 Task: Forward email with the signature Ashley Martin with the subject Job application follow-up from softage.1@softage.net to softage.7@softage.net with the message I wanted to follow up on the request for approval of the travel expenses., select last 2 words, change the font of the message to Comic Sans and change the font typography to bold and underline Send the email
Action: Mouse moved to (1186, 100)
Screenshot: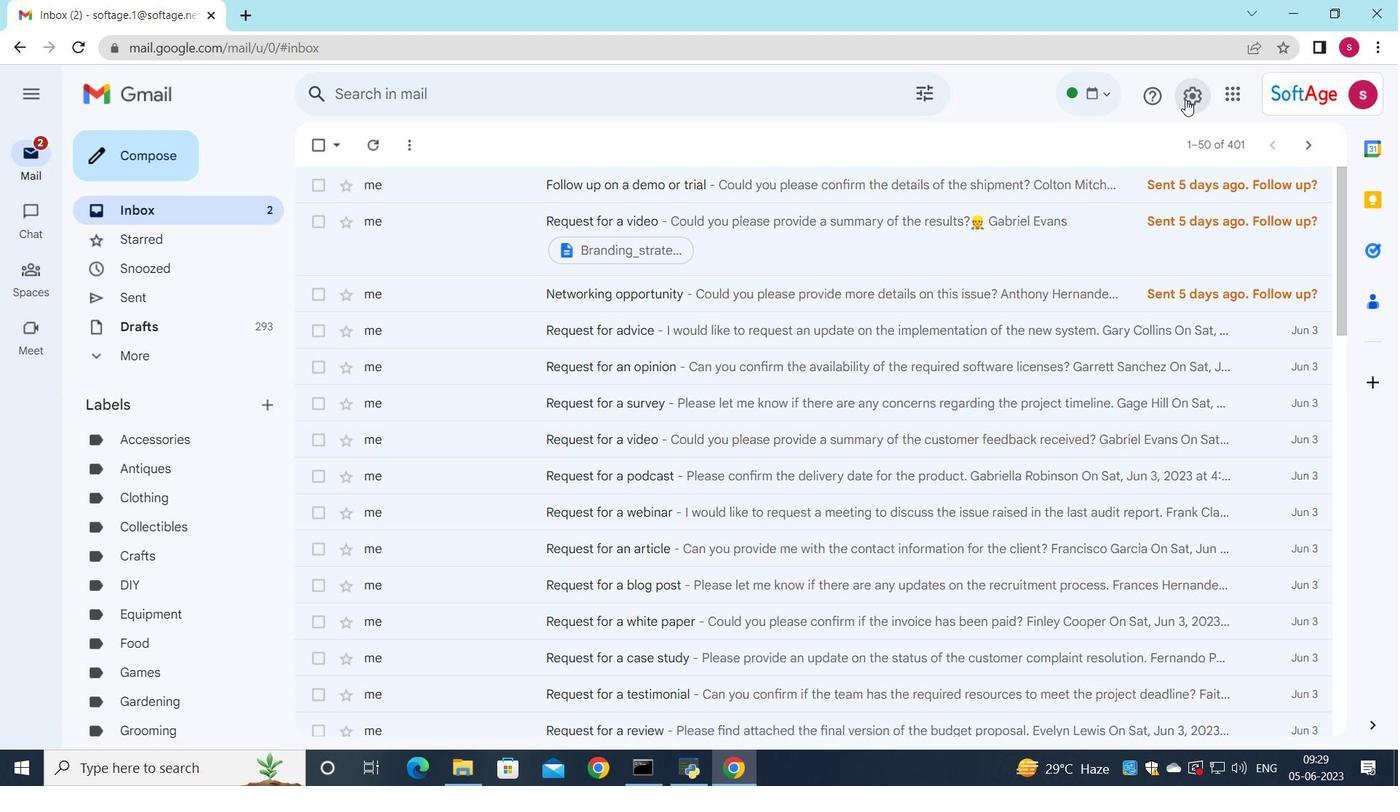 
Action: Mouse pressed left at (1186, 100)
Screenshot: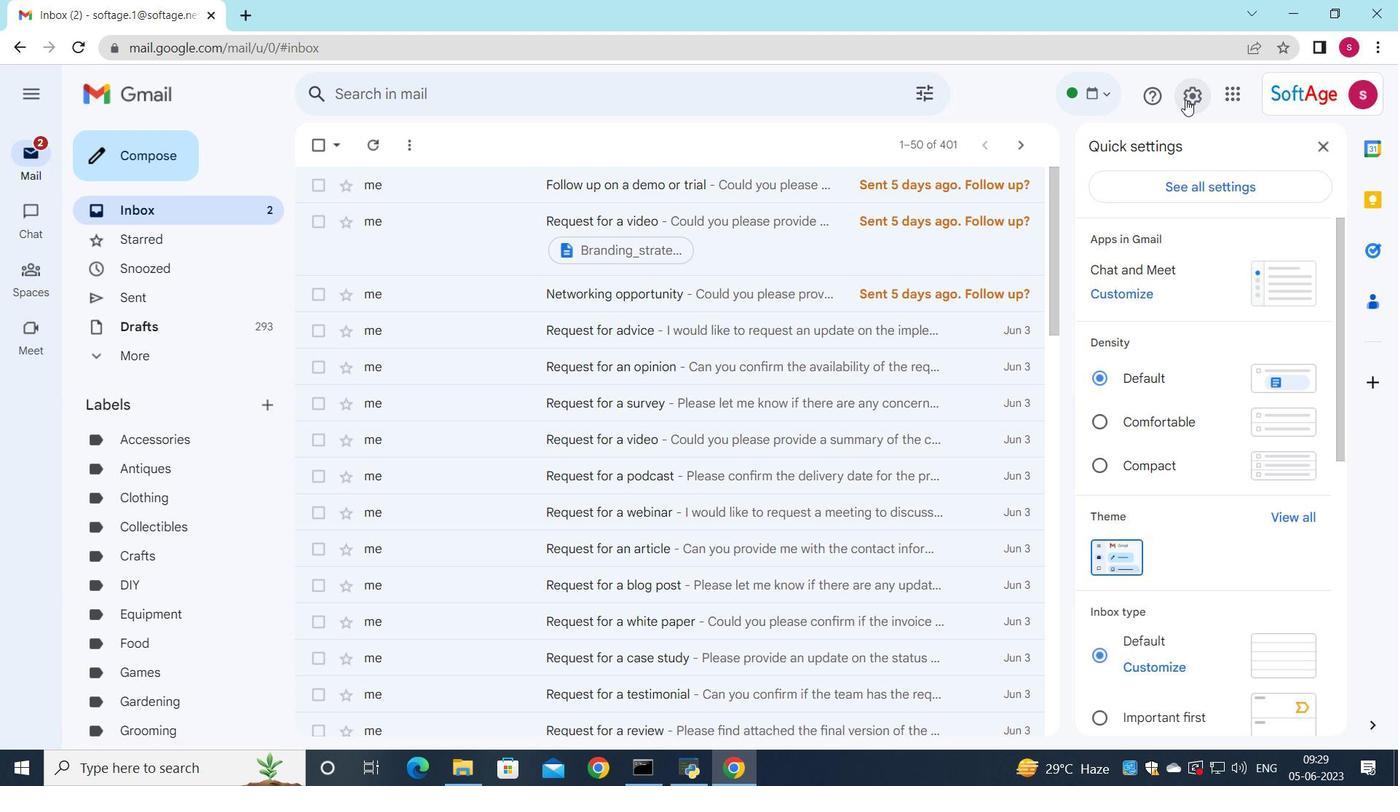 
Action: Mouse moved to (1190, 189)
Screenshot: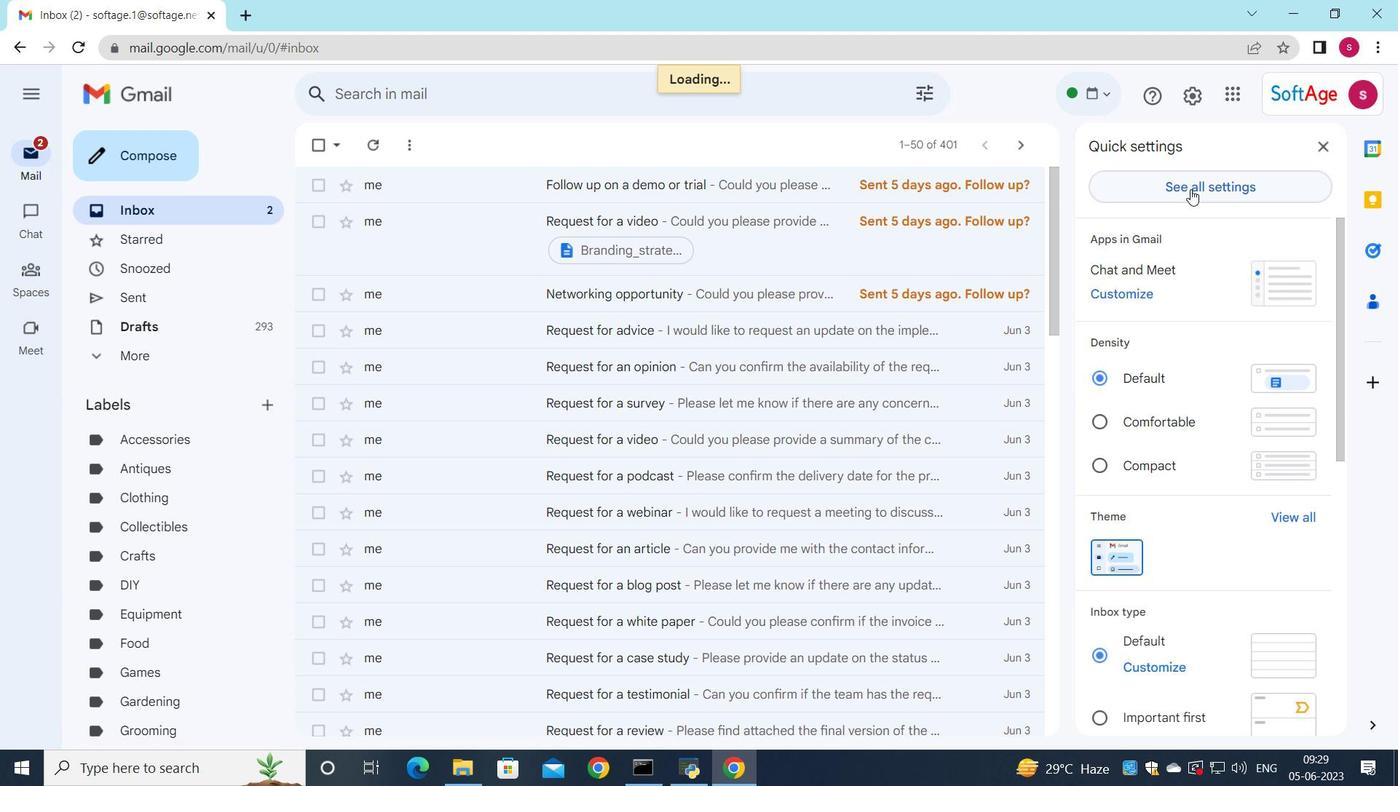 
Action: Mouse pressed left at (1190, 189)
Screenshot: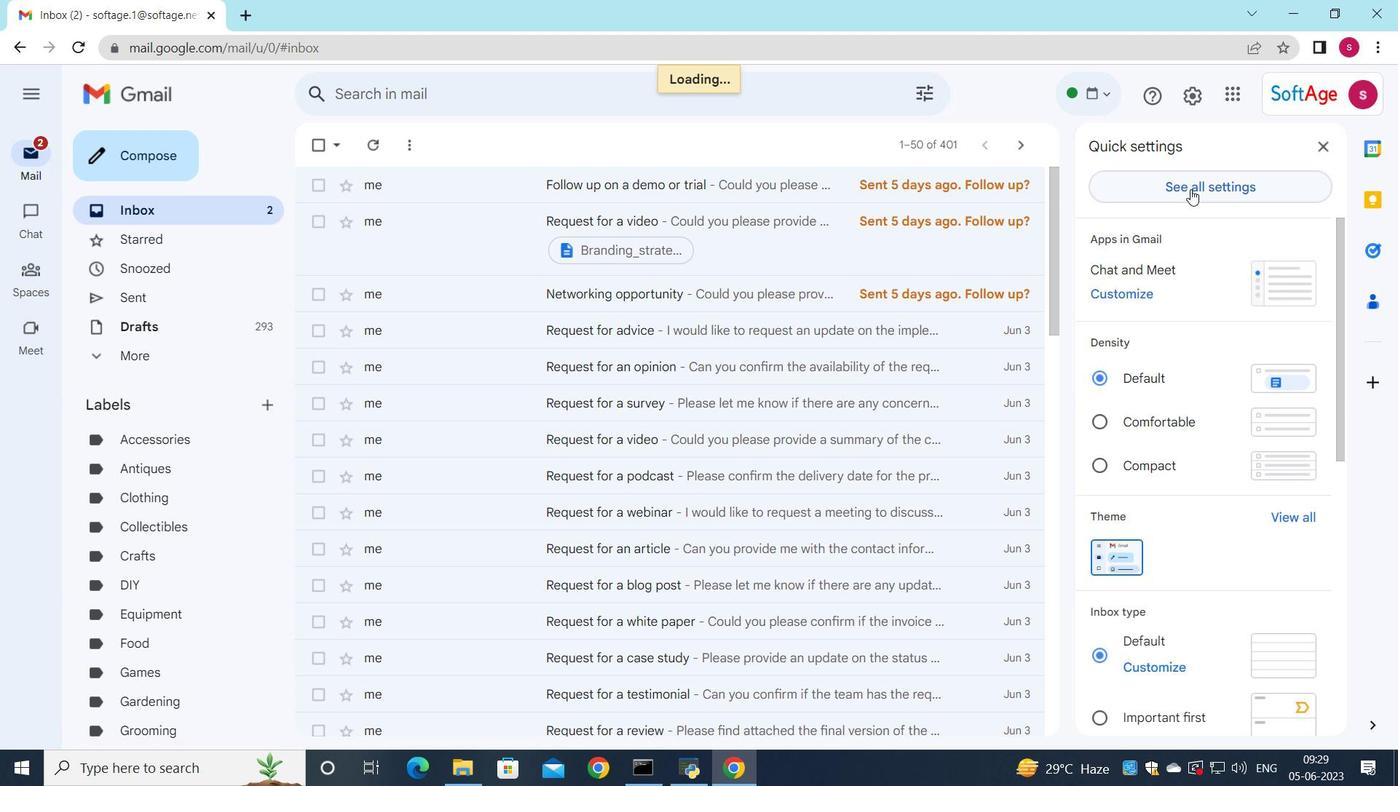 
Action: Mouse moved to (732, 490)
Screenshot: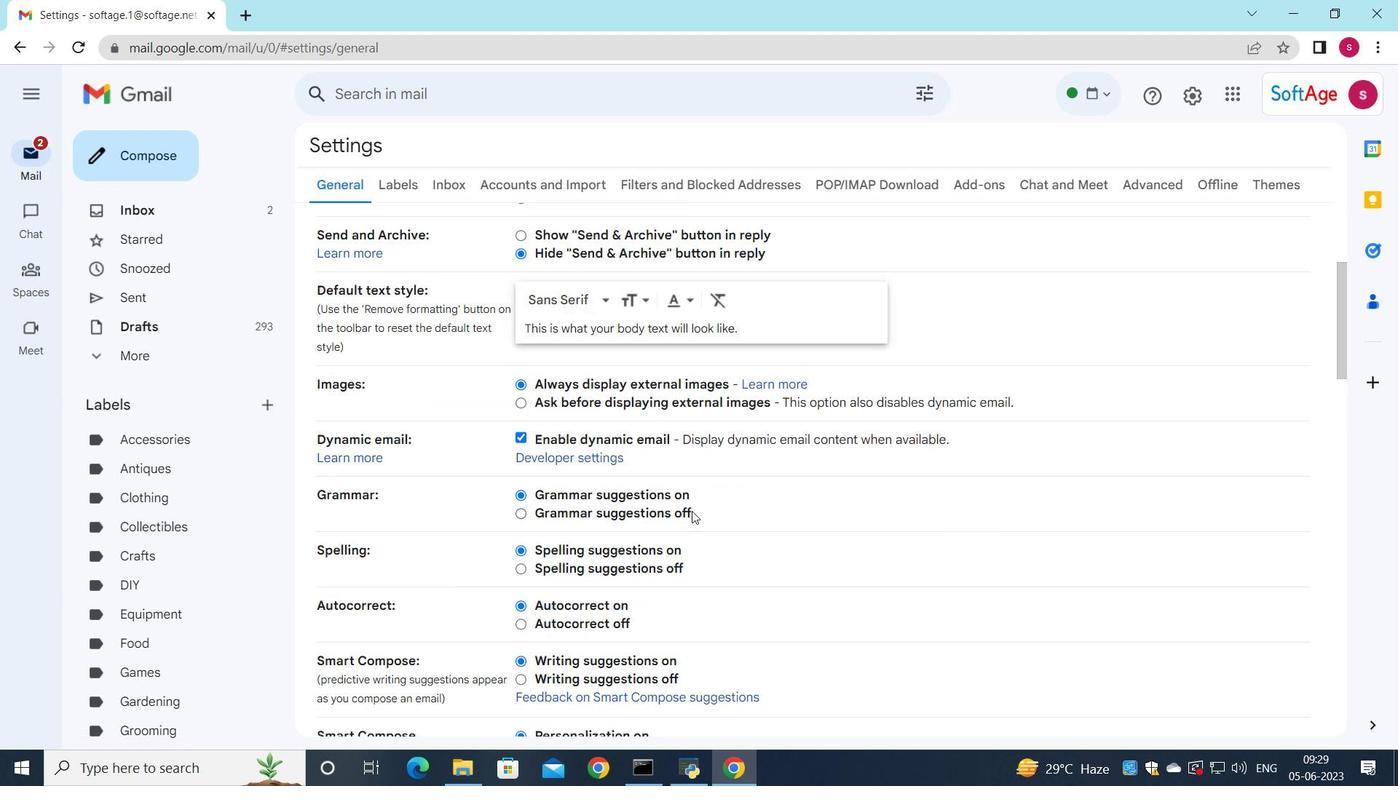 
Action: Mouse scrolled (732, 490) with delta (0, 0)
Screenshot: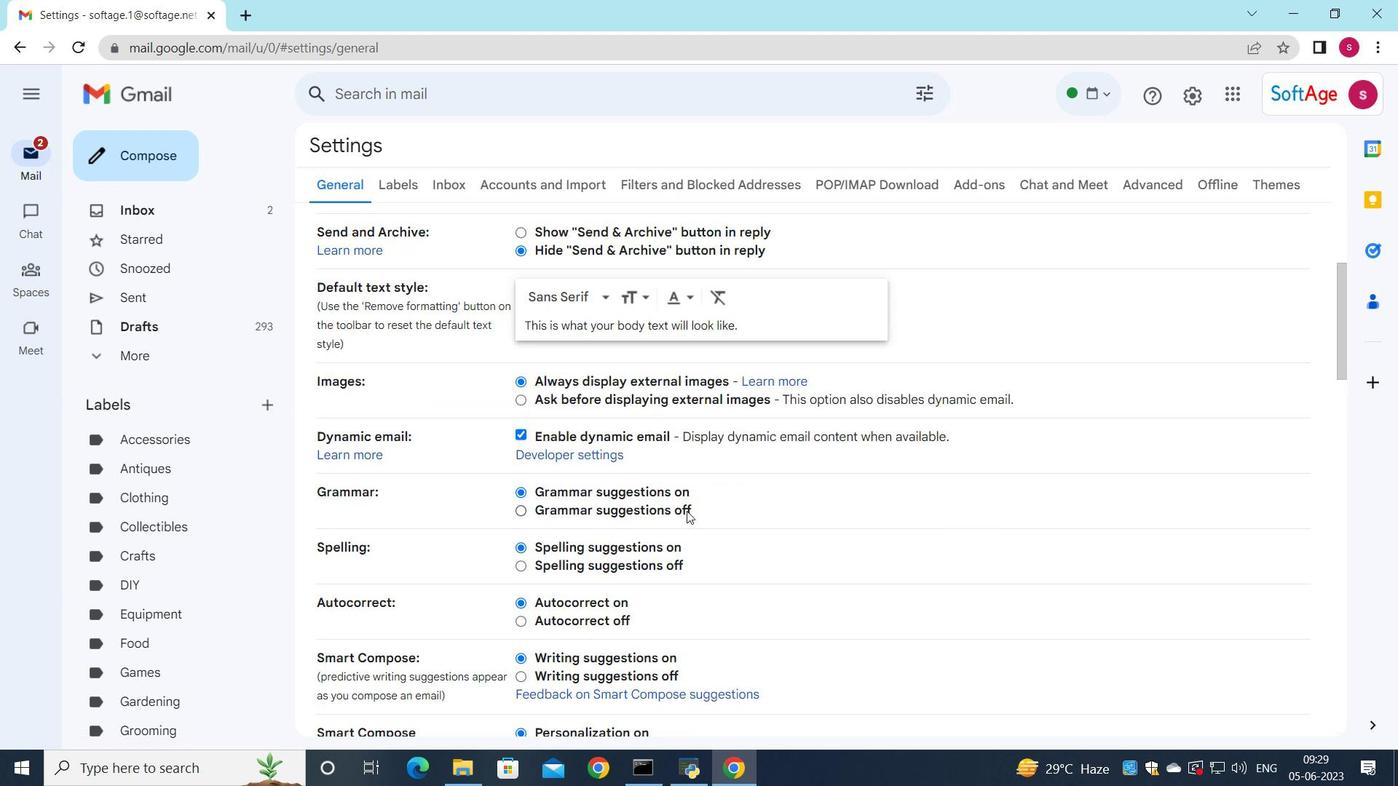 
Action: Mouse moved to (721, 501)
Screenshot: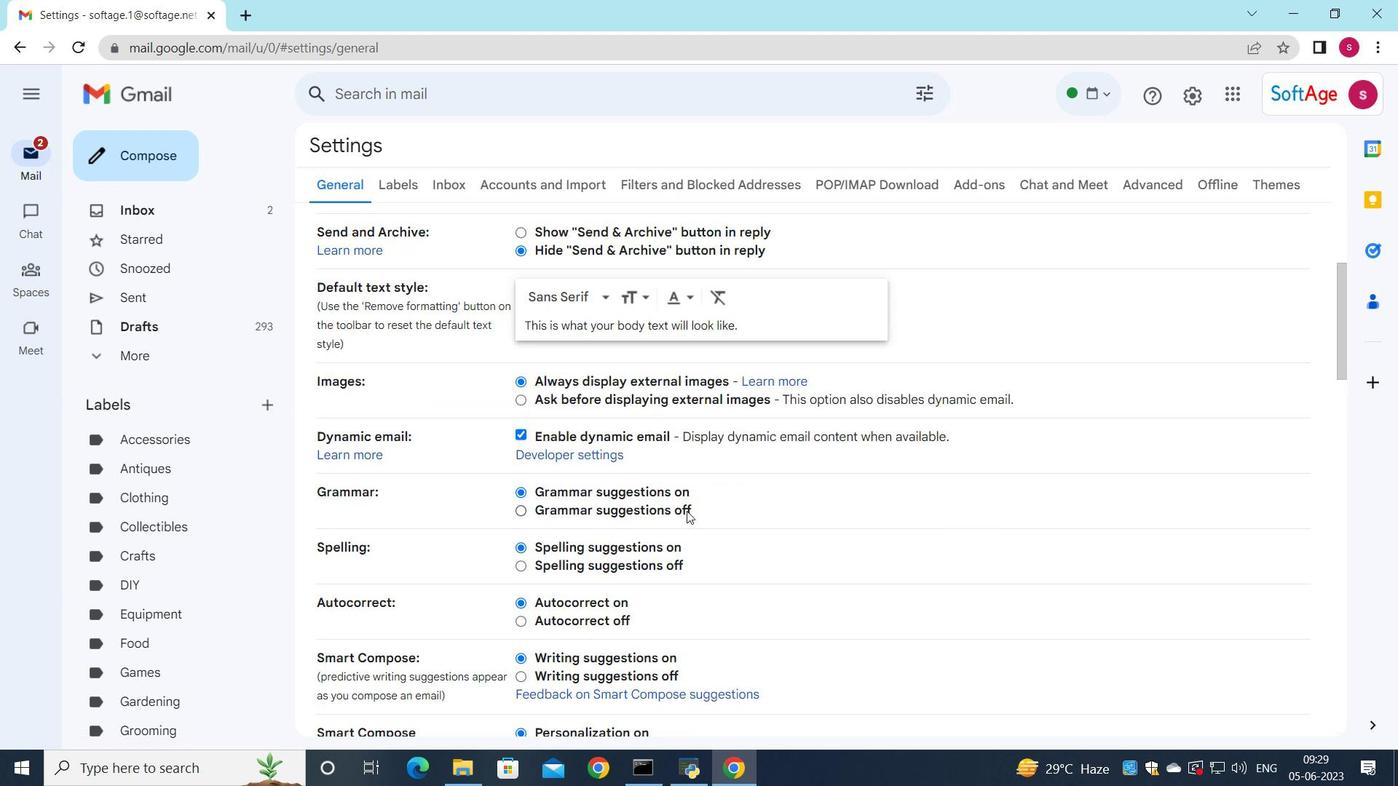 
Action: Mouse scrolled (721, 500) with delta (0, 0)
Screenshot: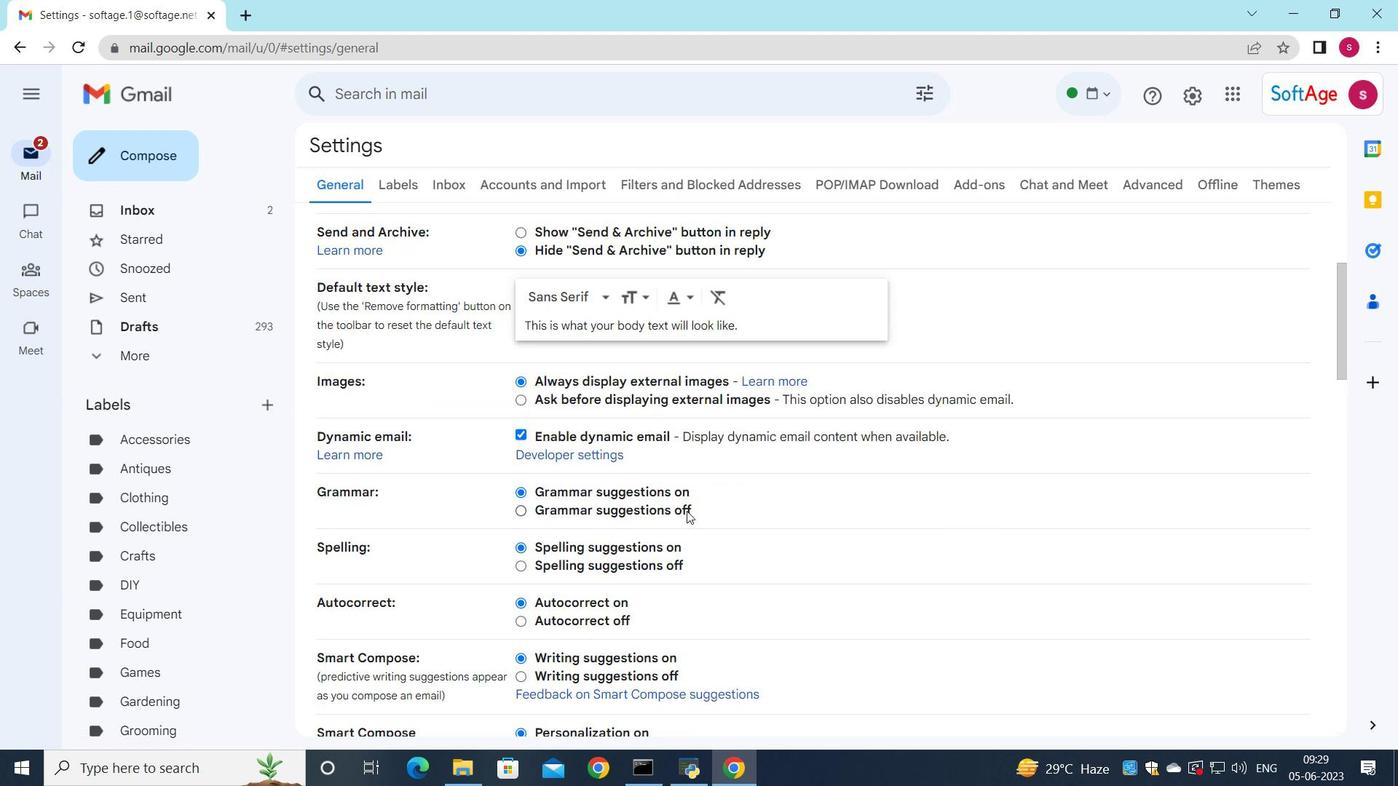 
Action: Mouse moved to (718, 505)
Screenshot: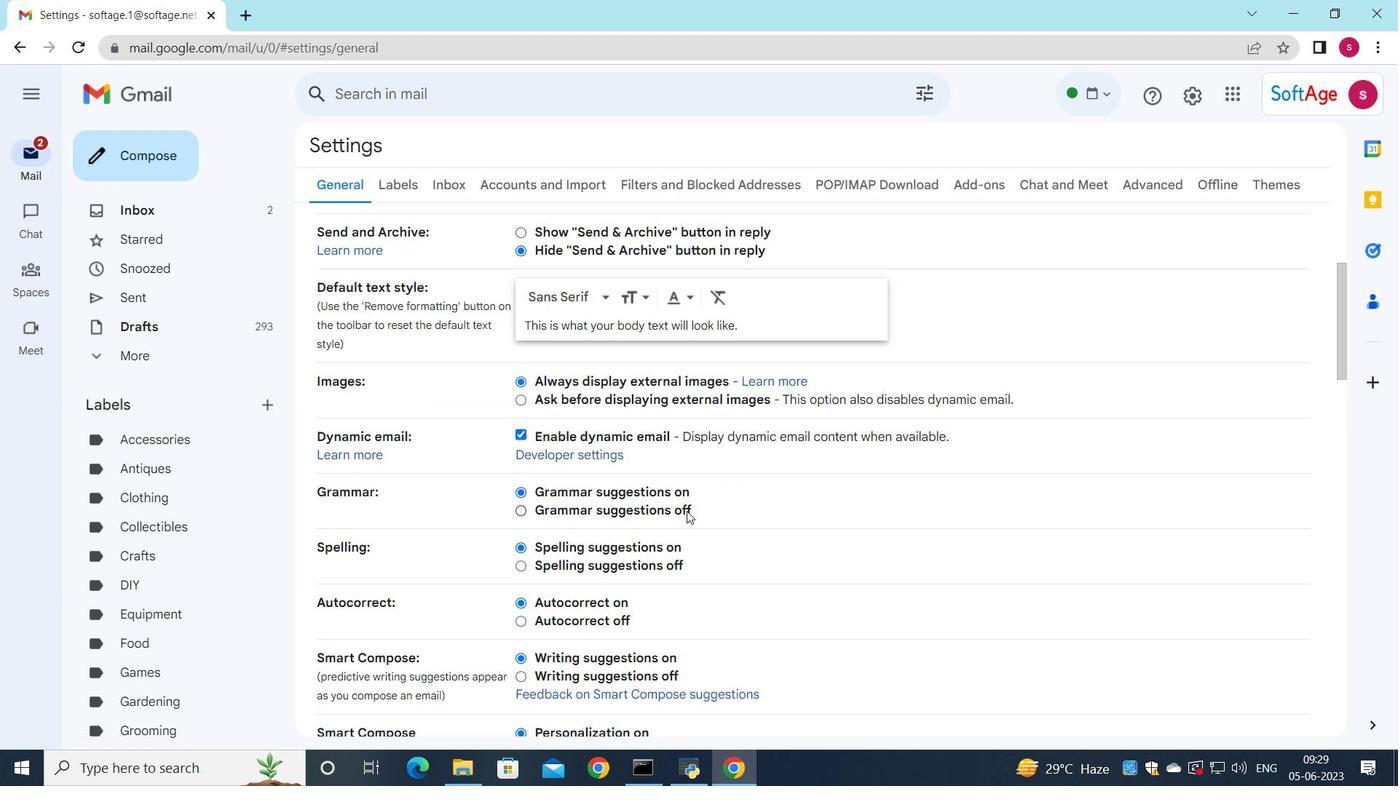
Action: Mouse scrolled (718, 504) with delta (0, 0)
Screenshot: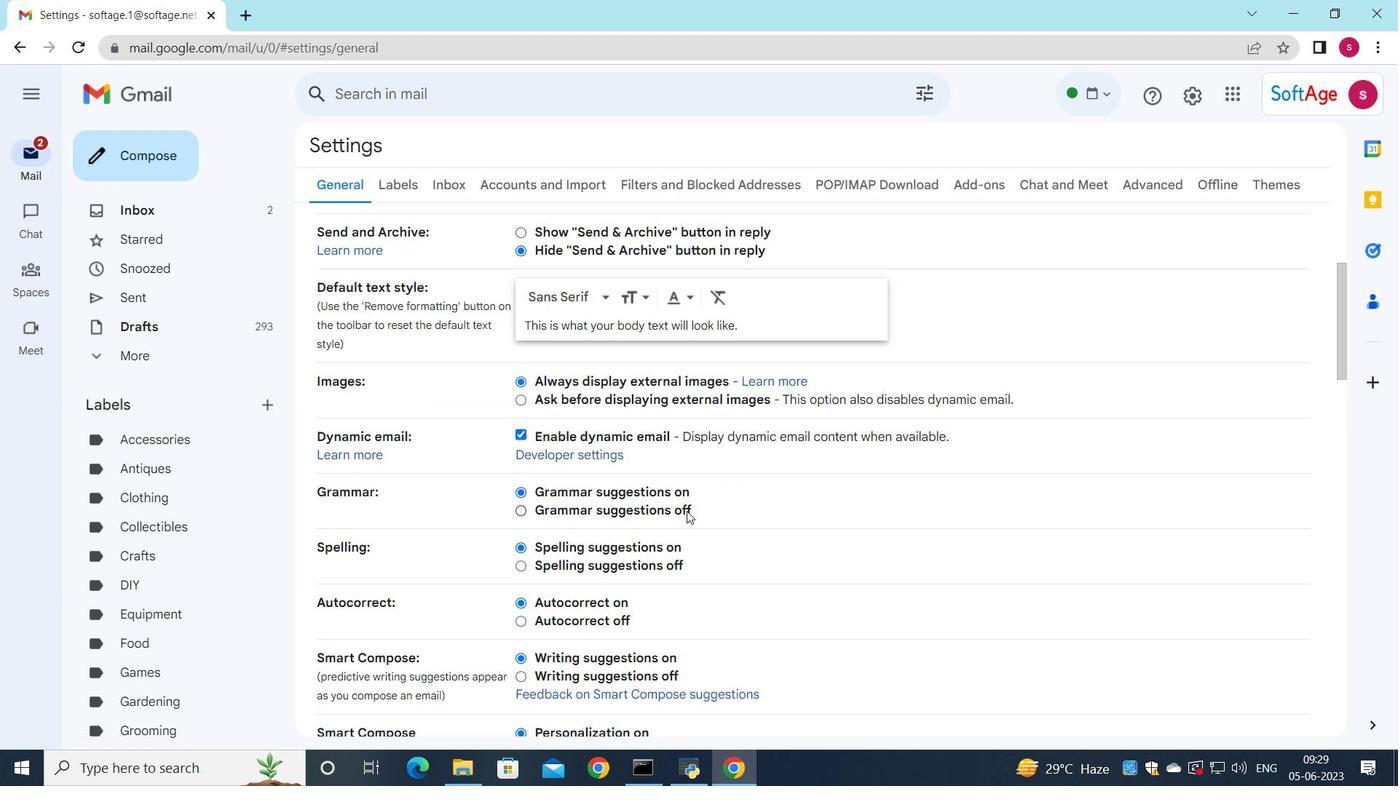 
Action: Mouse moved to (686, 512)
Screenshot: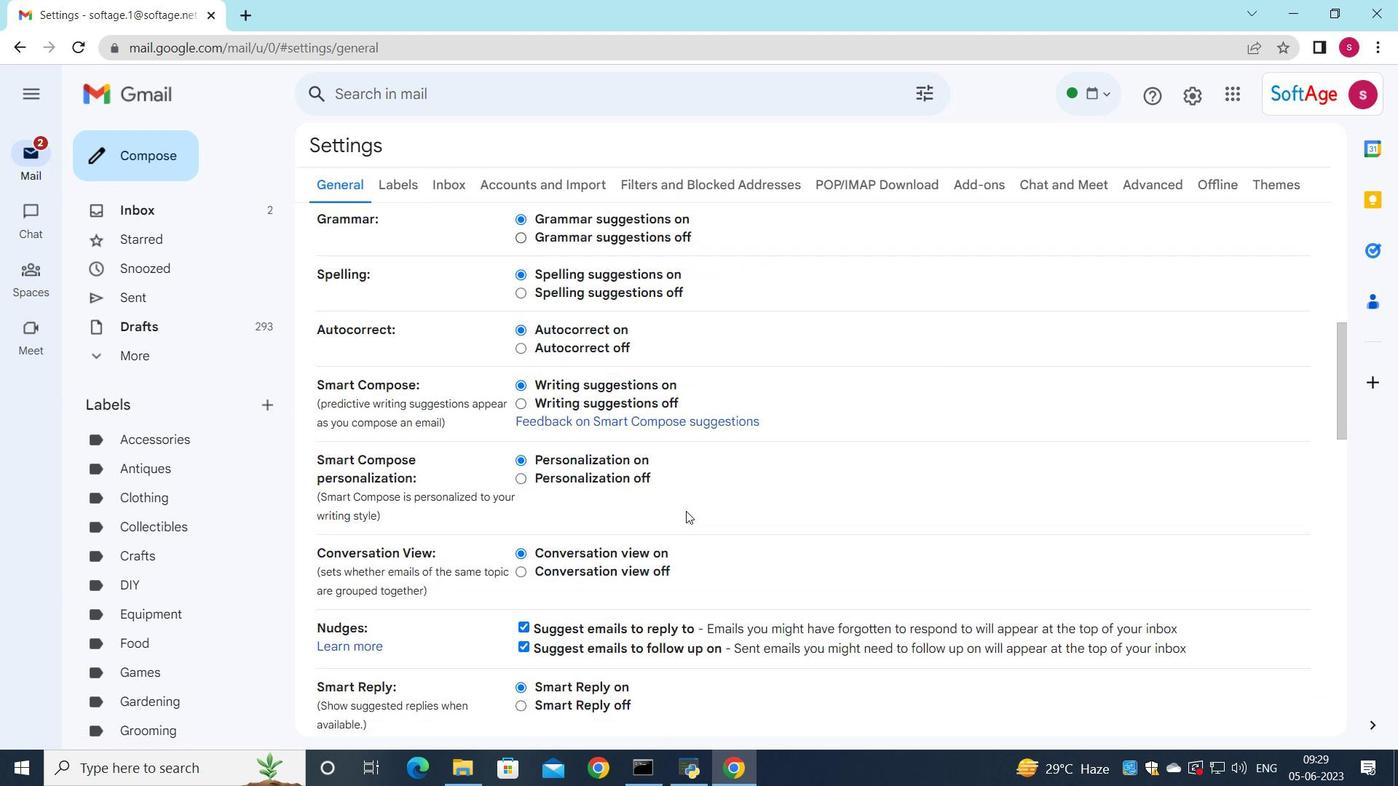 
Action: Mouse scrolled (686, 511) with delta (0, 0)
Screenshot: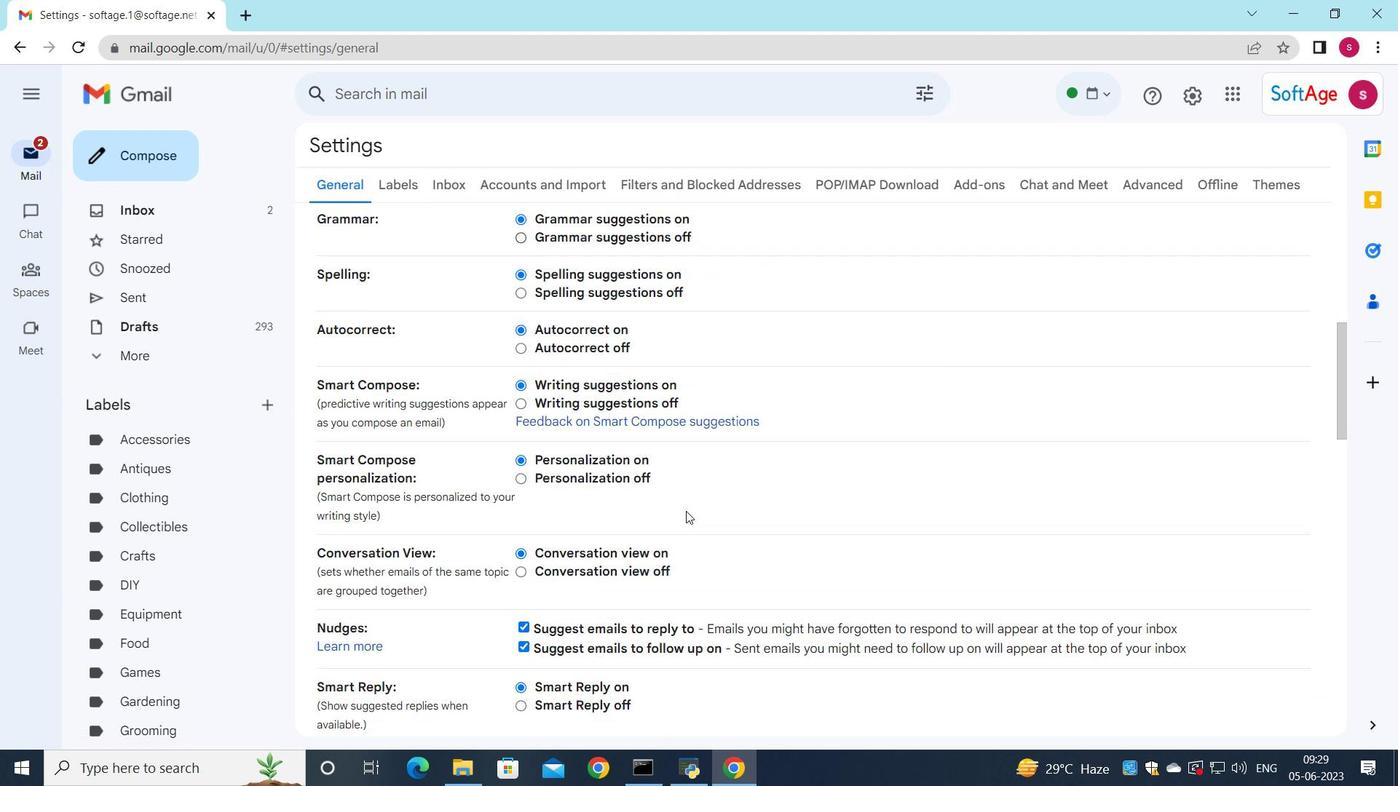 
Action: Mouse scrolled (686, 511) with delta (0, 0)
Screenshot: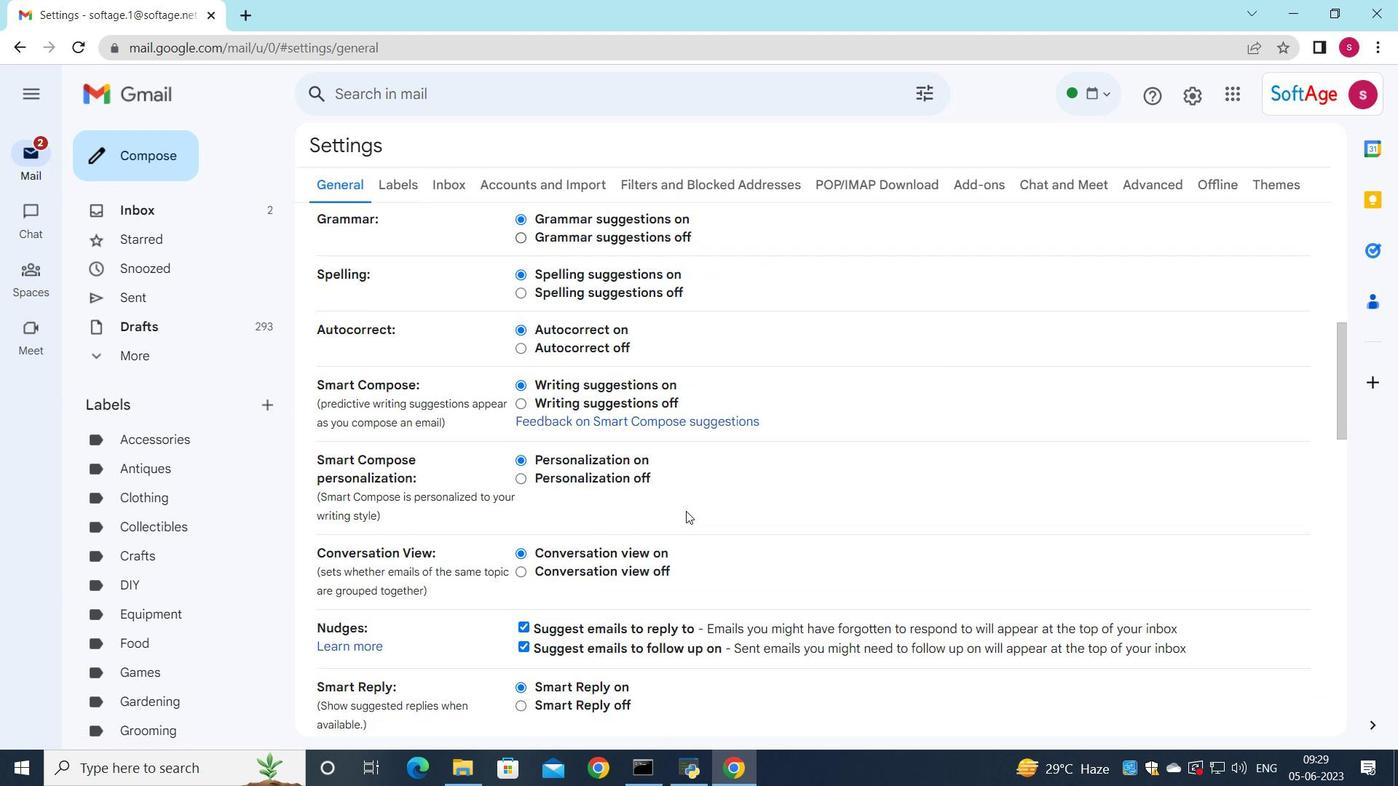 
Action: Mouse scrolled (686, 511) with delta (0, 0)
Screenshot: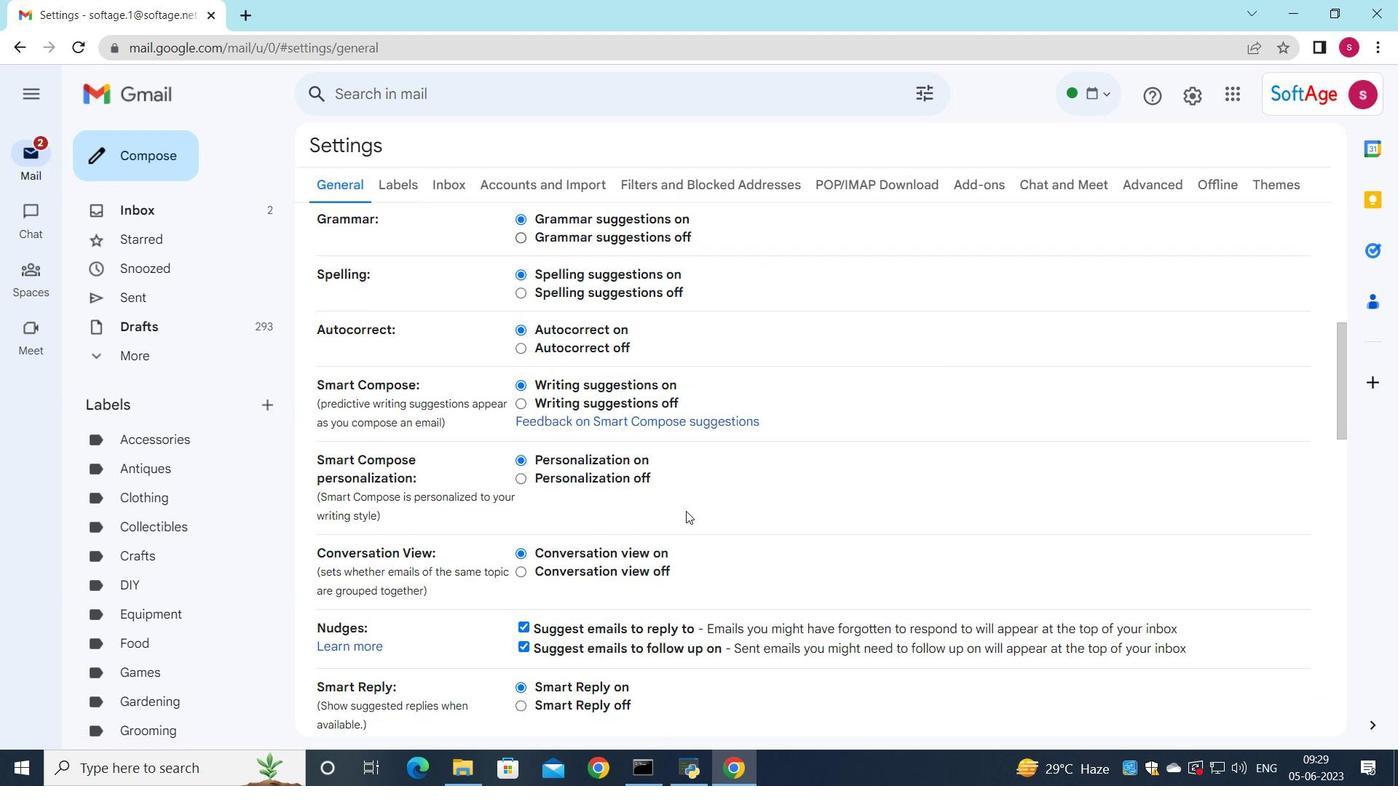 
Action: Mouse scrolled (686, 511) with delta (0, 0)
Screenshot: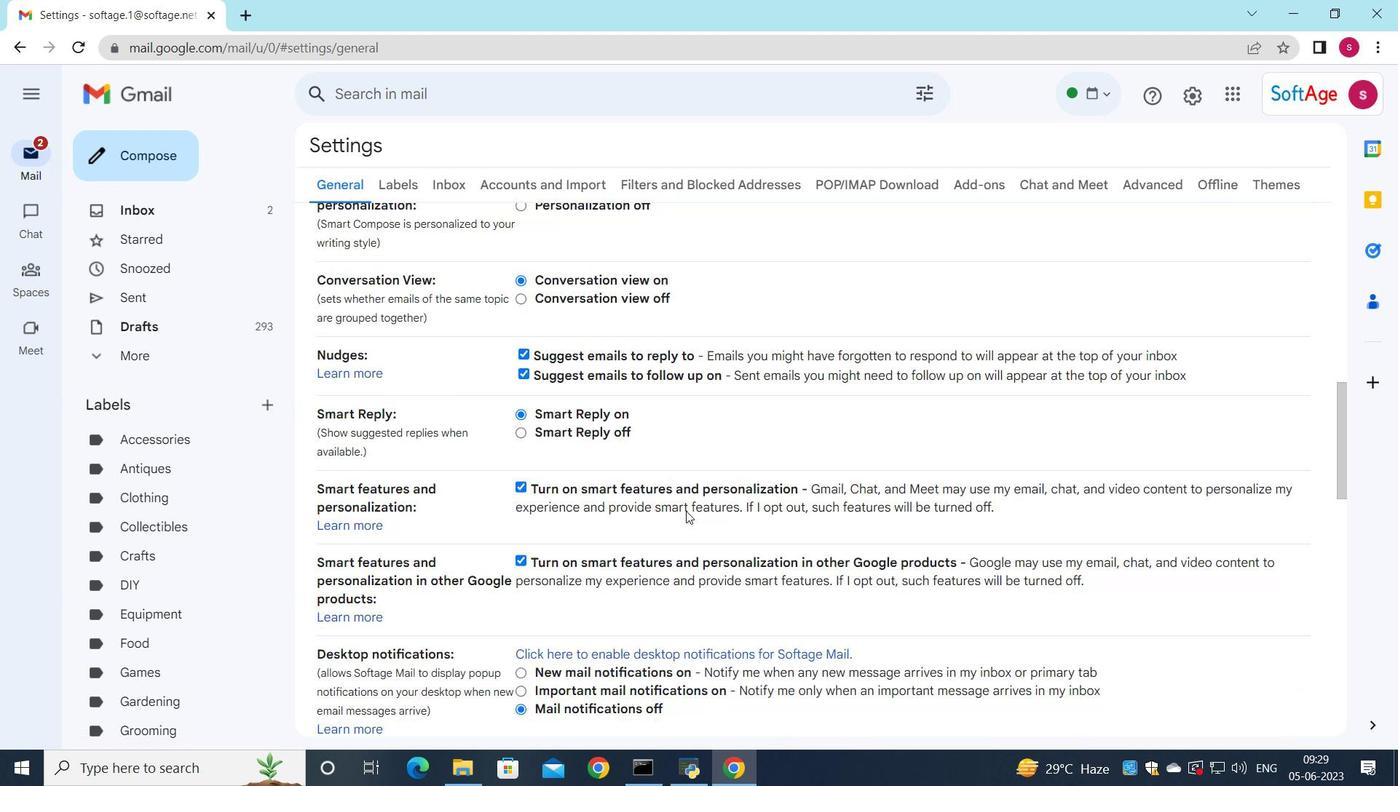 
Action: Mouse scrolled (686, 511) with delta (0, 0)
Screenshot: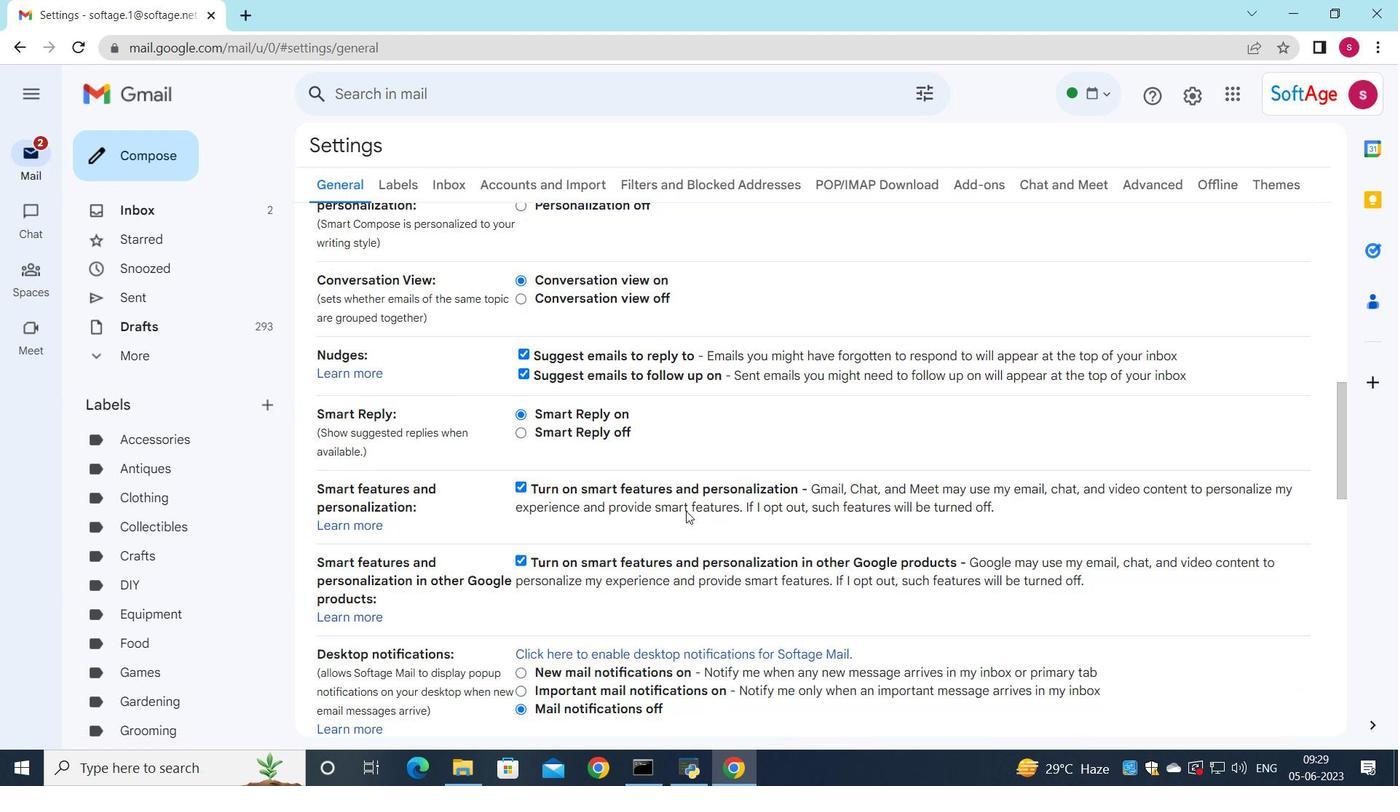 
Action: Mouse scrolled (686, 511) with delta (0, 0)
Screenshot: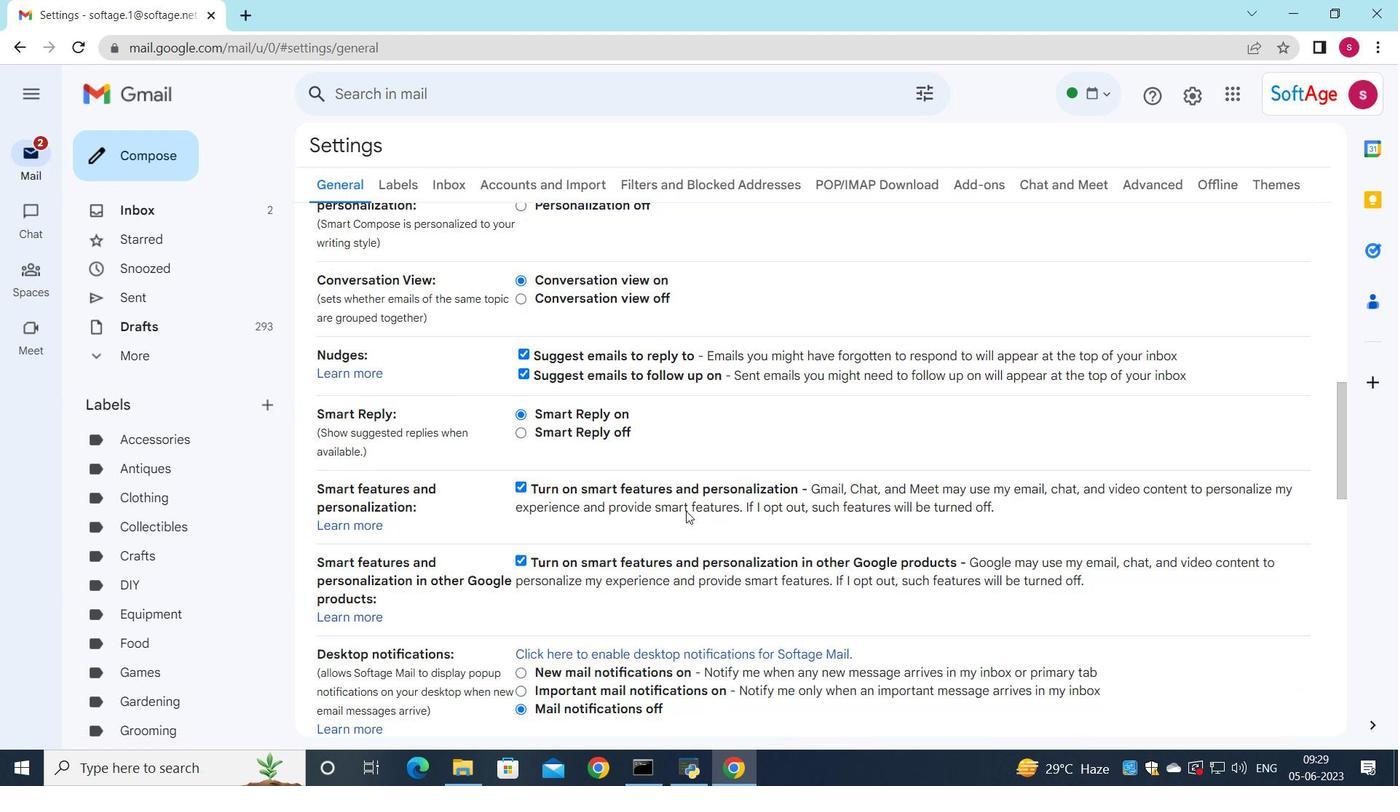 
Action: Mouse scrolled (686, 511) with delta (0, 0)
Screenshot: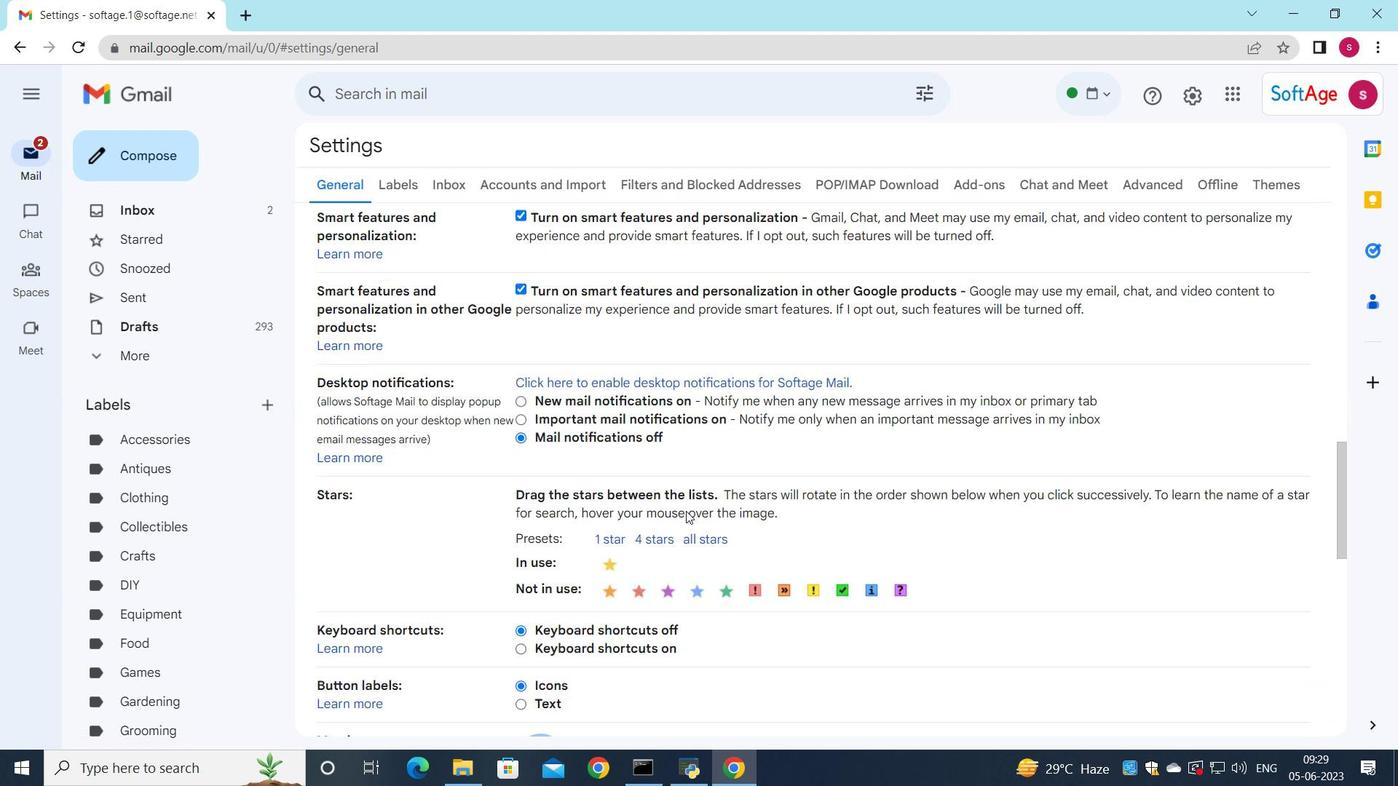 
Action: Mouse scrolled (686, 511) with delta (0, 0)
Screenshot: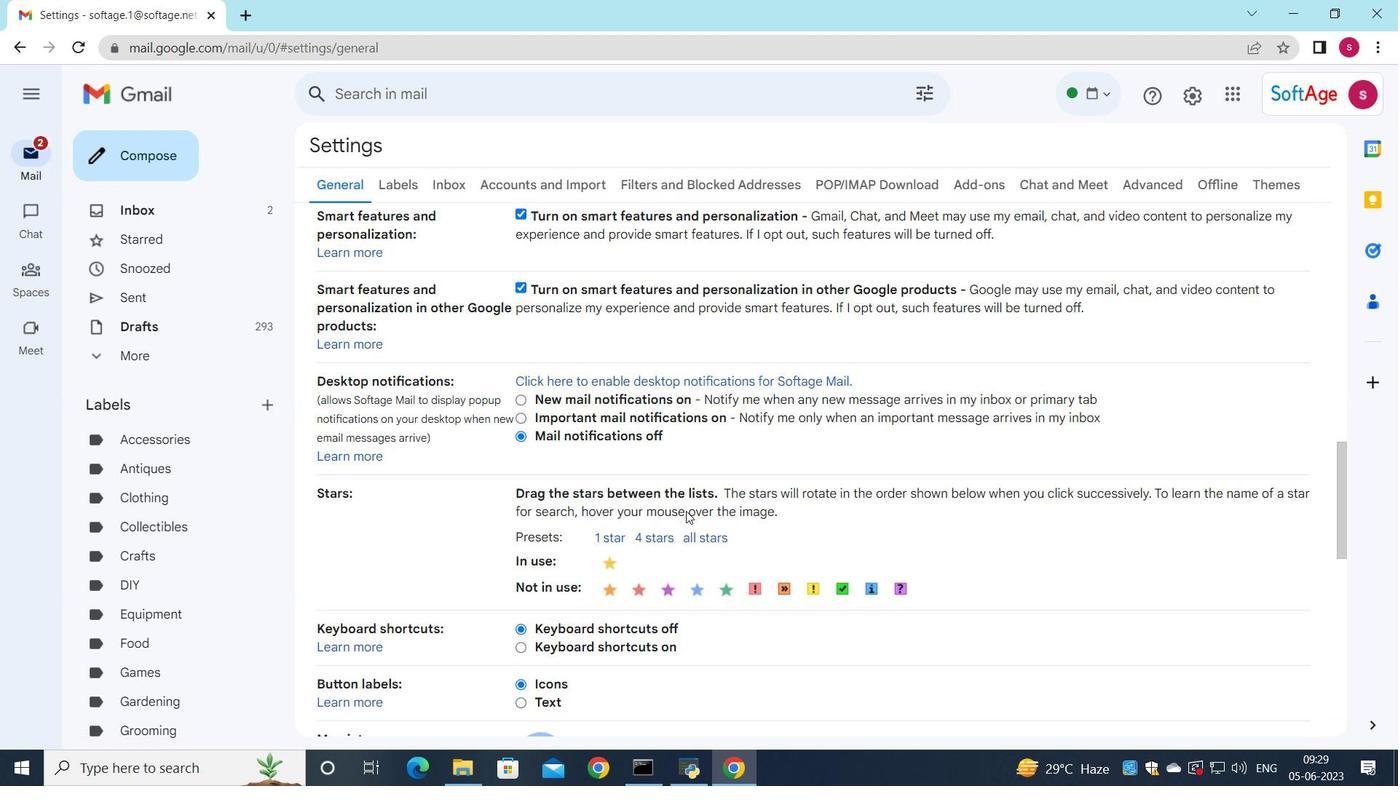 
Action: Mouse scrolled (686, 511) with delta (0, 0)
Screenshot: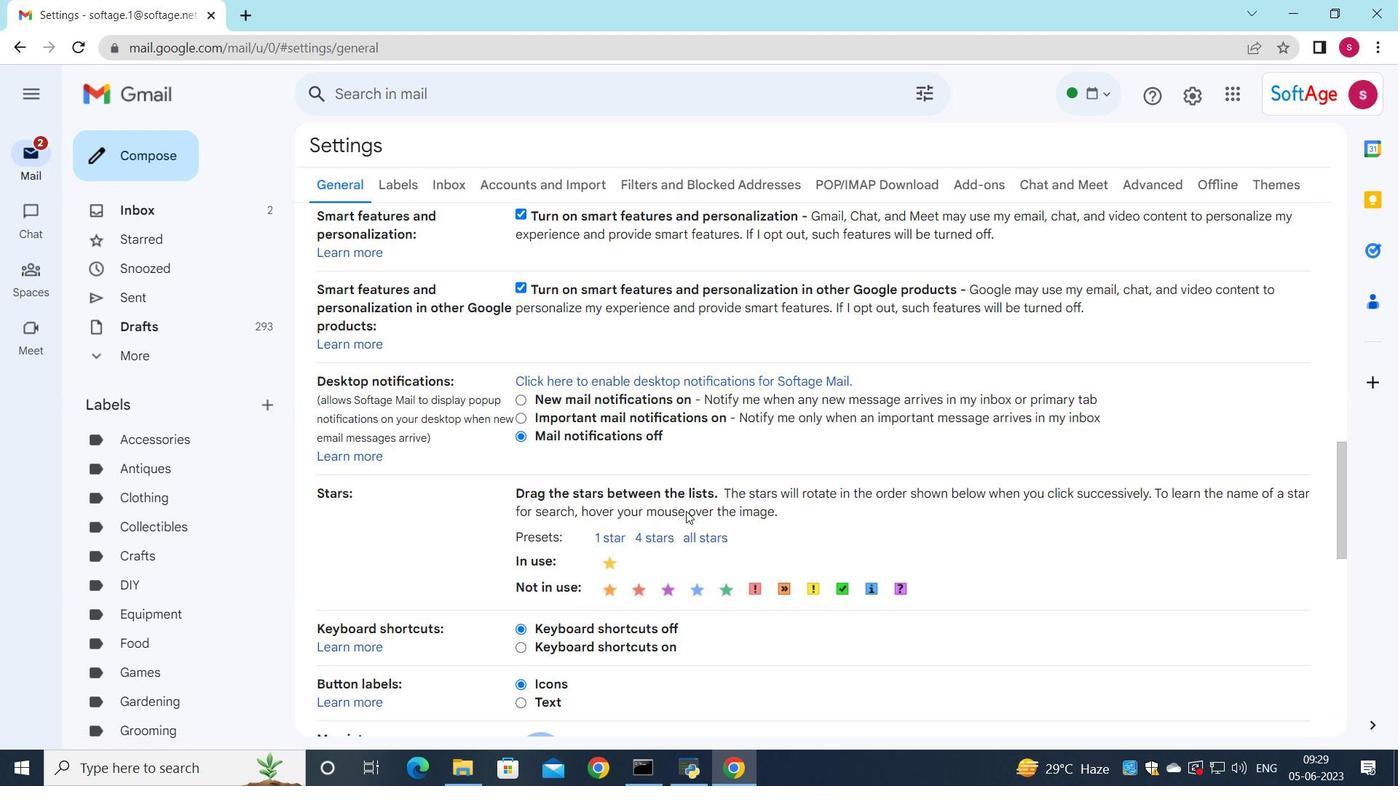 
Action: Mouse scrolled (686, 511) with delta (0, 0)
Screenshot: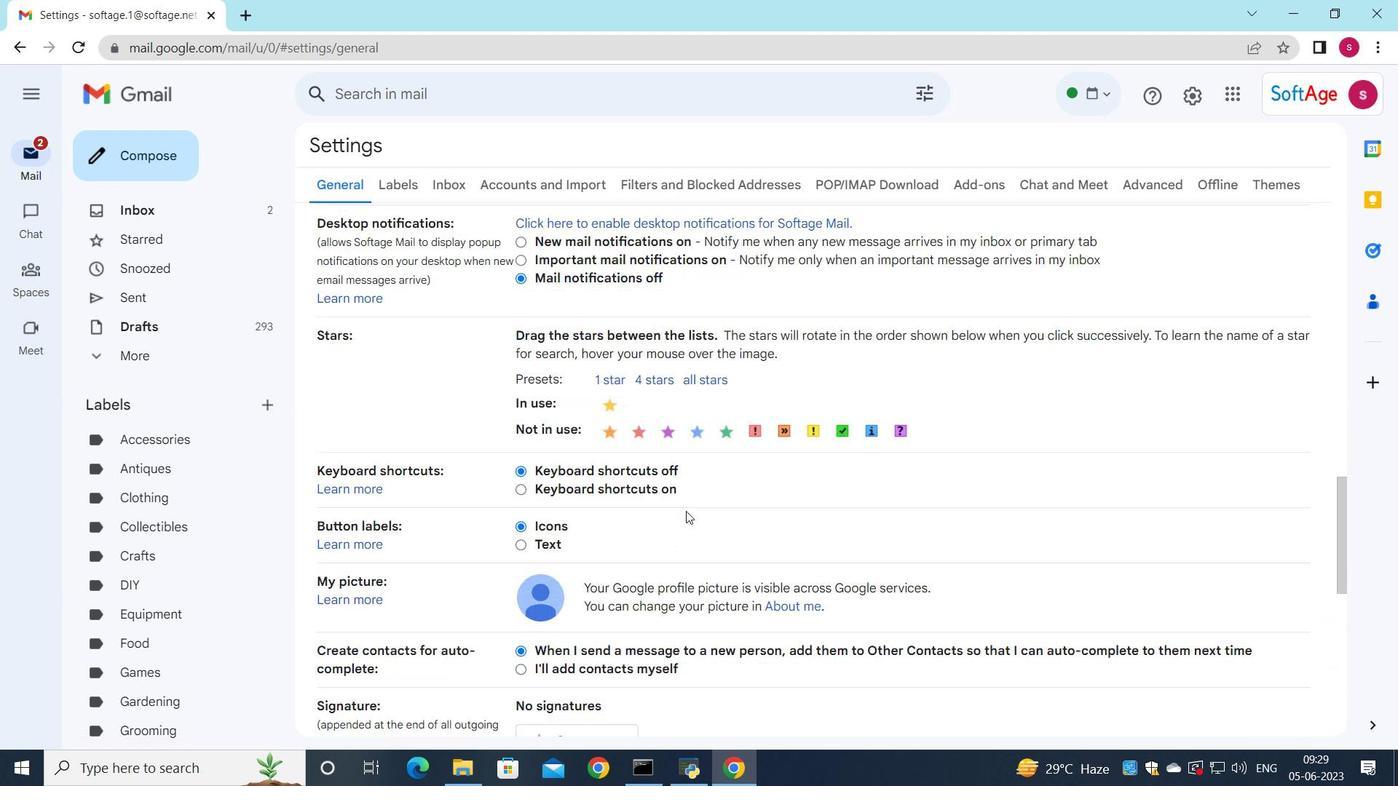 
Action: Mouse scrolled (686, 511) with delta (0, 0)
Screenshot: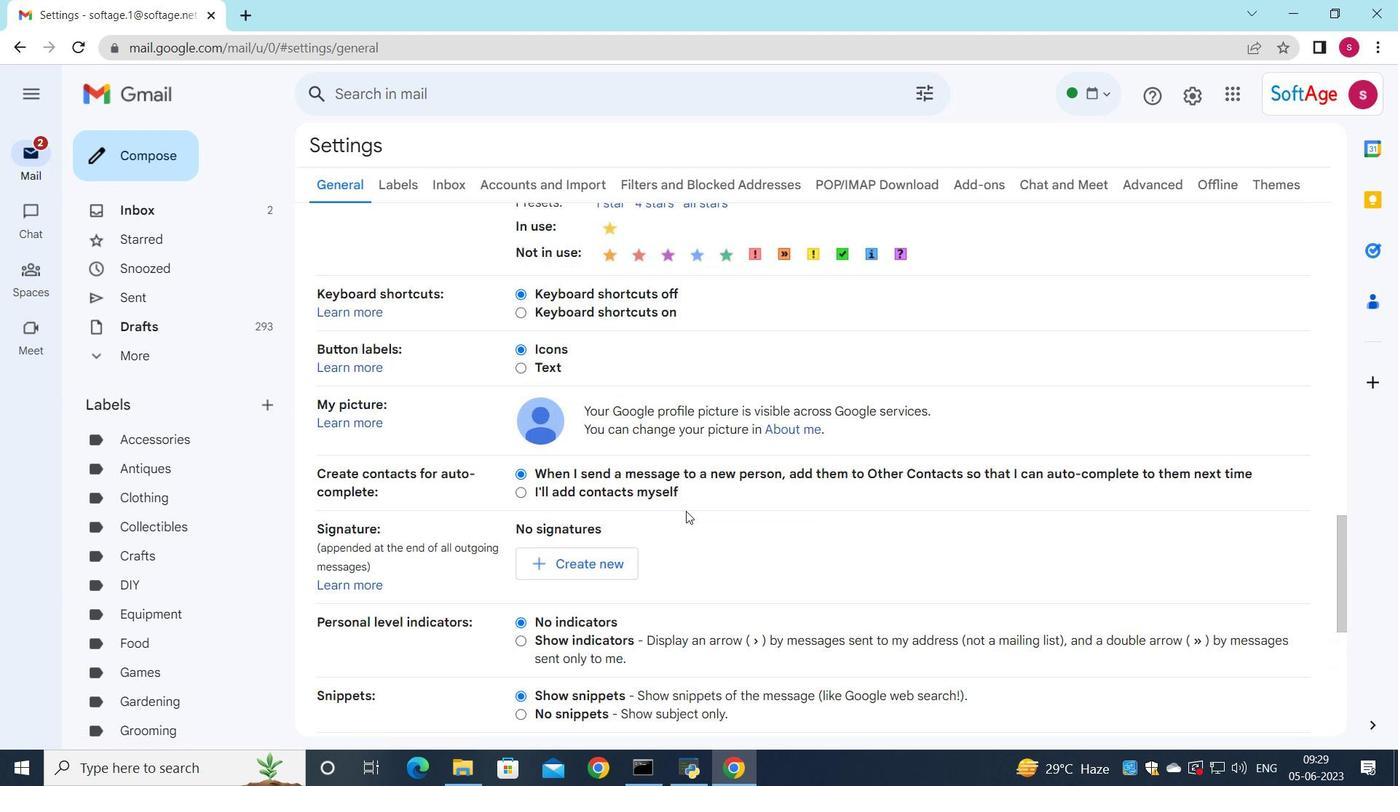
Action: Mouse scrolled (686, 511) with delta (0, 0)
Screenshot: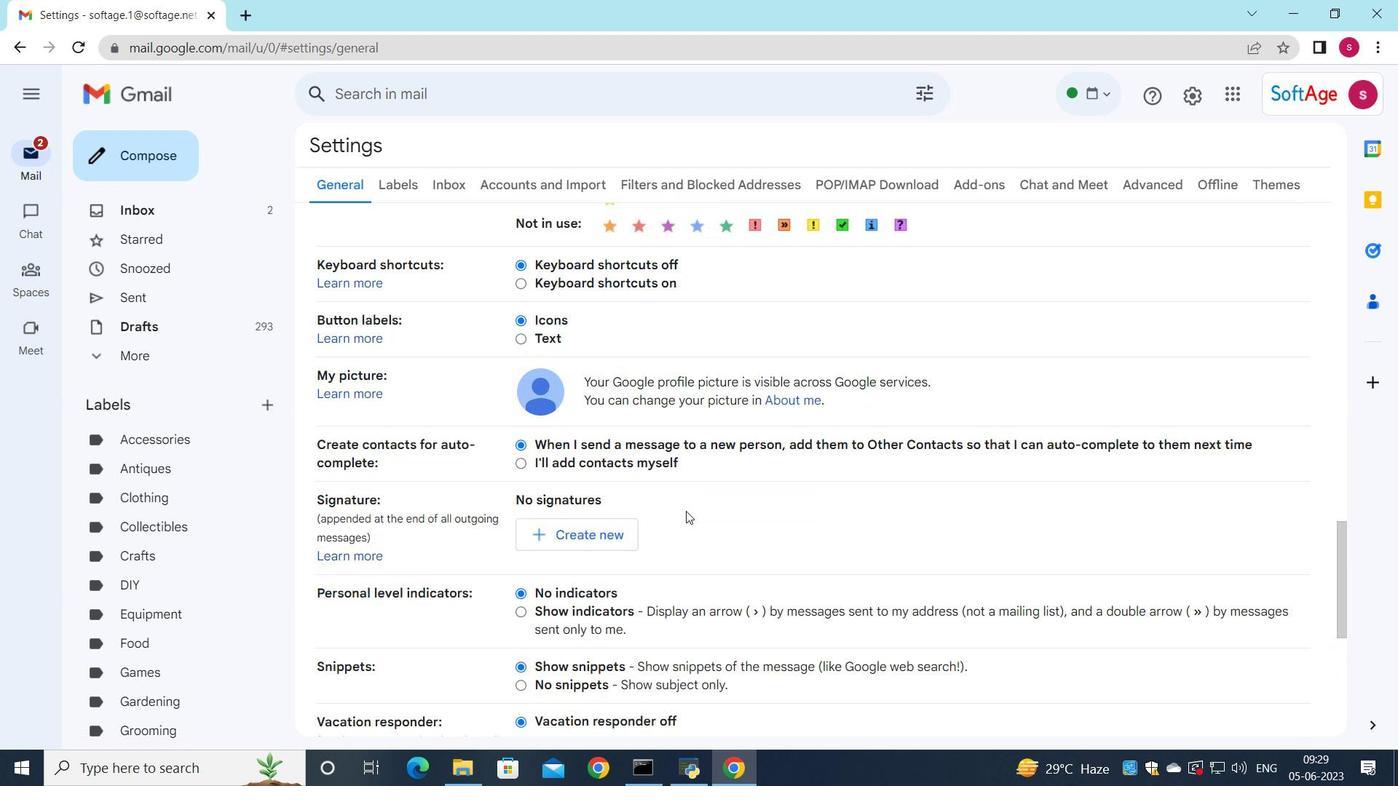 
Action: Mouse scrolled (686, 511) with delta (0, 0)
Screenshot: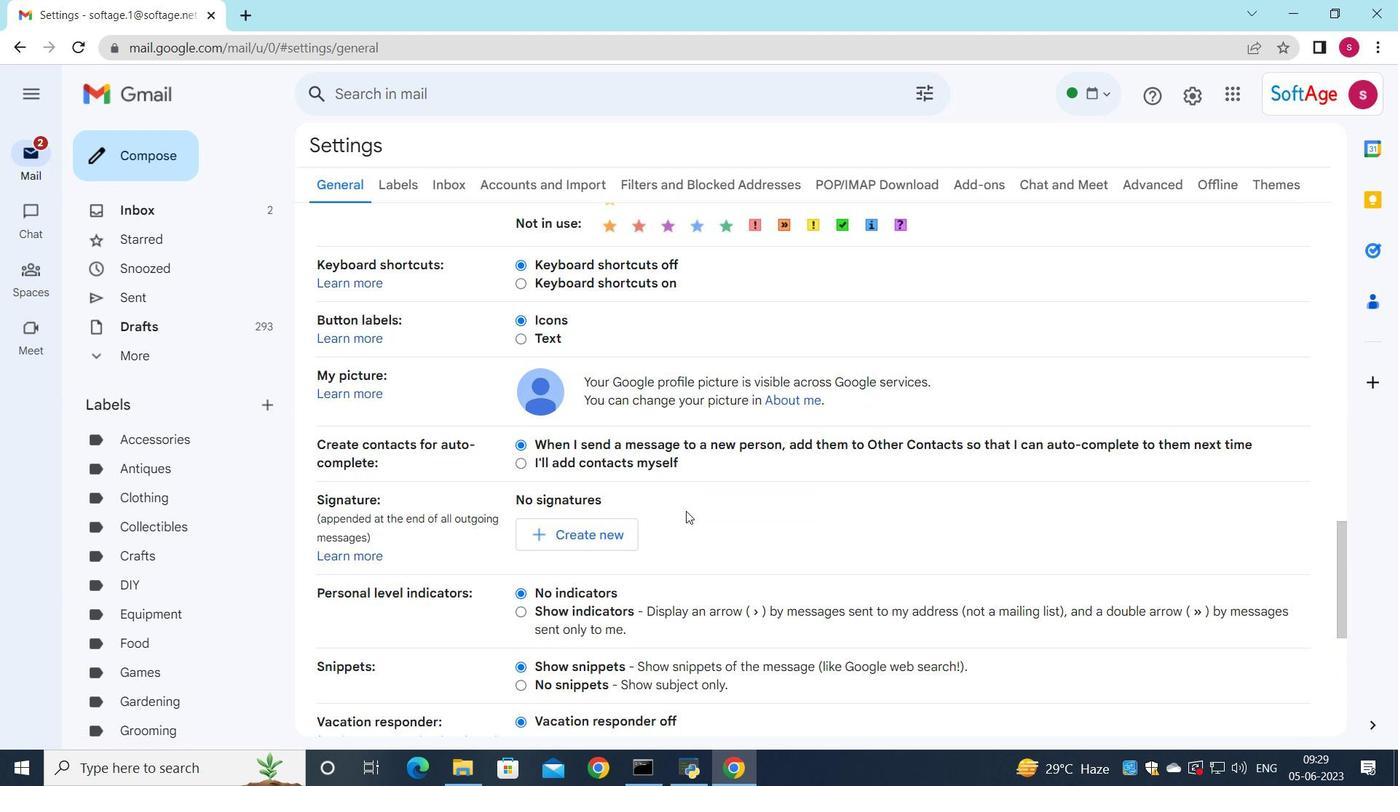 
Action: Mouse scrolled (686, 511) with delta (0, 0)
Screenshot: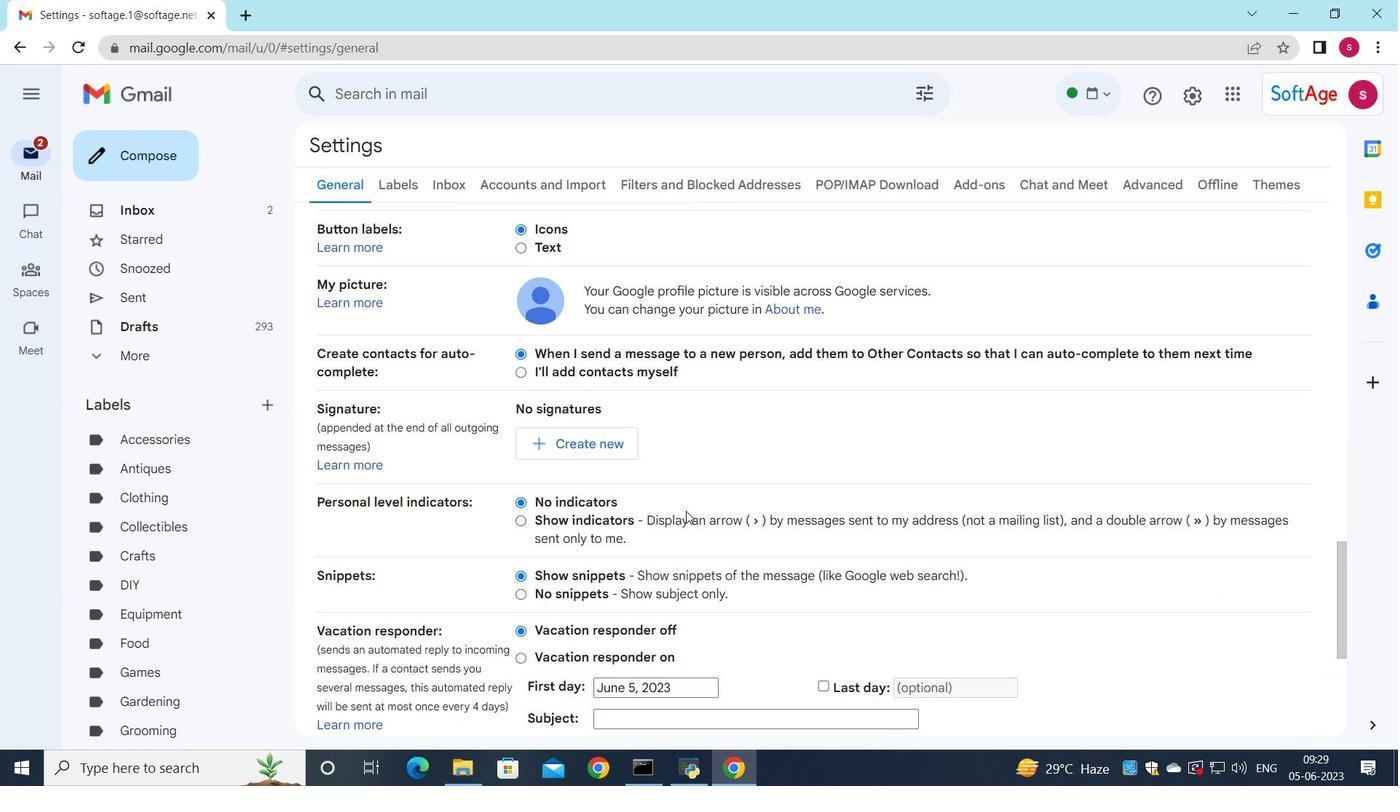 
Action: Mouse moved to (585, 439)
Screenshot: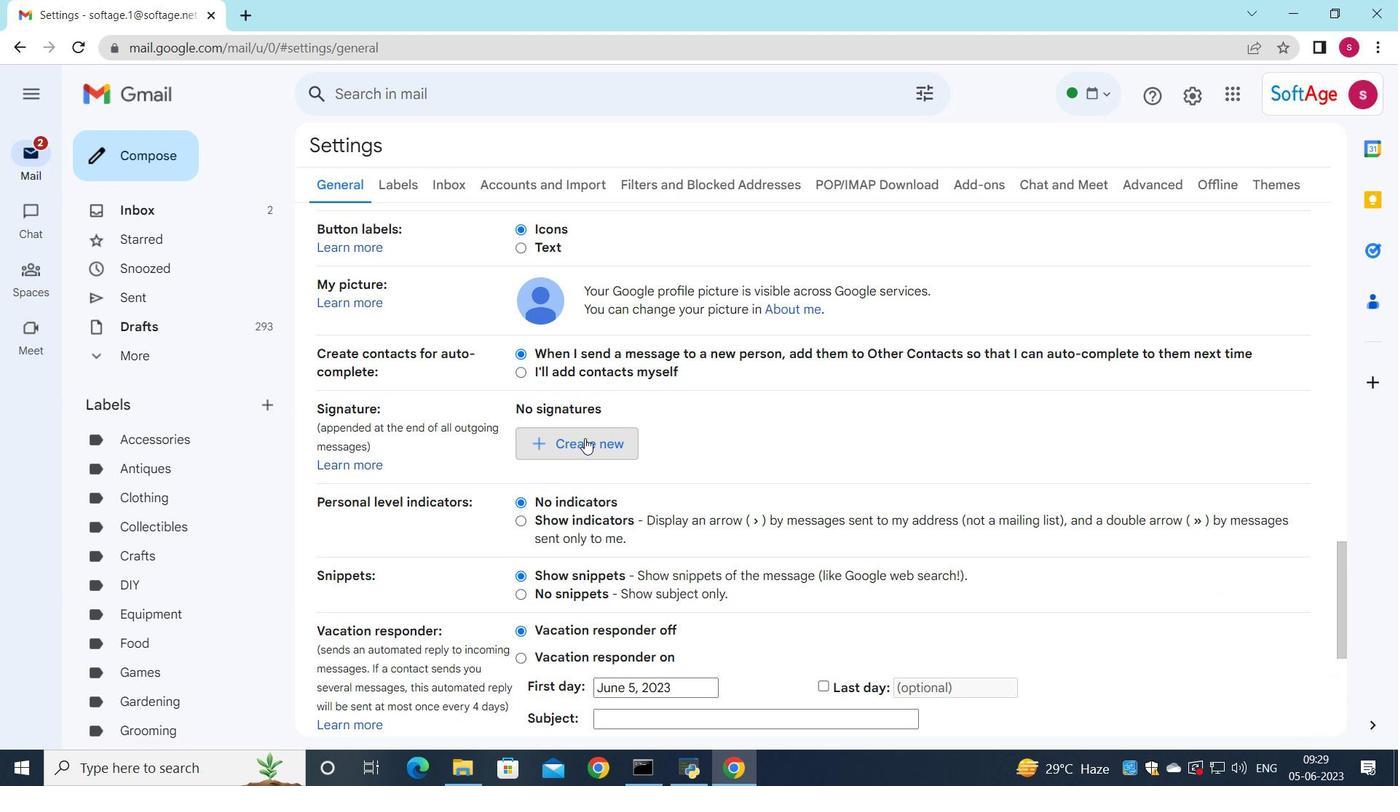 
Action: Mouse pressed left at (585, 439)
Screenshot: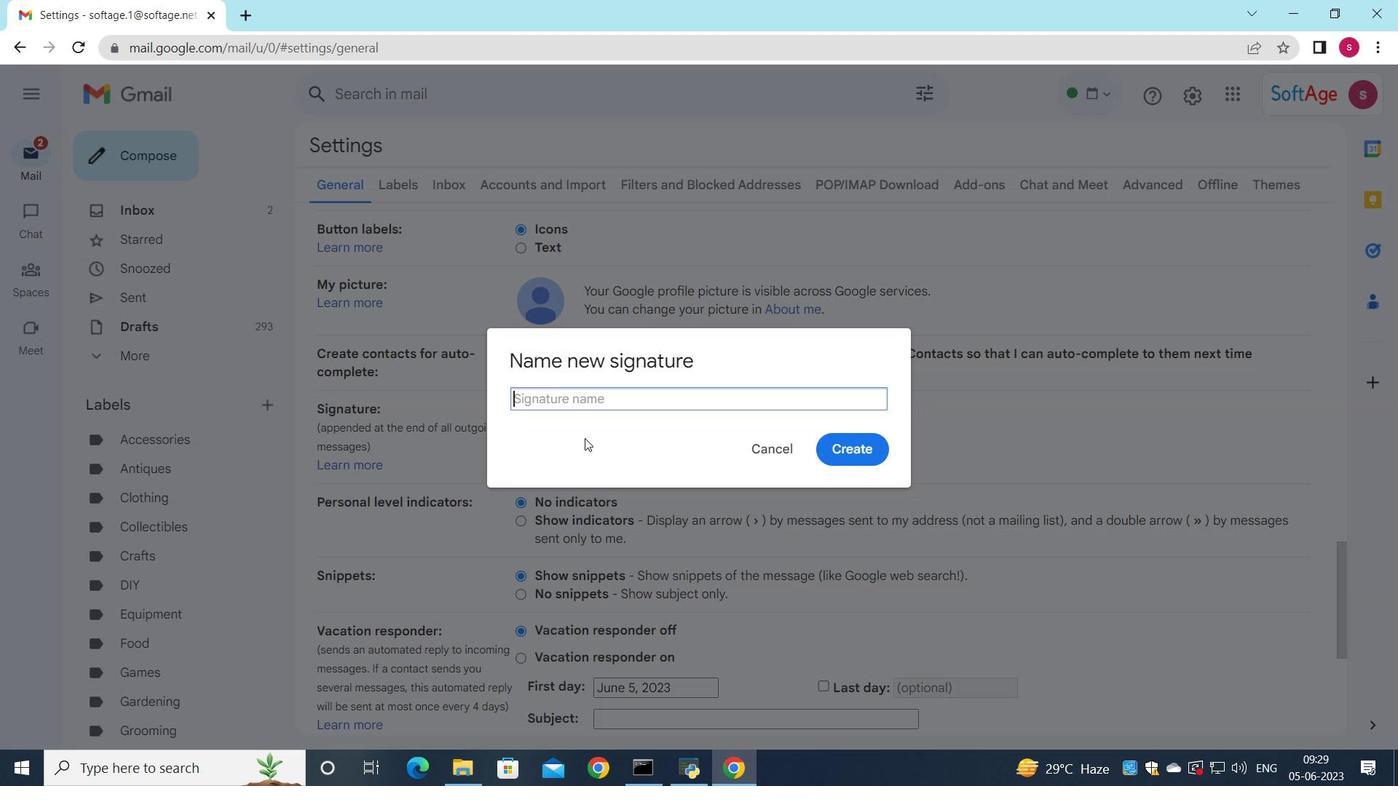 
Action: Mouse moved to (630, 410)
Screenshot: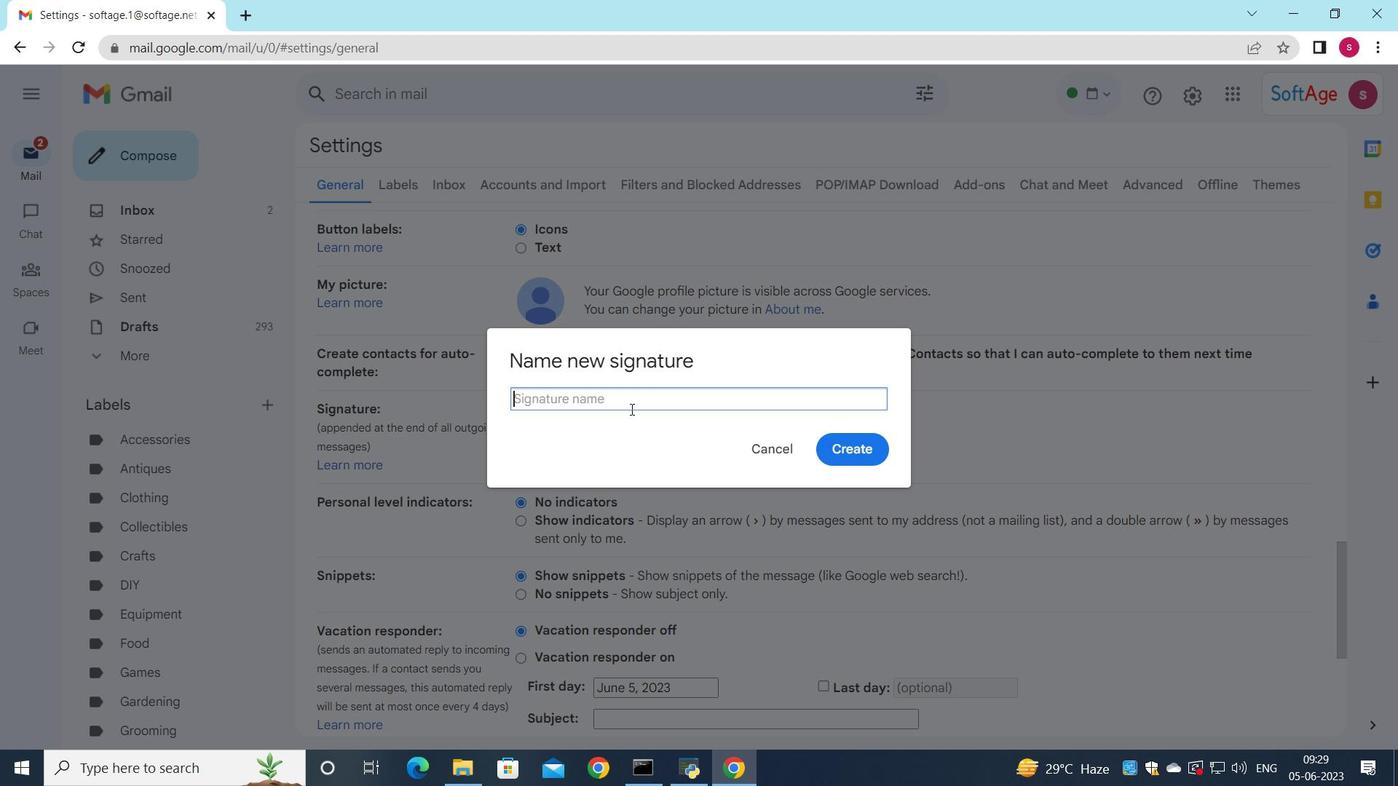 
Action: Key pressed <Key.shift>Ashley<Key.space><Key.shift>Martin
Screenshot: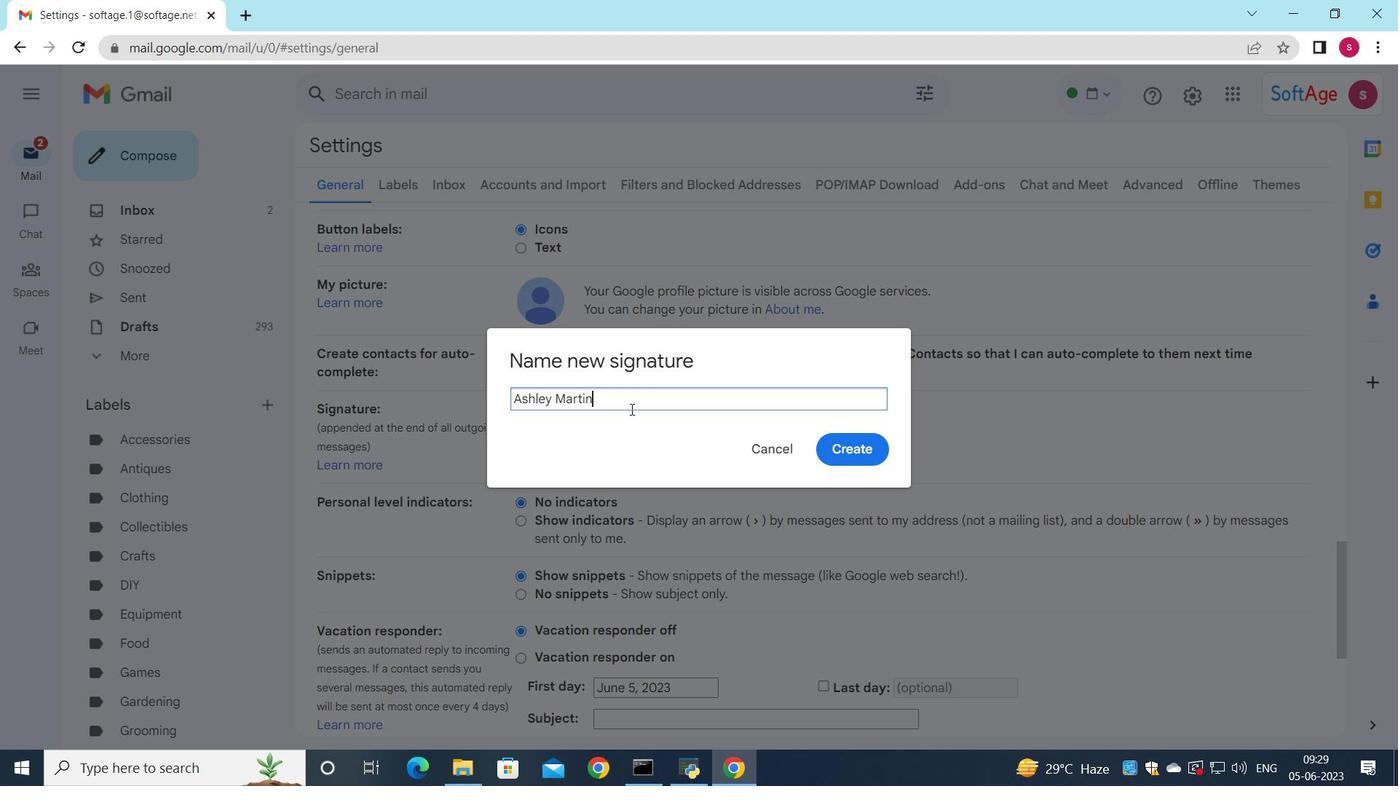 
Action: Mouse moved to (842, 442)
Screenshot: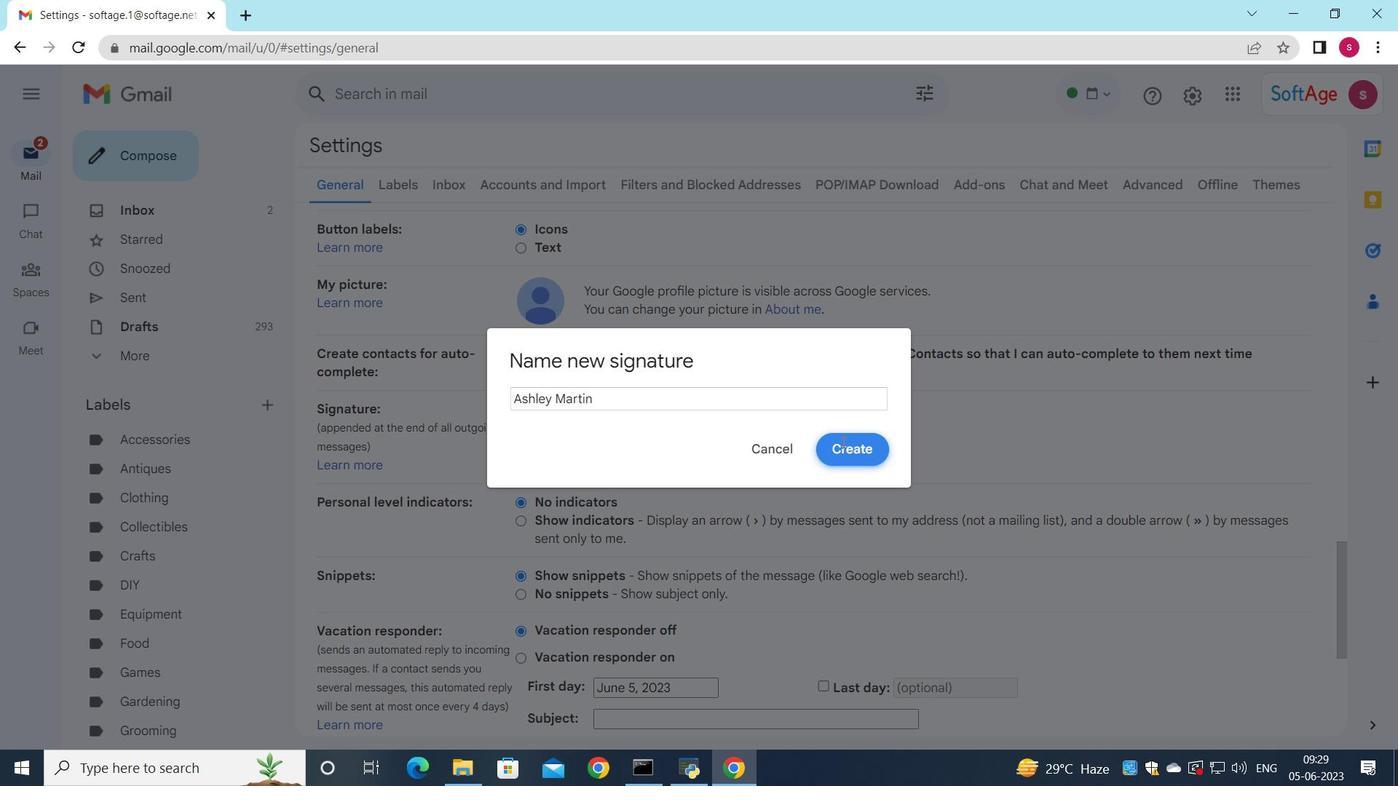 
Action: Mouse pressed left at (842, 442)
Screenshot: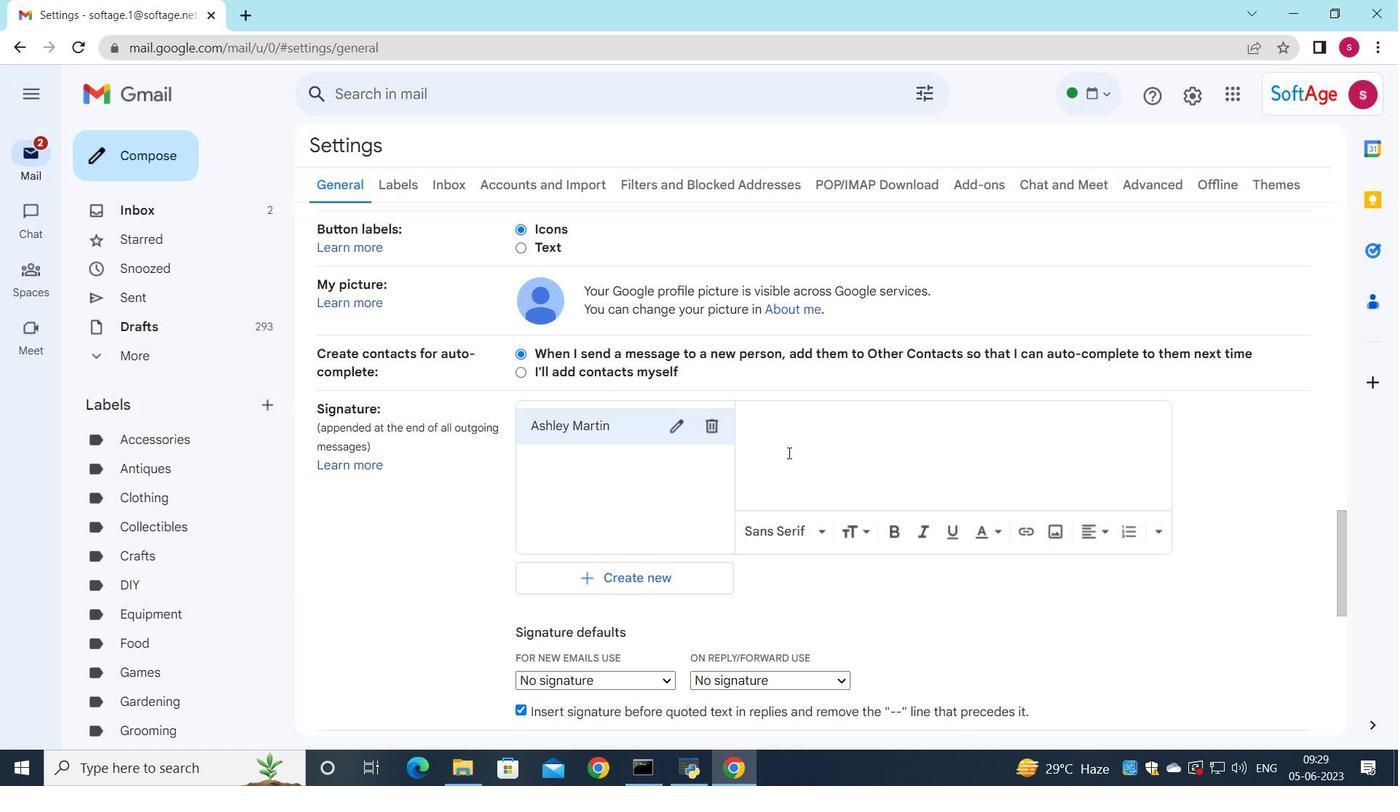 
Action: Mouse moved to (780, 454)
Screenshot: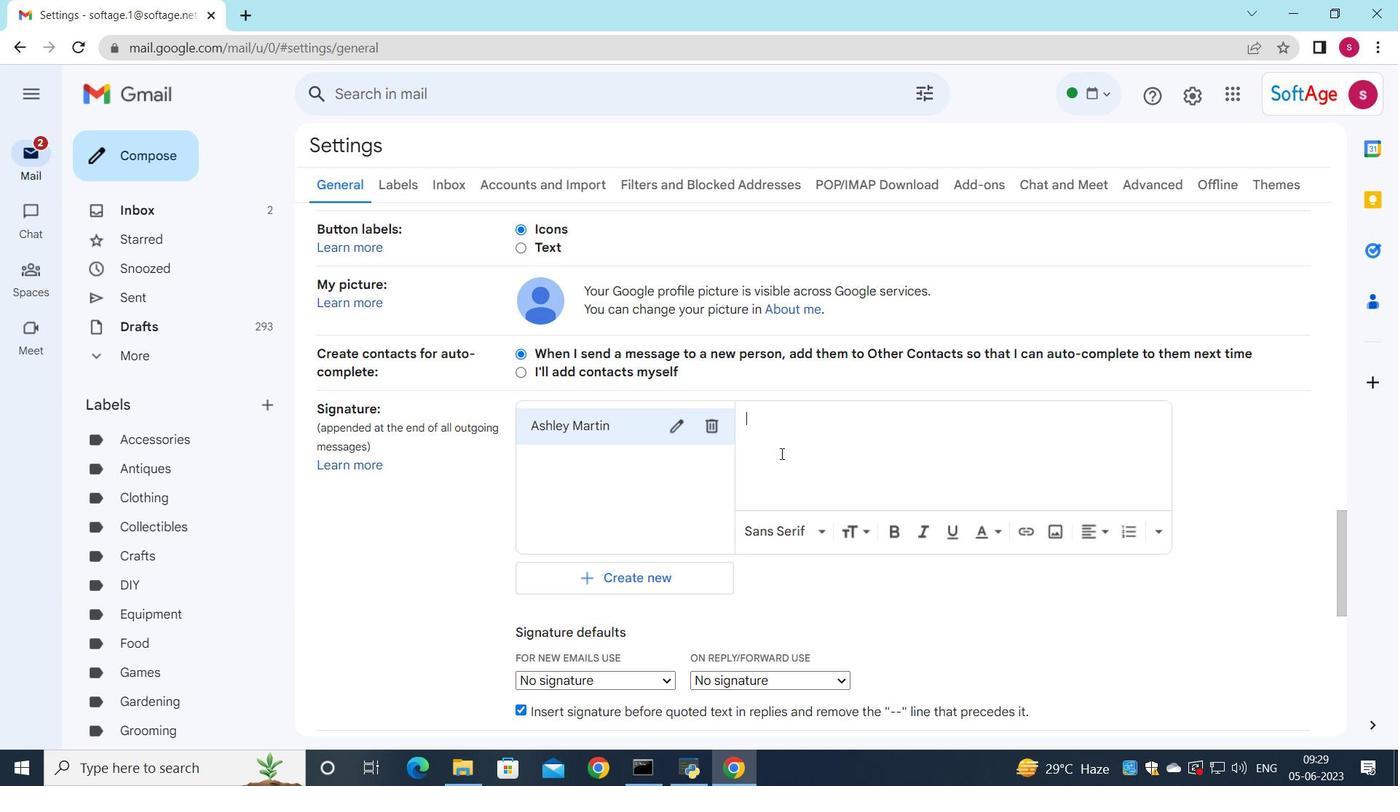 
Action: Mouse pressed left at (780, 454)
Screenshot: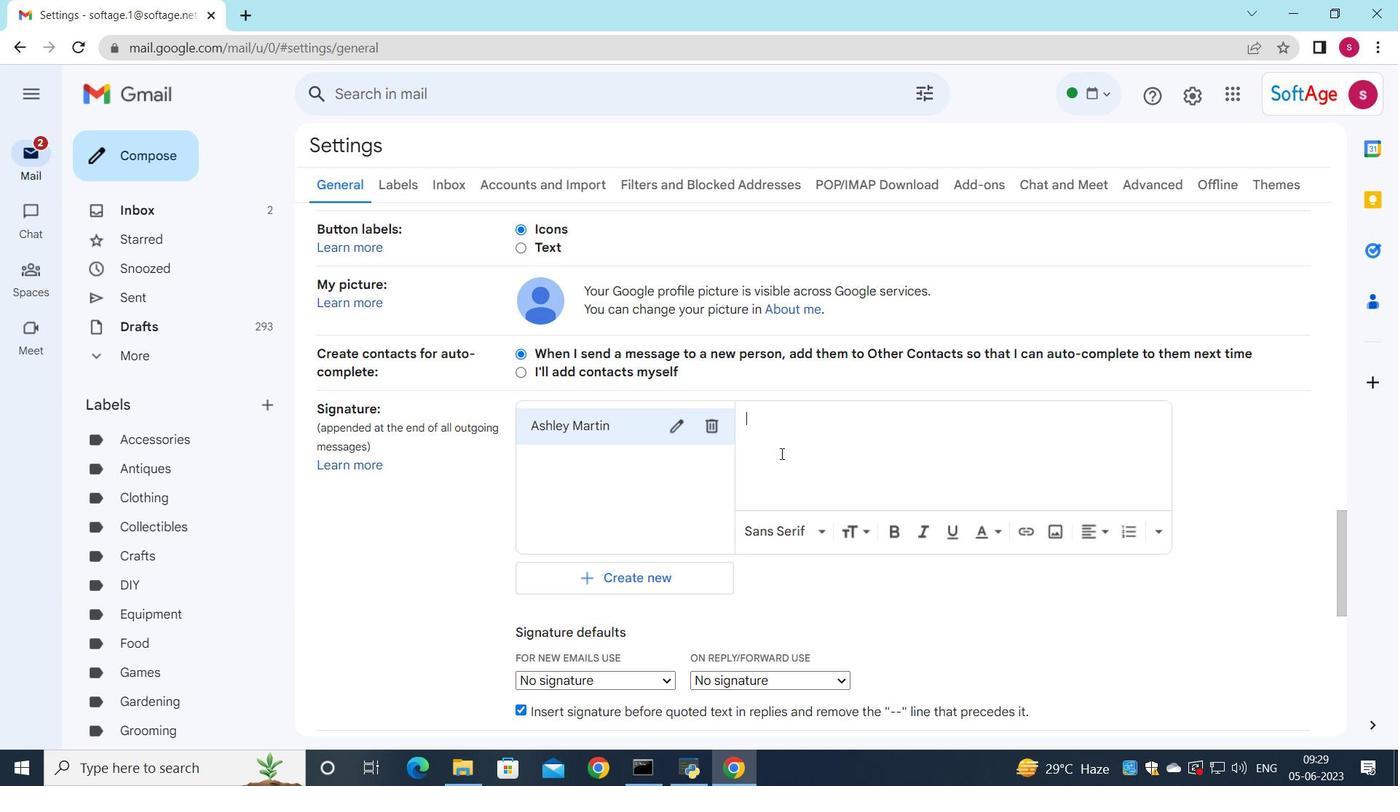 
Action: Key pressed <Key.shift>Ashley<Key.space><Key.shift>Martin
Screenshot: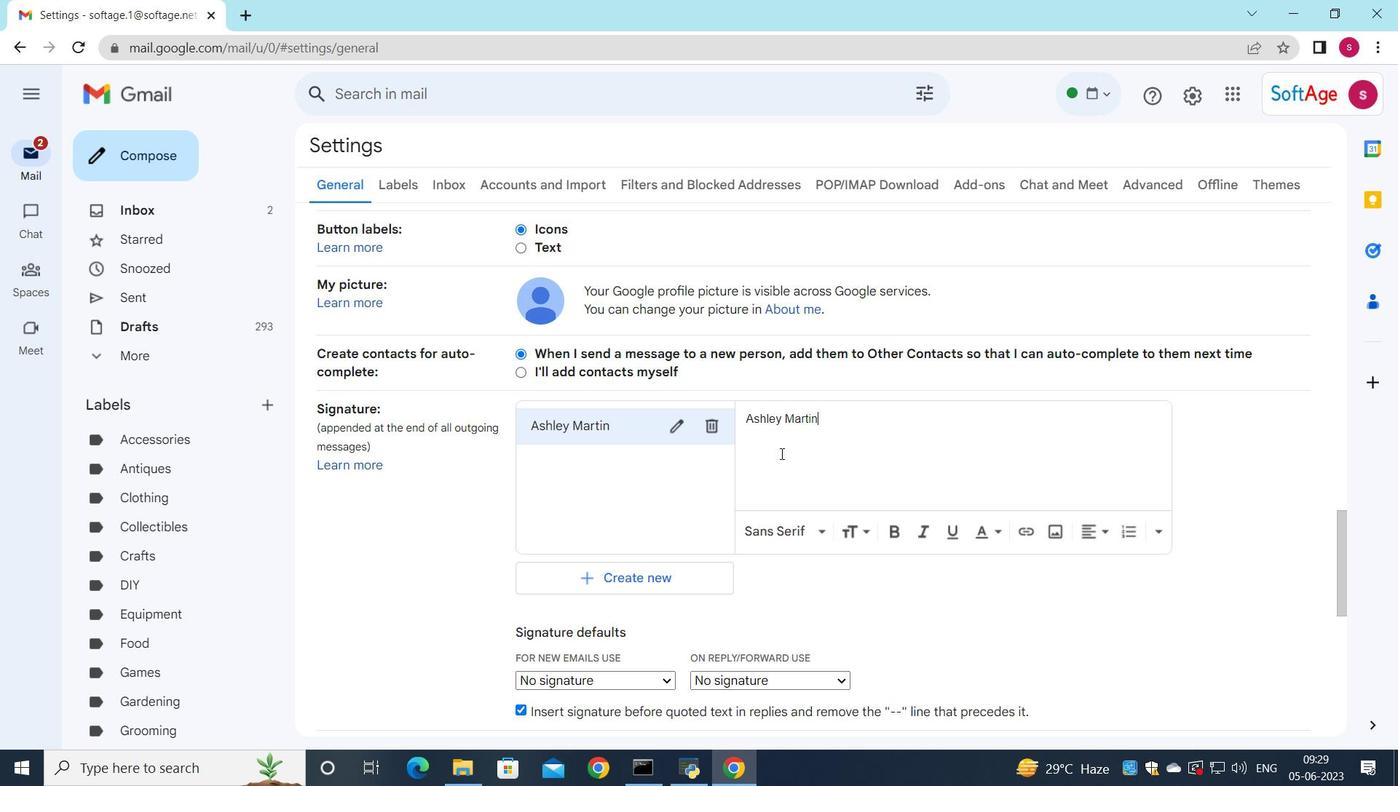 
Action: Mouse scrolled (780, 453) with delta (0, 0)
Screenshot: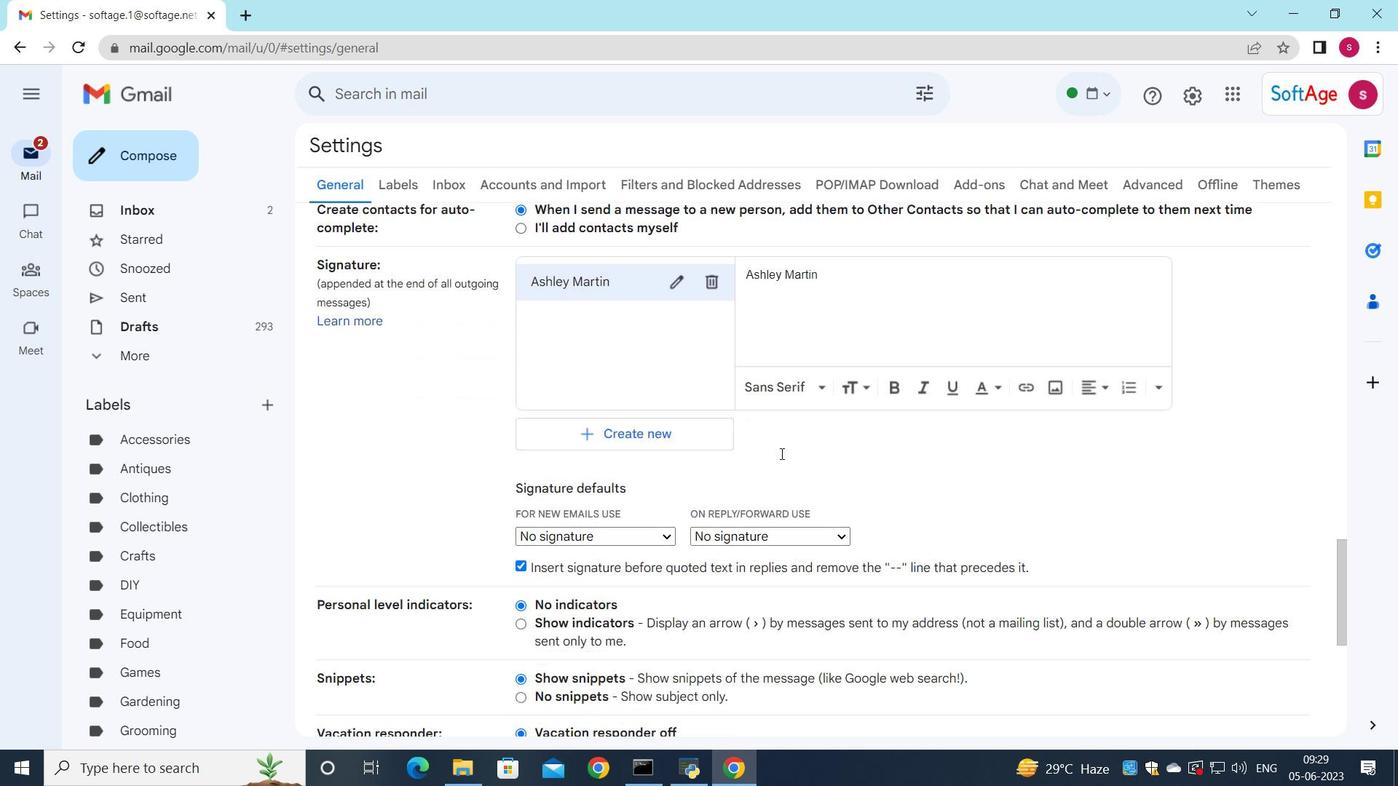 
Action: Mouse scrolled (780, 453) with delta (0, 0)
Screenshot: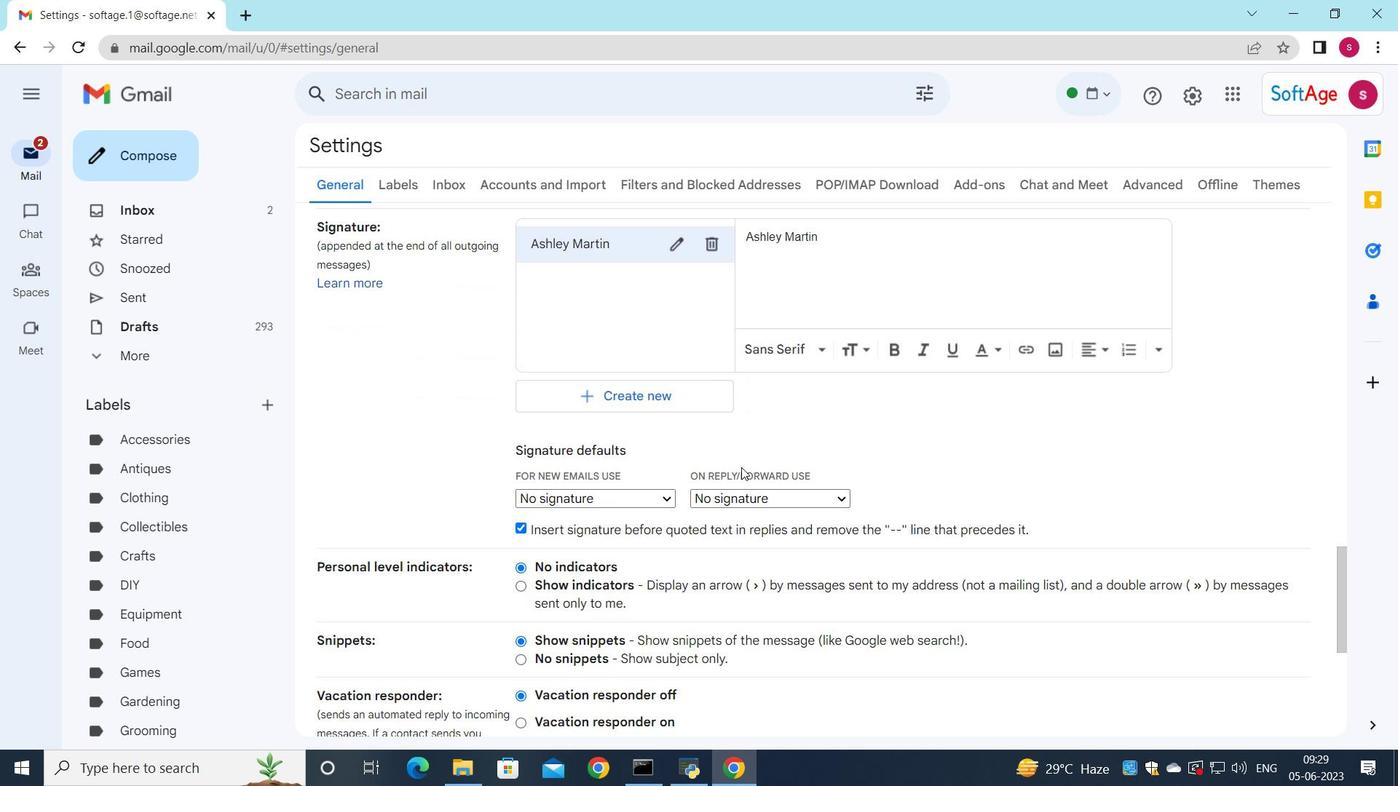 
Action: Mouse moved to (657, 504)
Screenshot: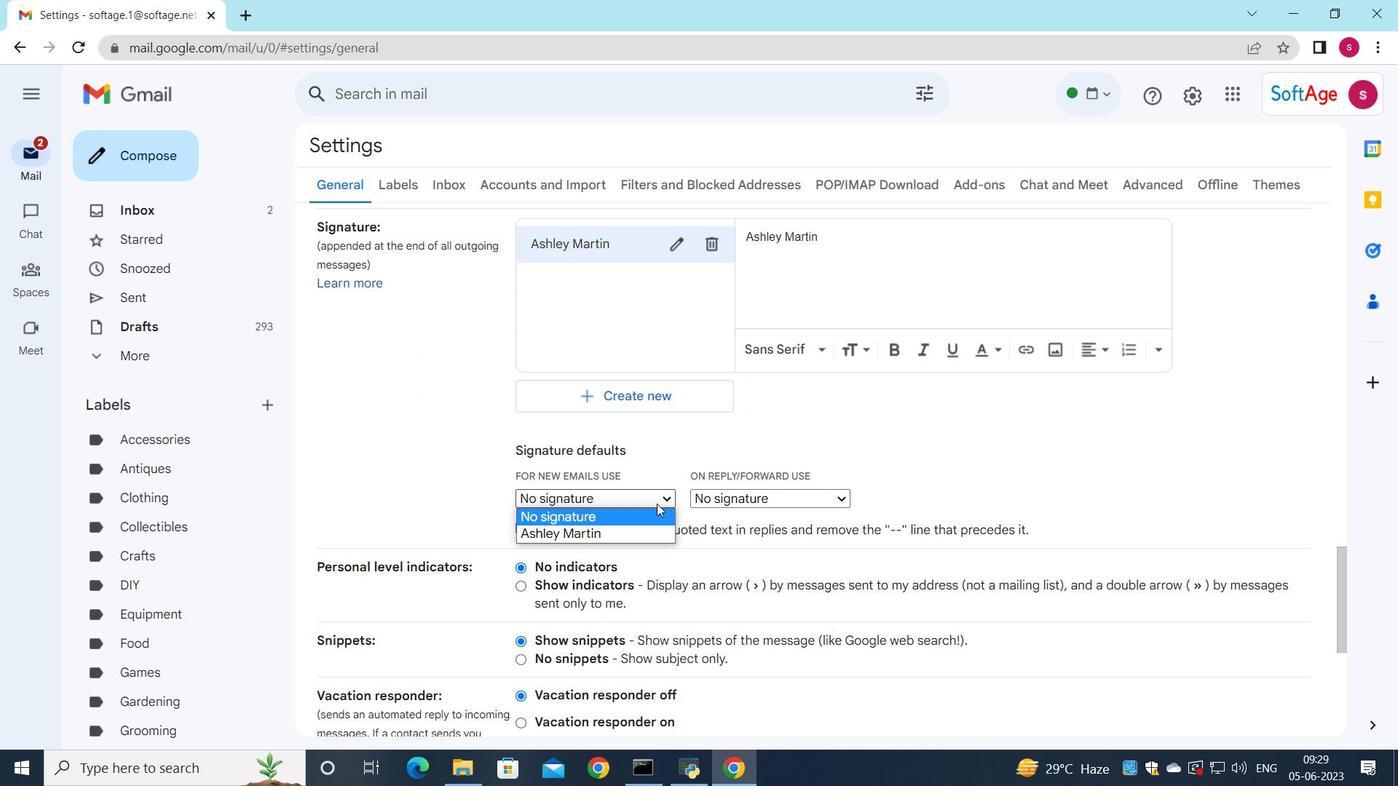 
Action: Mouse pressed left at (657, 504)
Screenshot: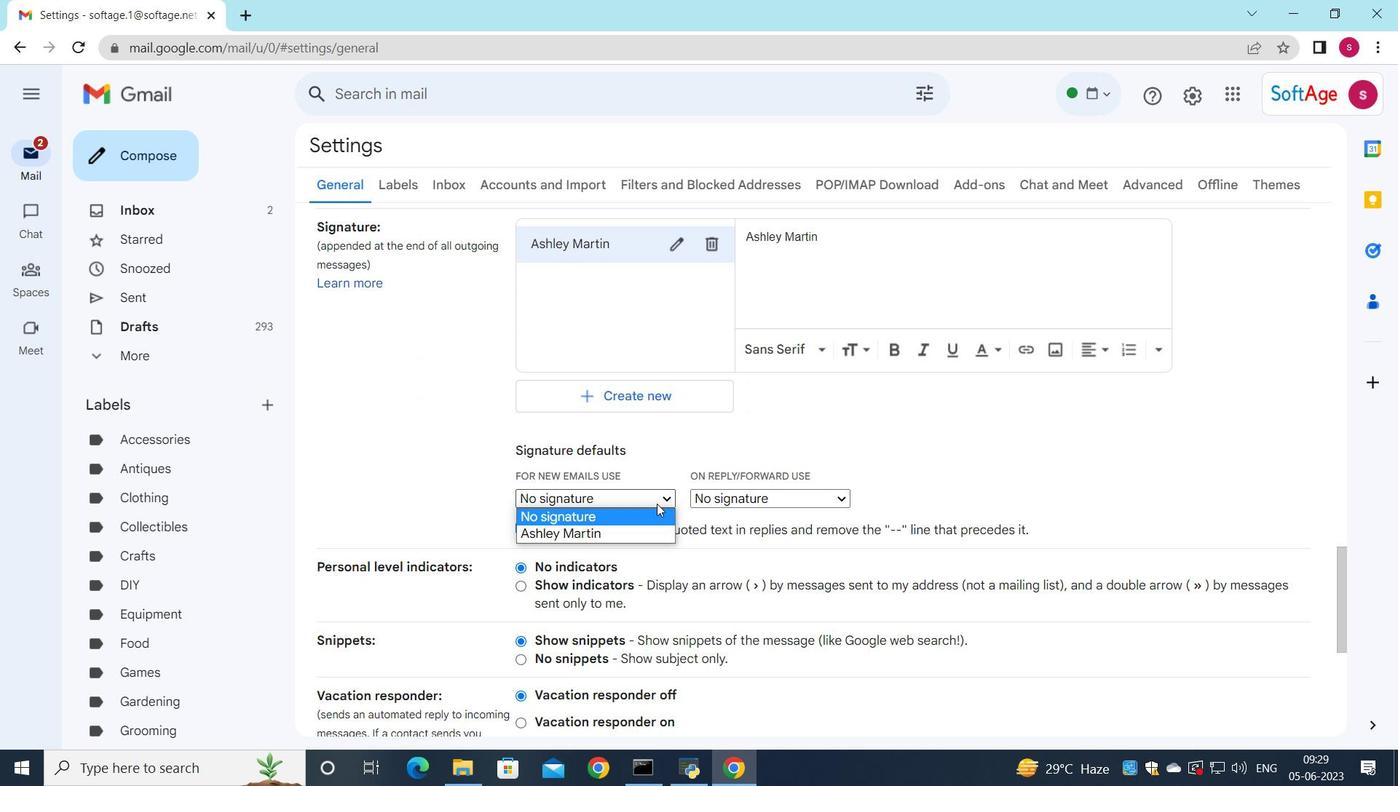 
Action: Mouse moved to (652, 535)
Screenshot: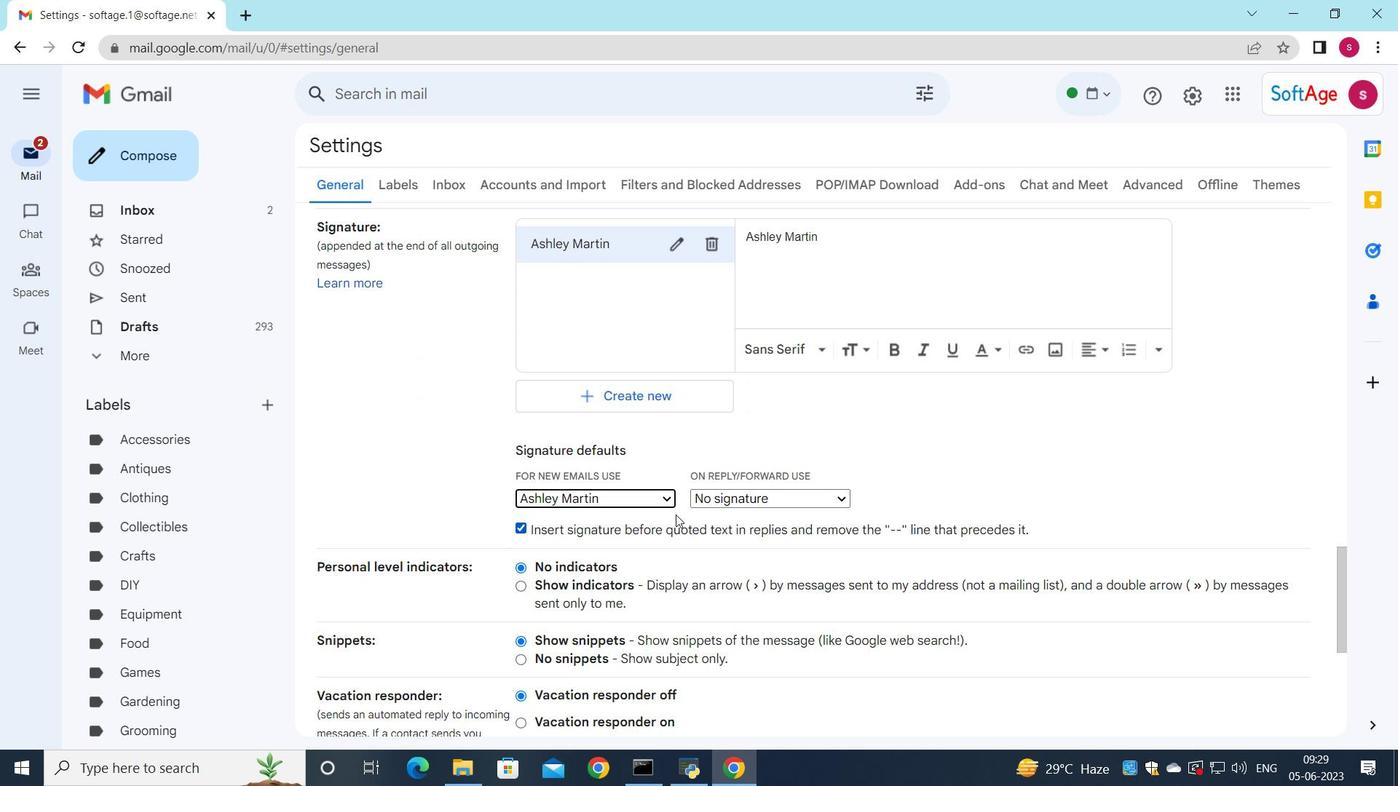 
Action: Mouse pressed left at (652, 535)
Screenshot: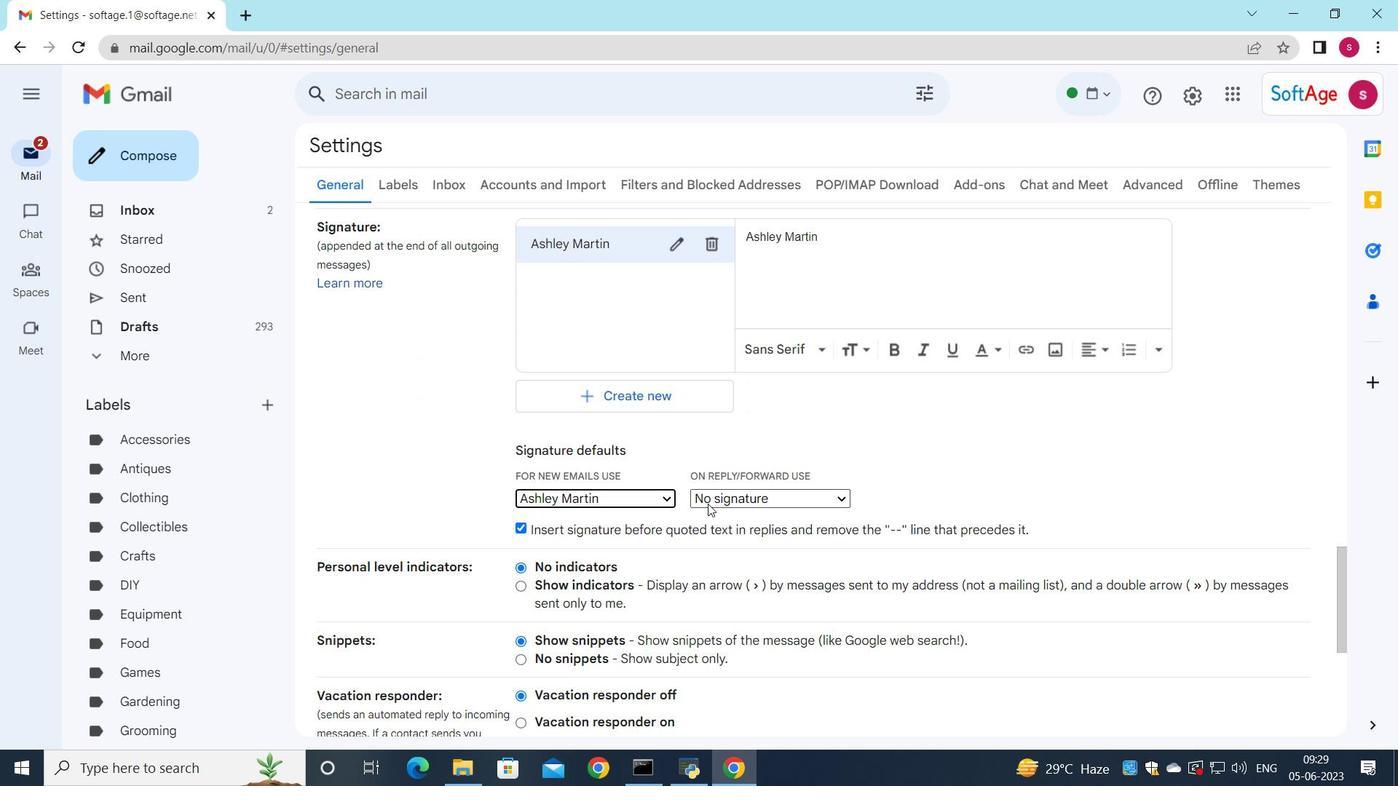 
Action: Mouse moved to (708, 503)
Screenshot: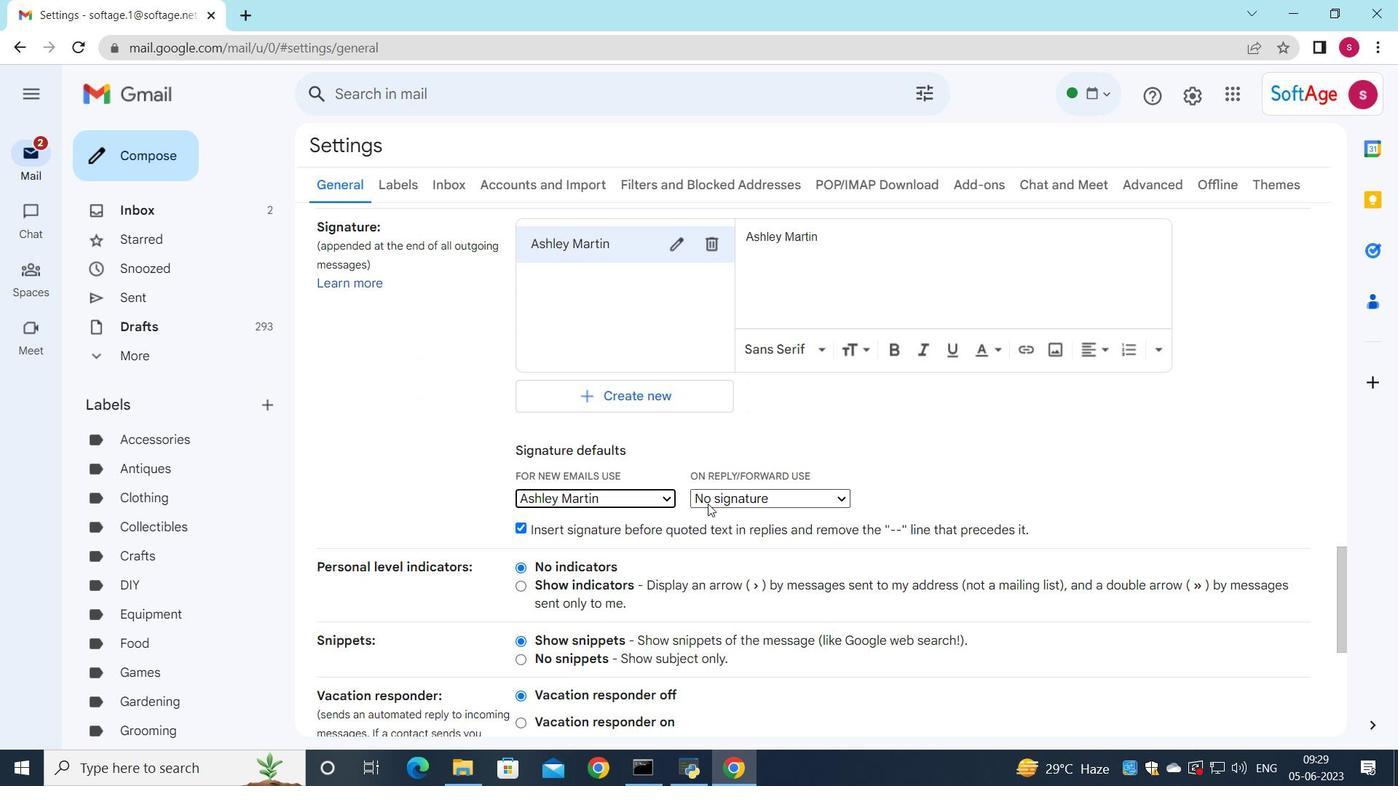 
Action: Mouse pressed left at (708, 503)
Screenshot: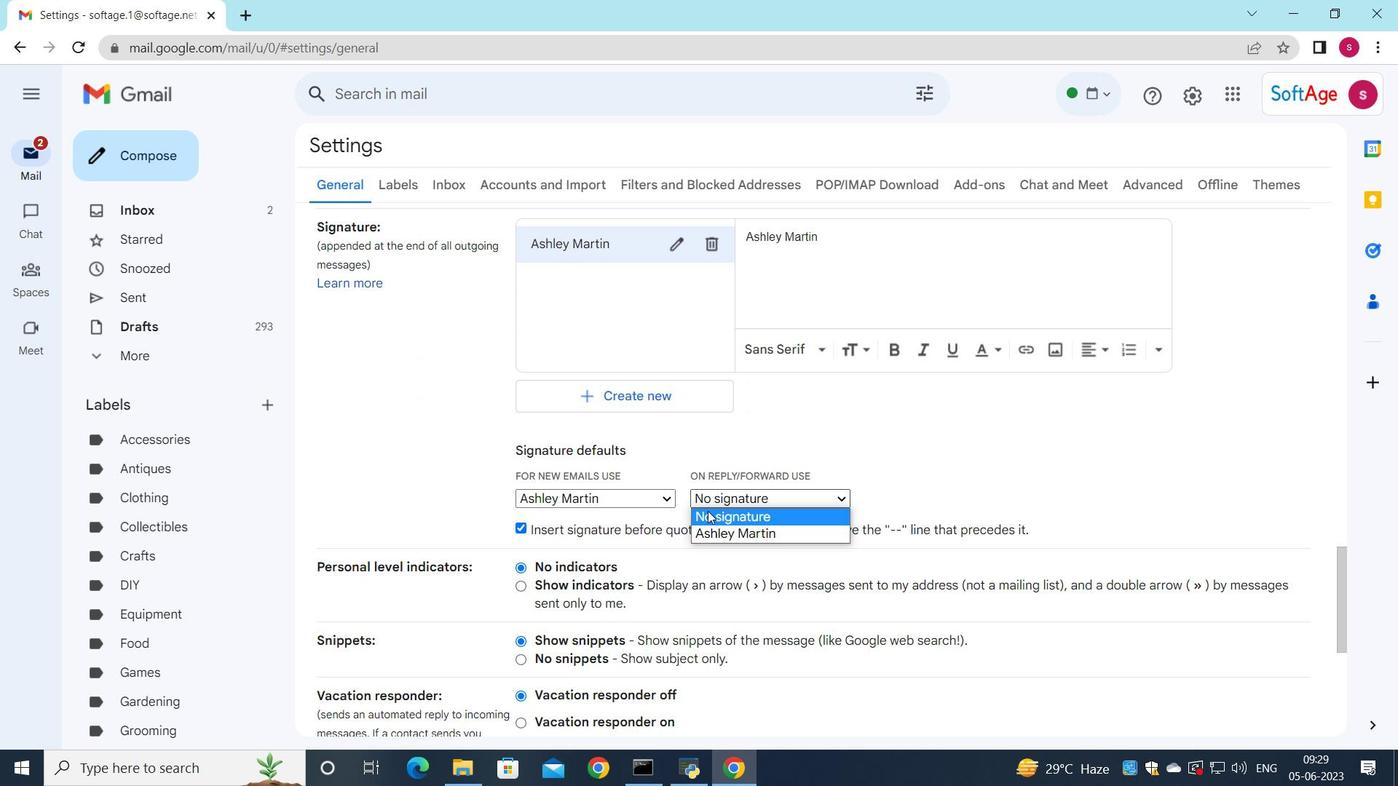 
Action: Mouse moved to (712, 533)
Screenshot: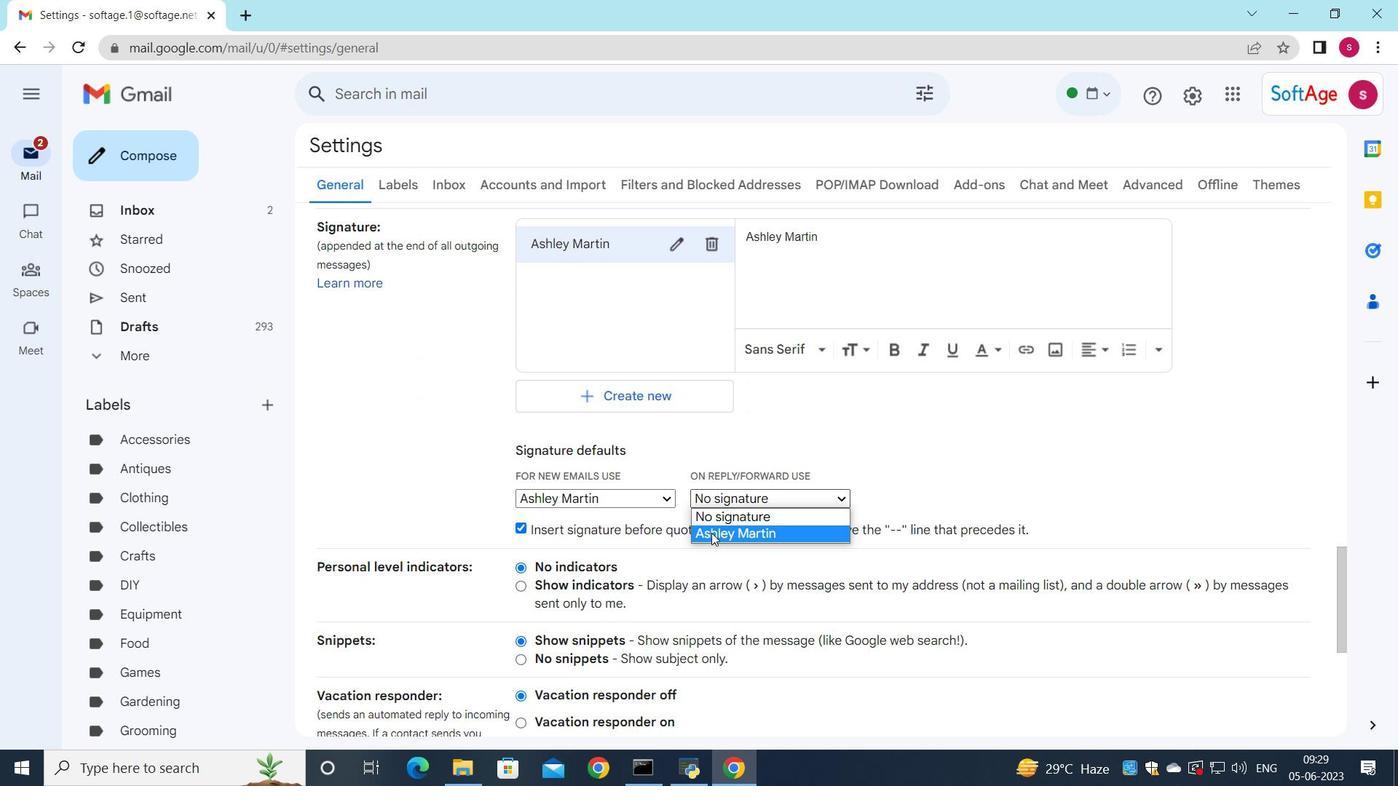 
Action: Mouse pressed left at (712, 533)
Screenshot: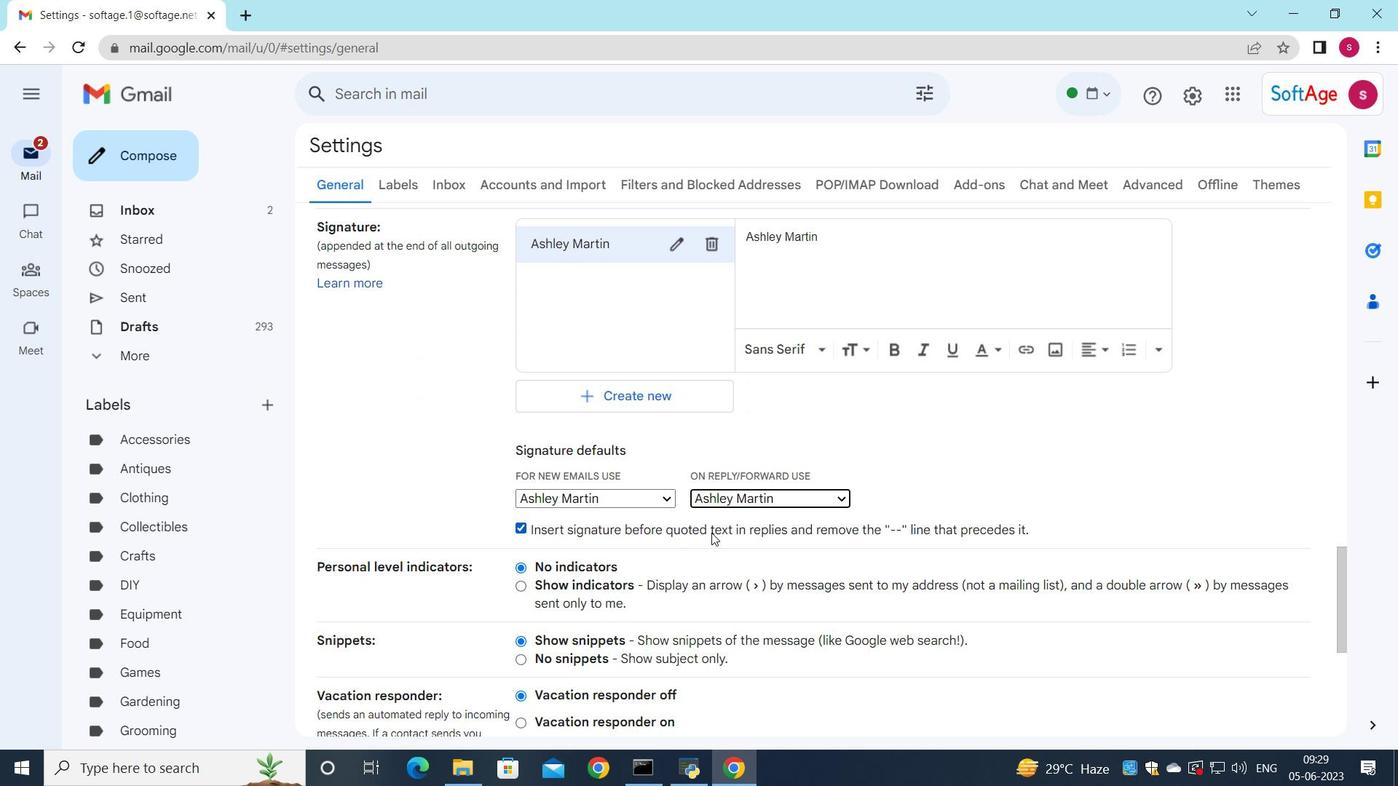 
Action: Mouse moved to (712, 523)
Screenshot: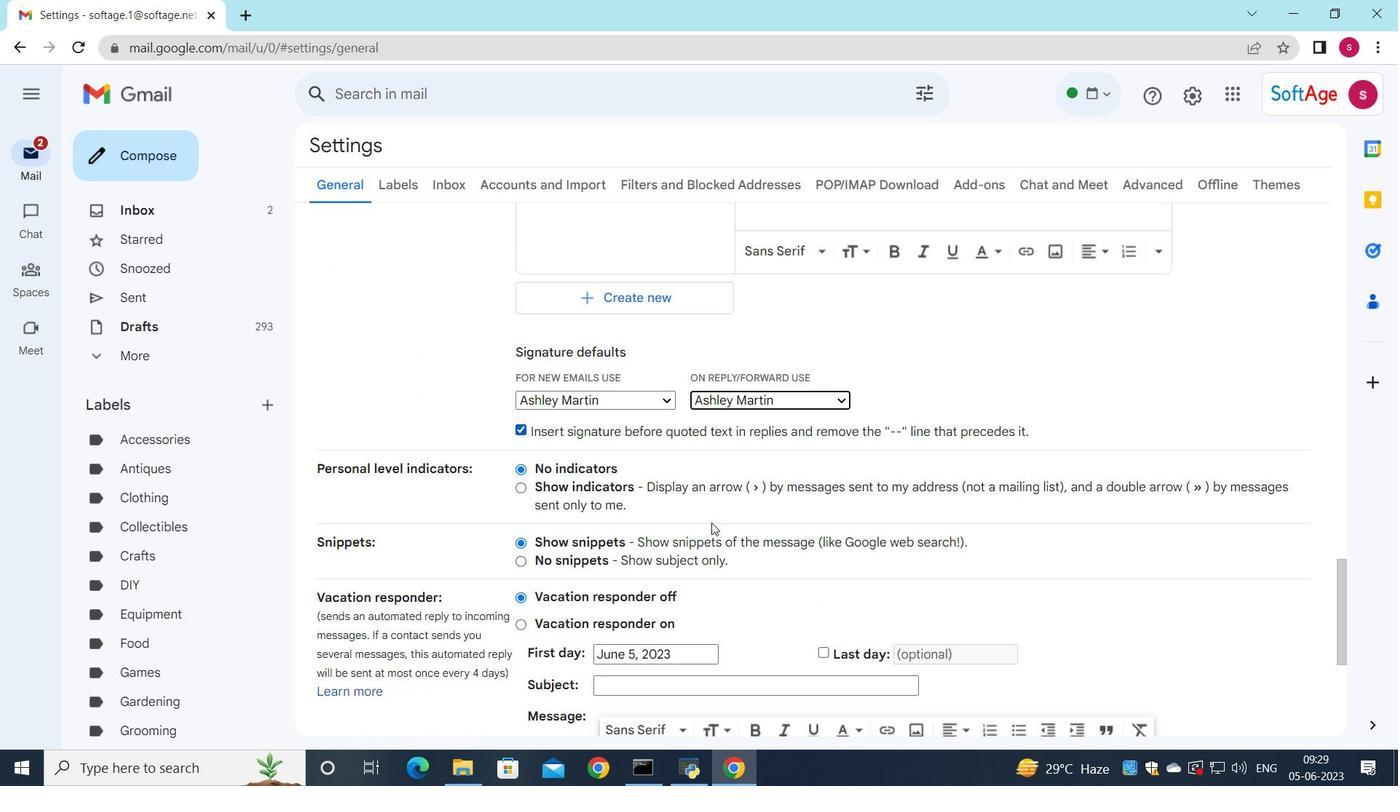 
Action: Mouse scrolled (712, 522) with delta (0, 0)
Screenshot: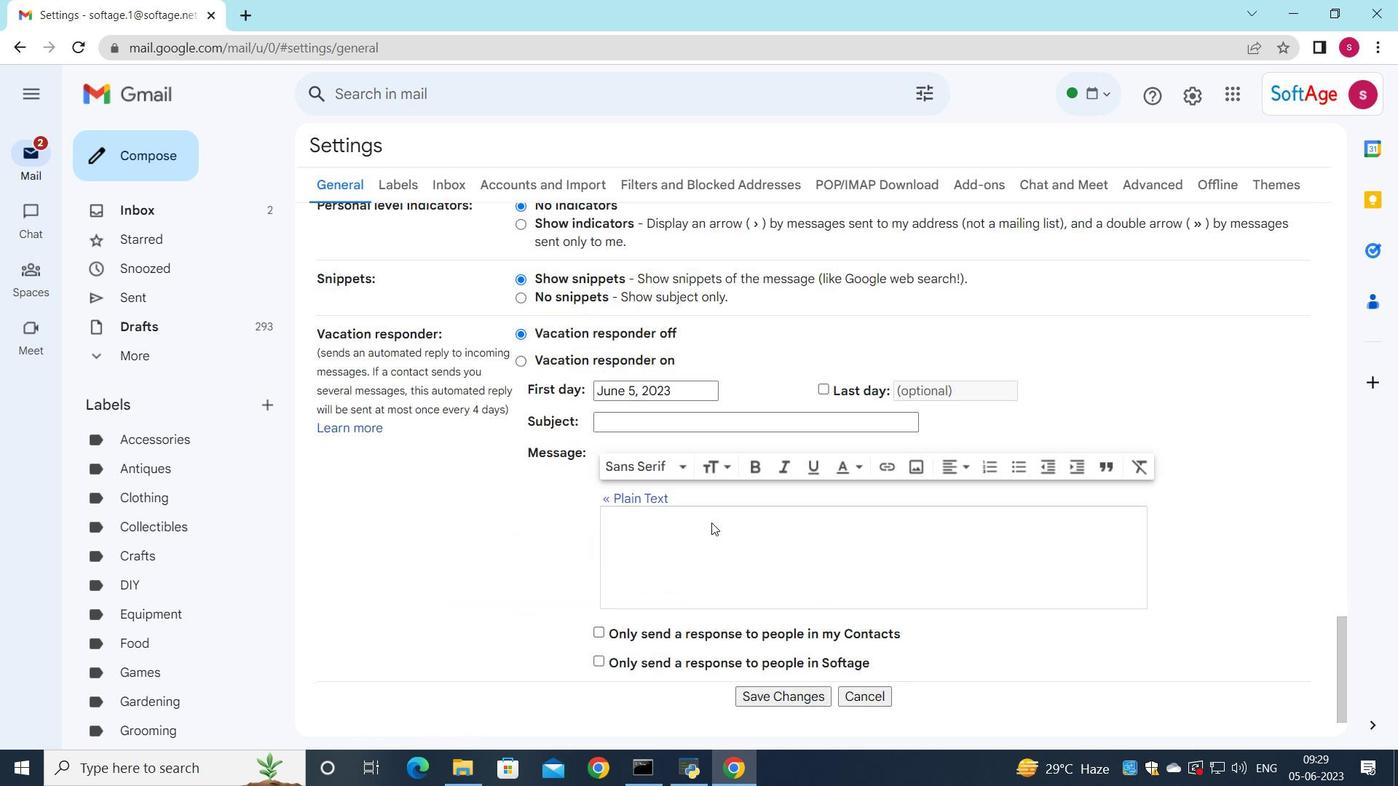 
Action: Mouse scrolled (712, 522) with delta (0, 0)
Screenshot: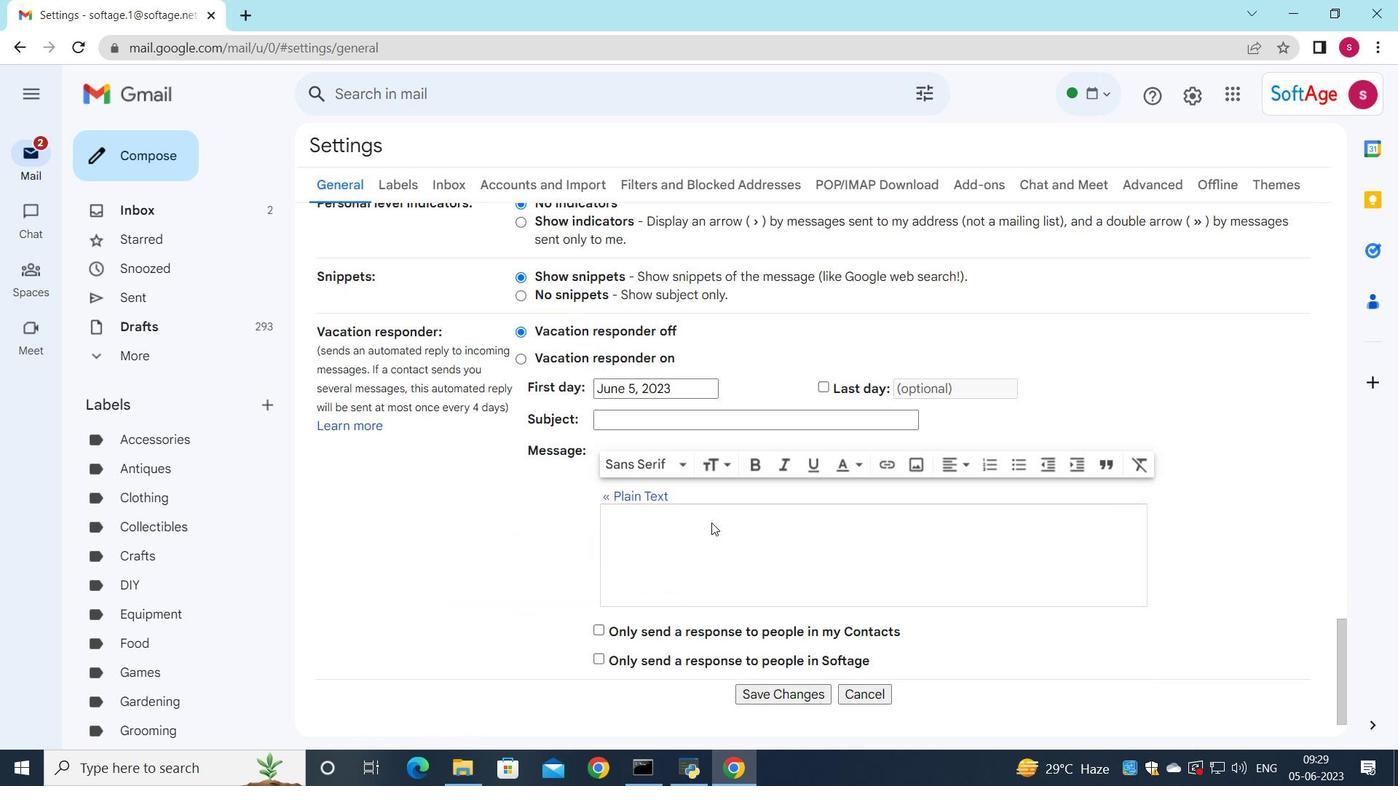 
Action: Mouse scrolled (712, 522) with delta (0, 0)
Screenshot: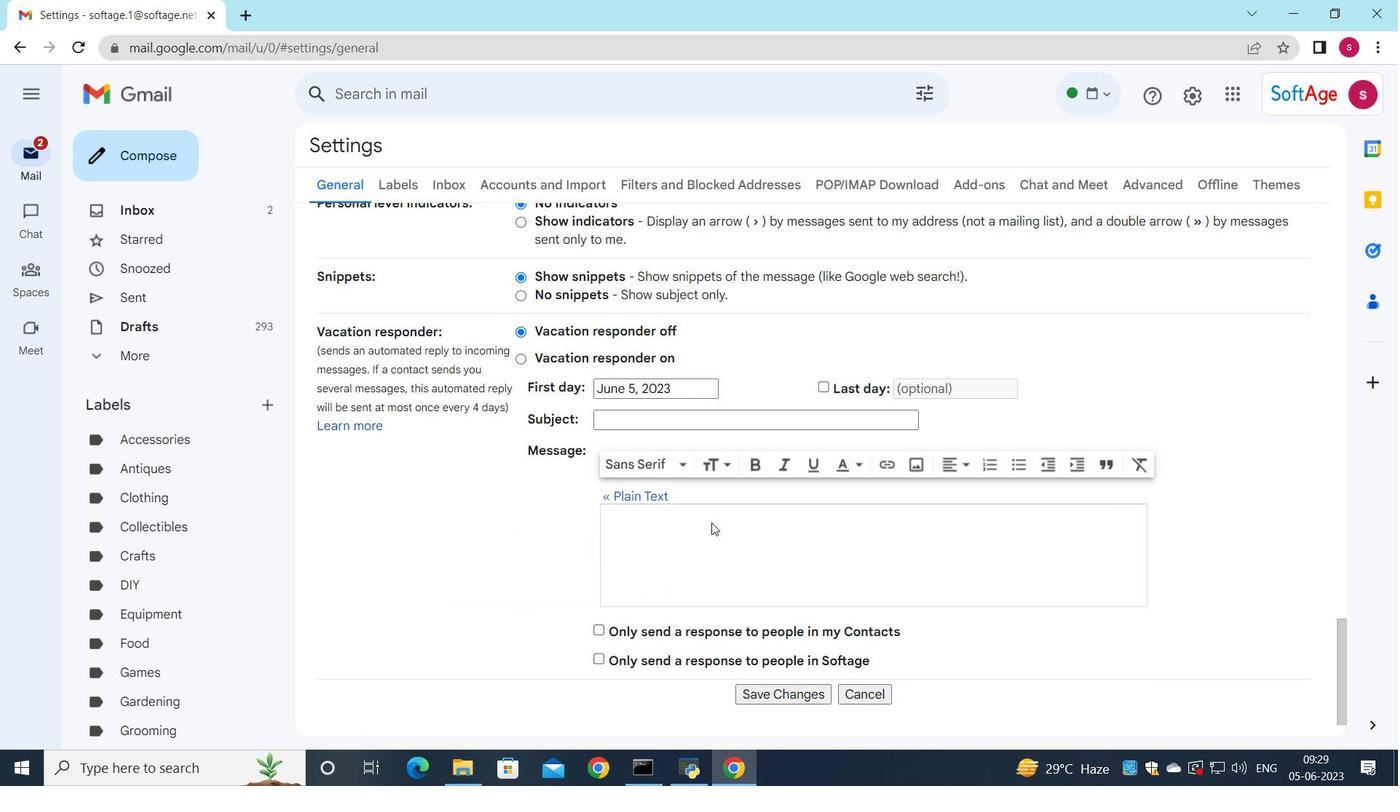 
Action: Mouse scrolled (712, 522) with delta (0, 0)
Screenshot: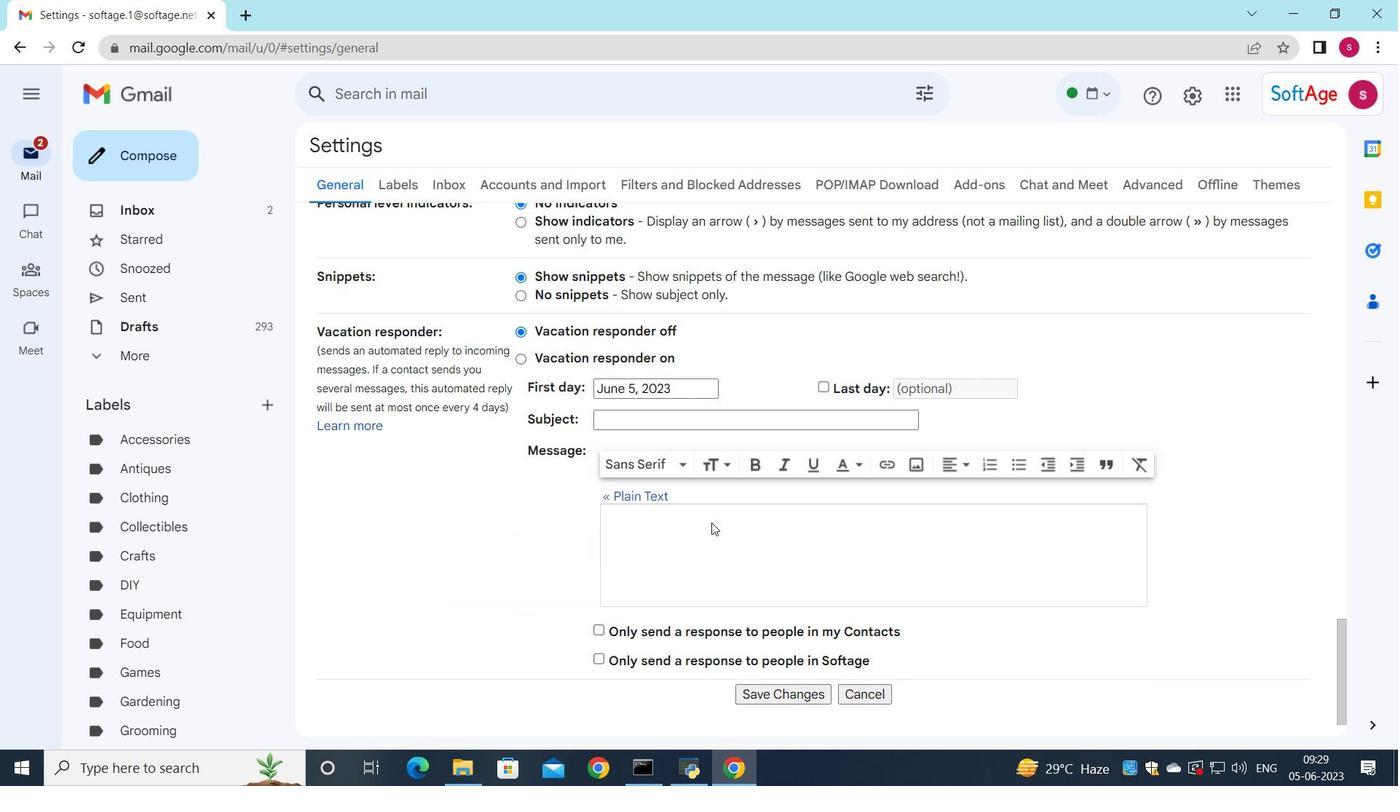 
Action: Mouse scrolled (712, 522) with delta (0, 0)
Screenshot: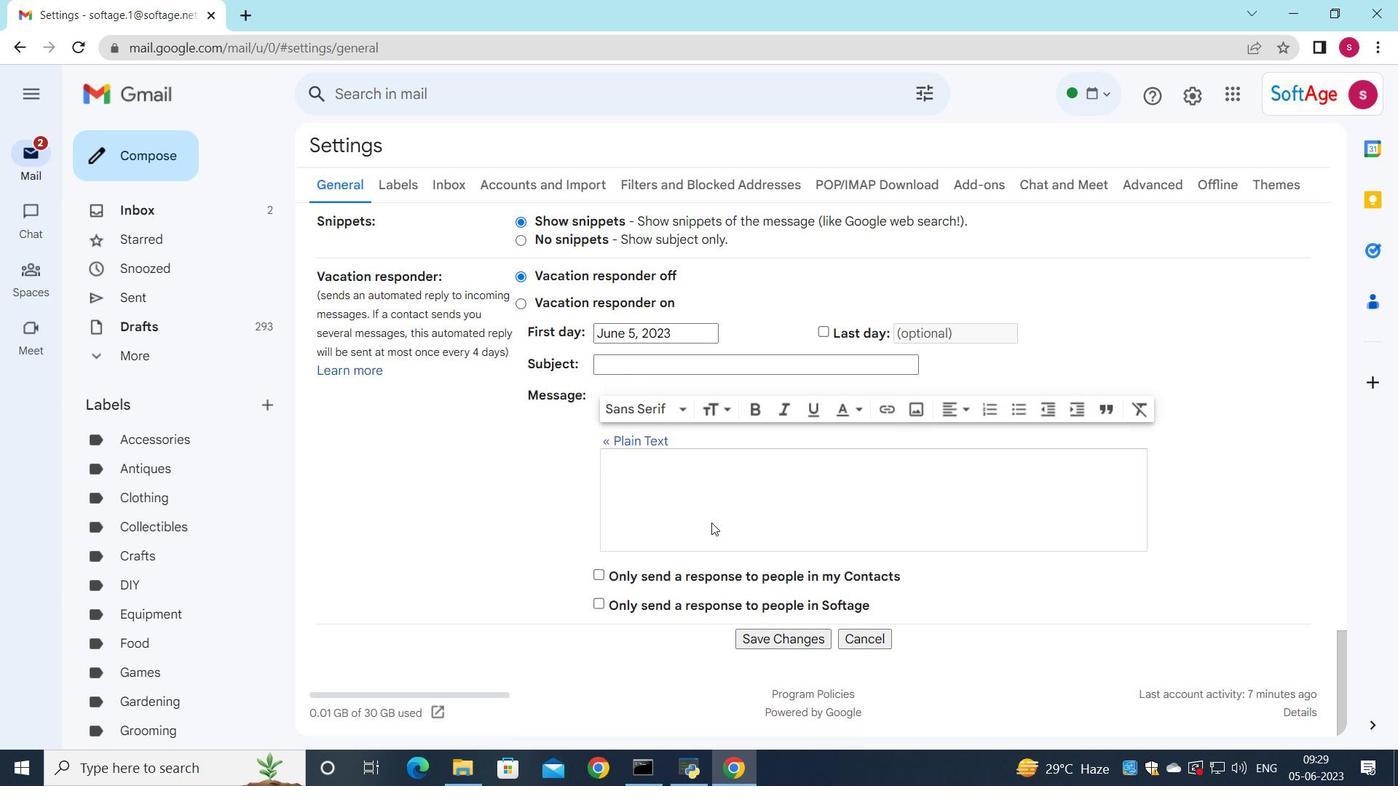 
Action: Mouse scrolled (712, 522) with delta (0, 0)
Screenshot: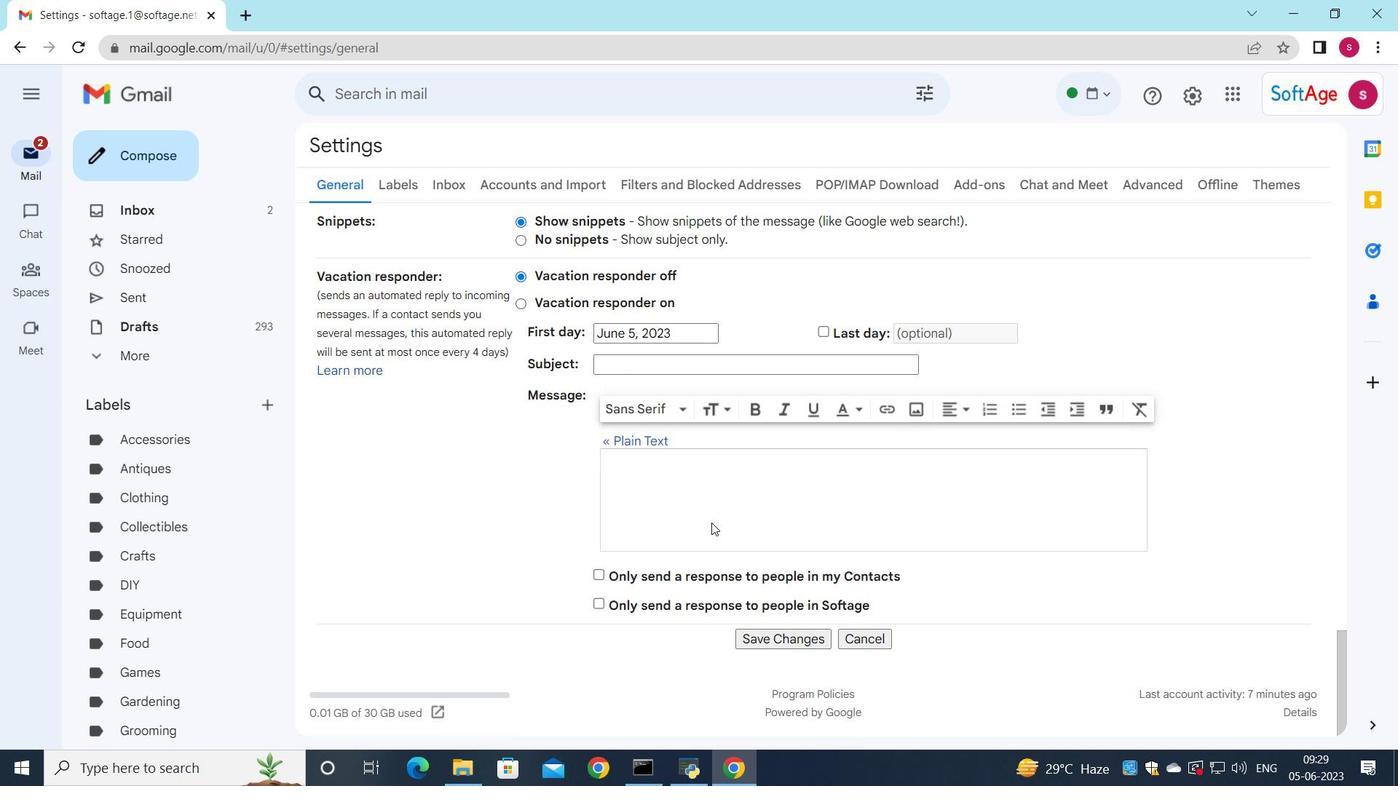
Action: Mouse scrolled (712, 522) with delta (0, 0)
Screenshot: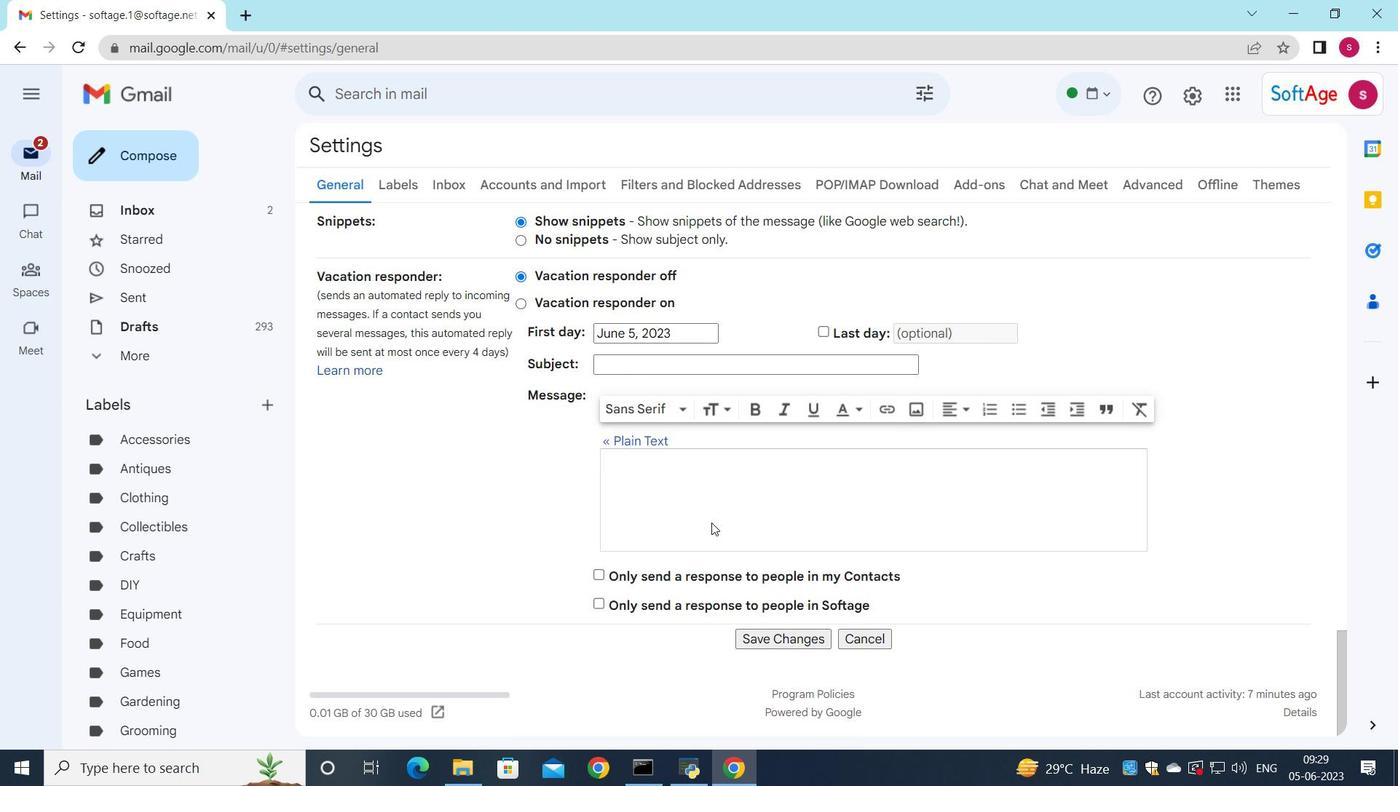 
Action: Mouse scrolled (712, 522) with delta (0, 0)
Screenshot: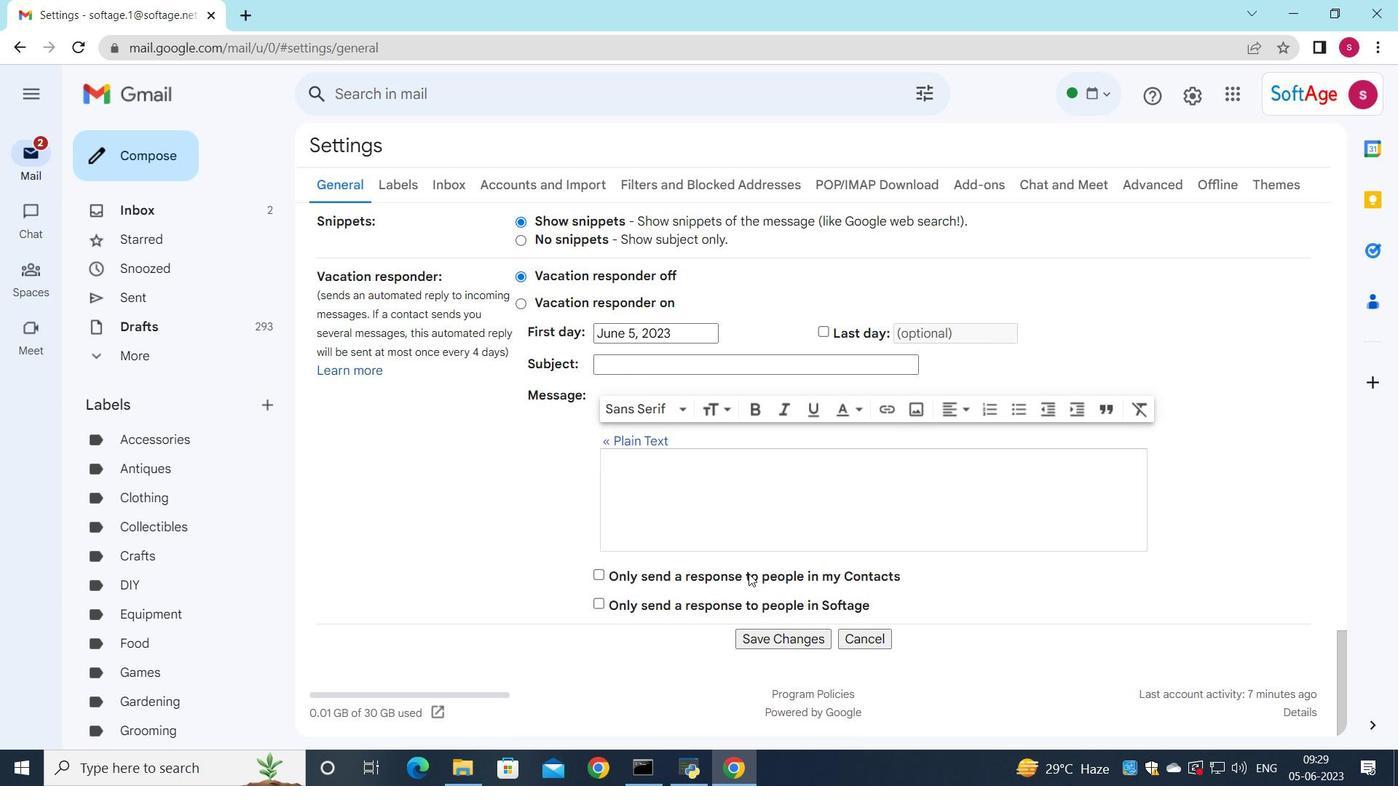 
Action: Mouse moved to (716, 526)
Screenshot: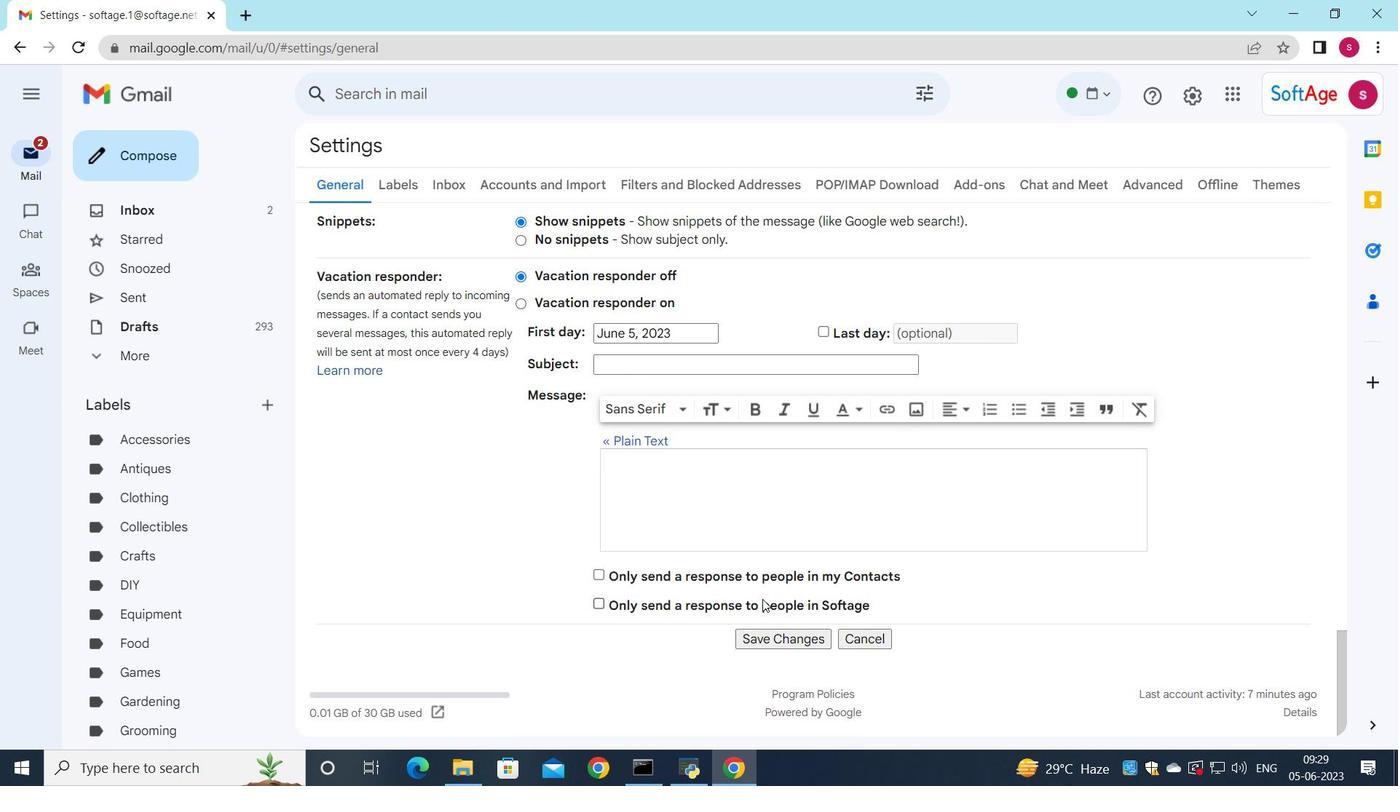 
Action: Mouse scrolled (712, 522) with delta (0, 0)
Screenshot: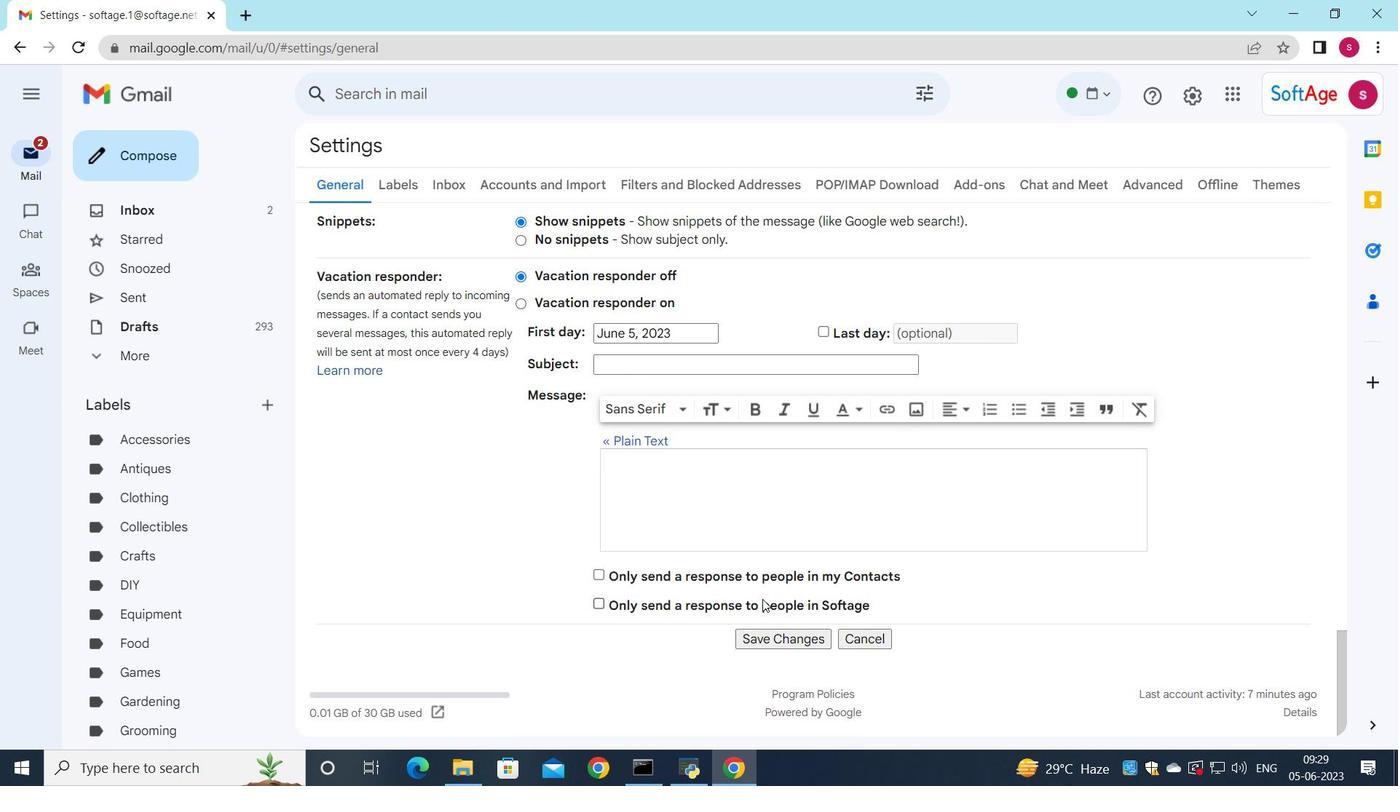
Action: Mouse moved to (731, 546)
Screenshot: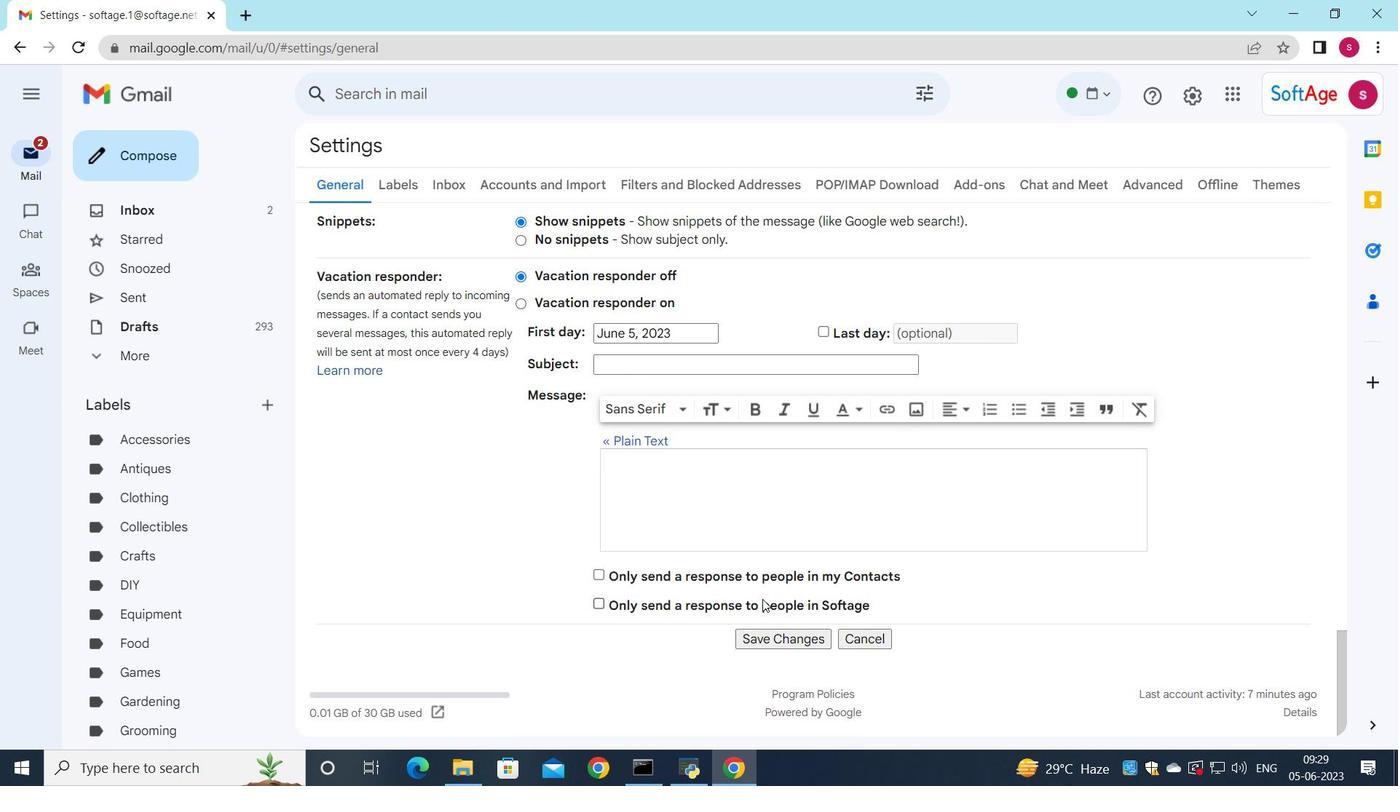 
Action: Mouse scrolled (712, 522) with delta (0, 0)
Screenshot: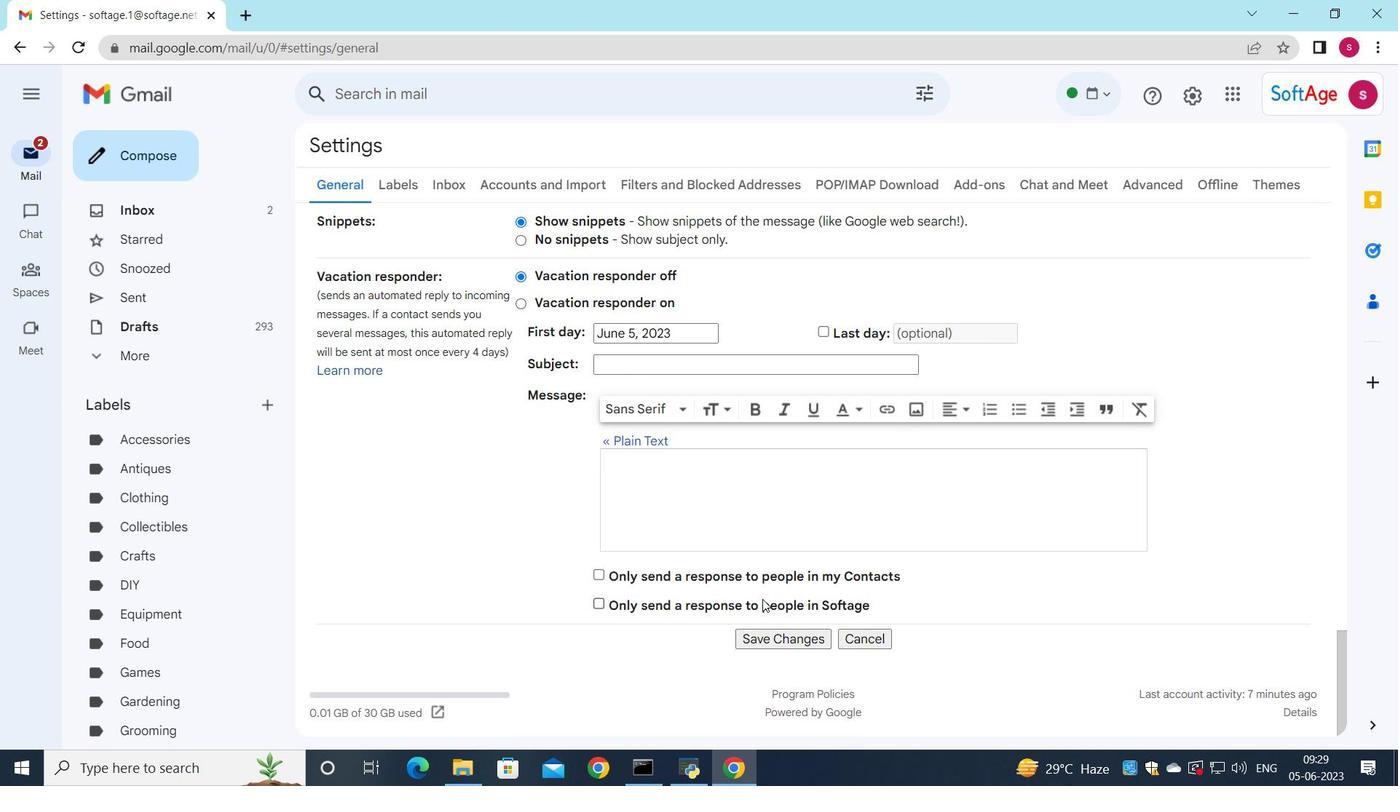 
Action: Mouse moved to (772, 635)
Screenshot: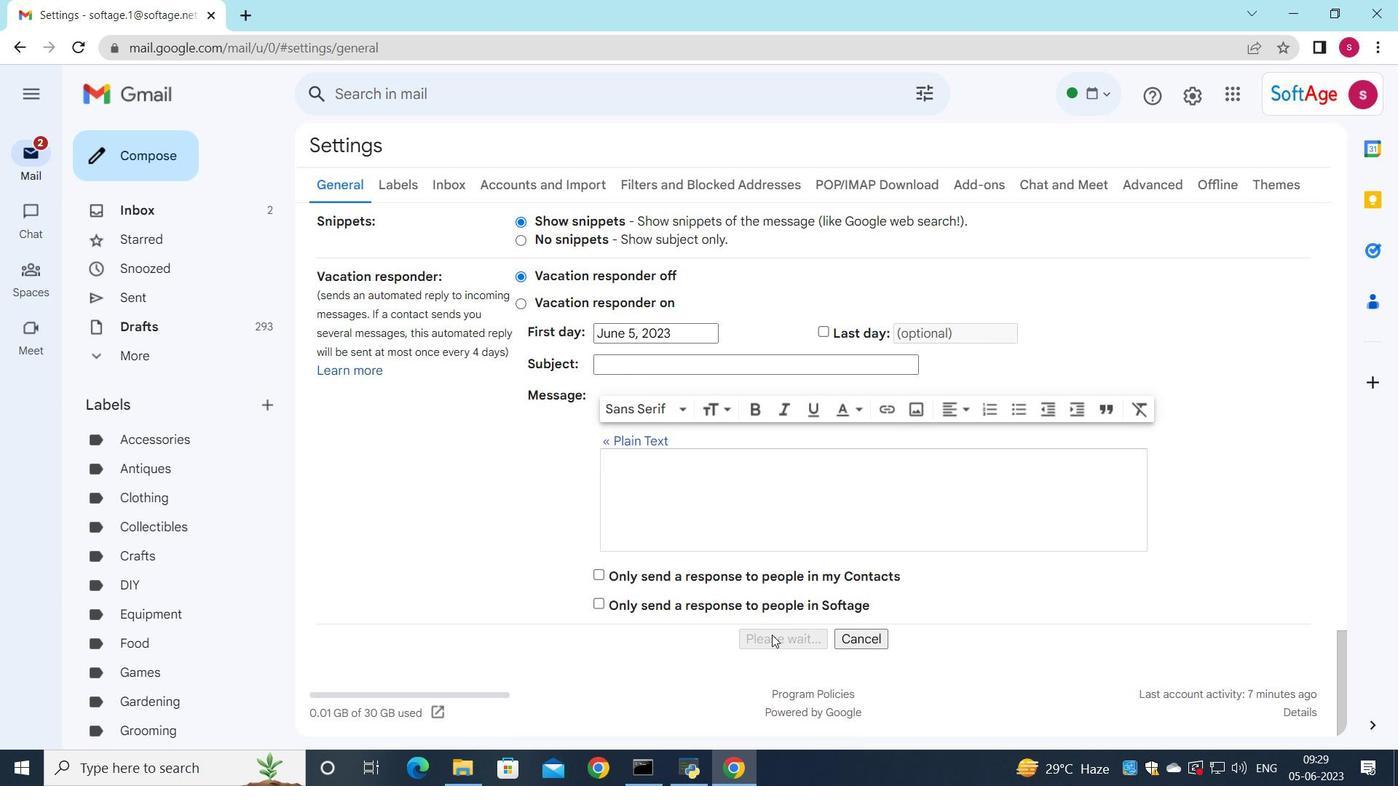 
Action: Mouse pressed left at (772, 635)
Screenshot: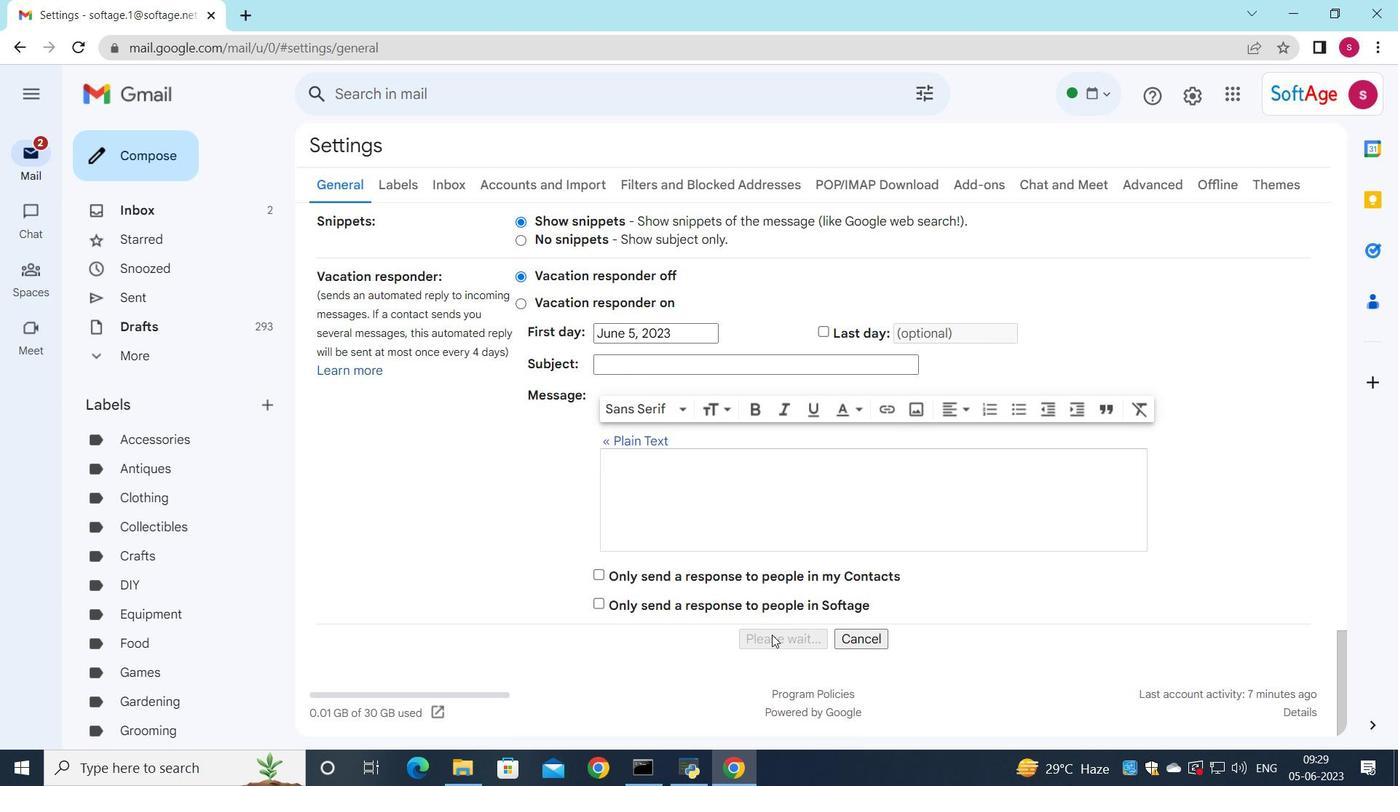 
Action: Mouse moved to (828, 194)
Screenshot: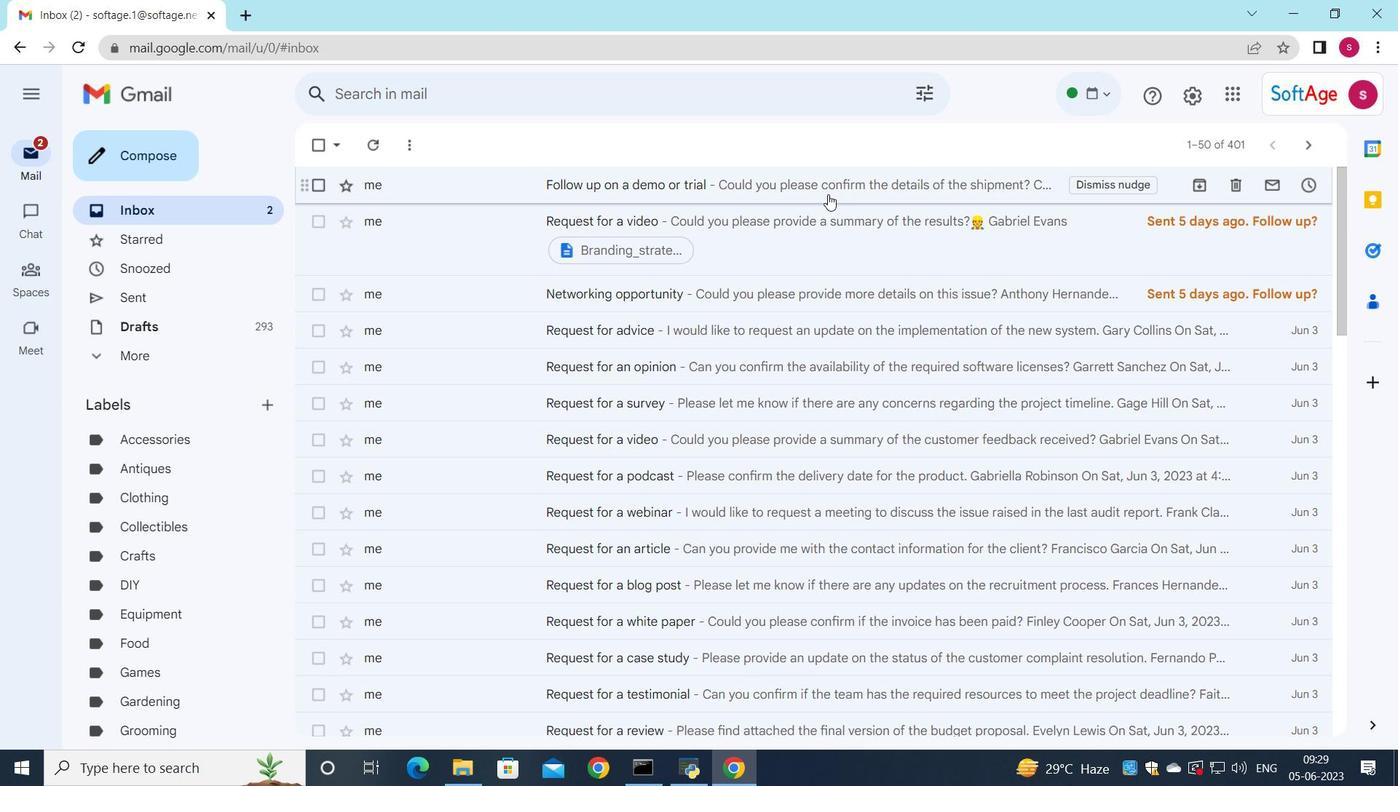 
Action: Mouse pressed left at (828, 194)
Screenshot: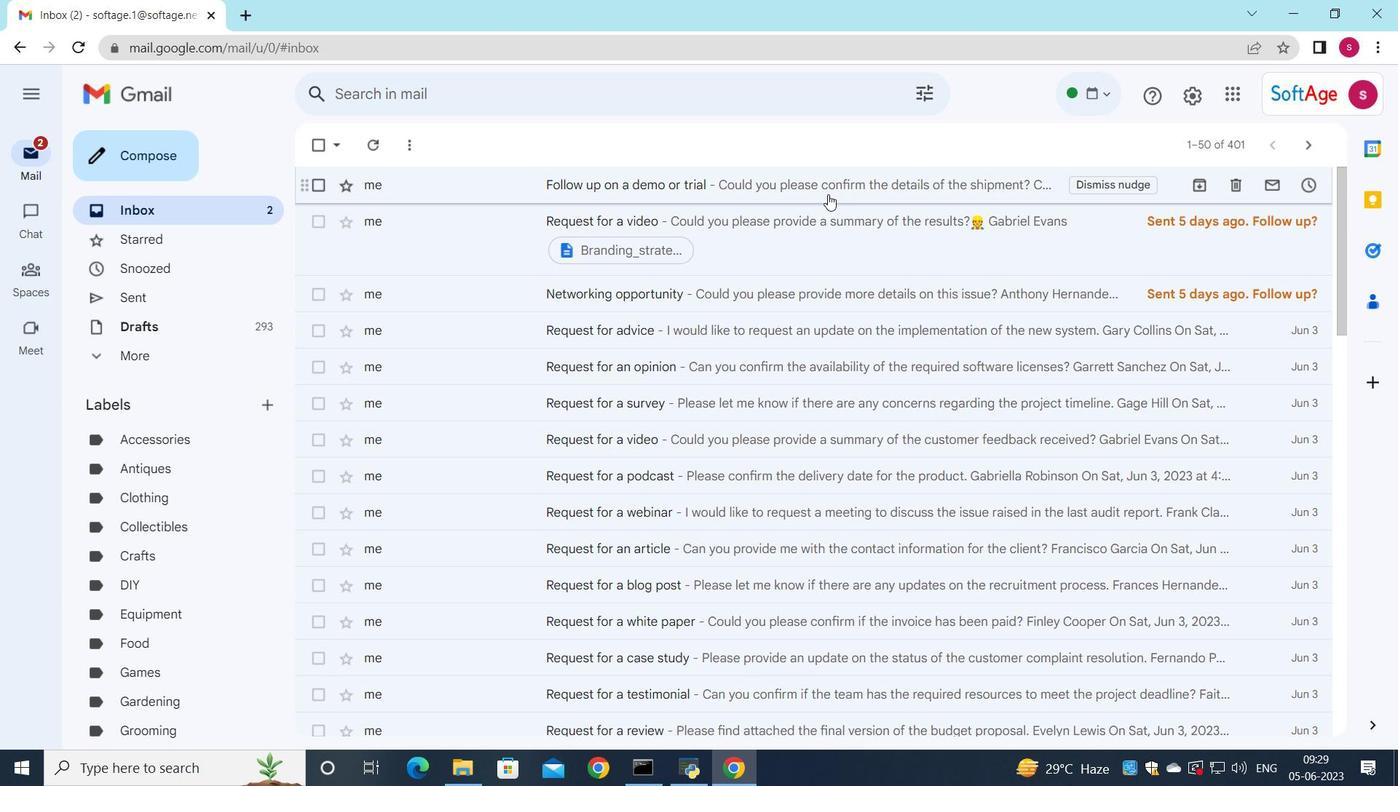 
Action: Mouse moved to (595, 498)
Screenshot: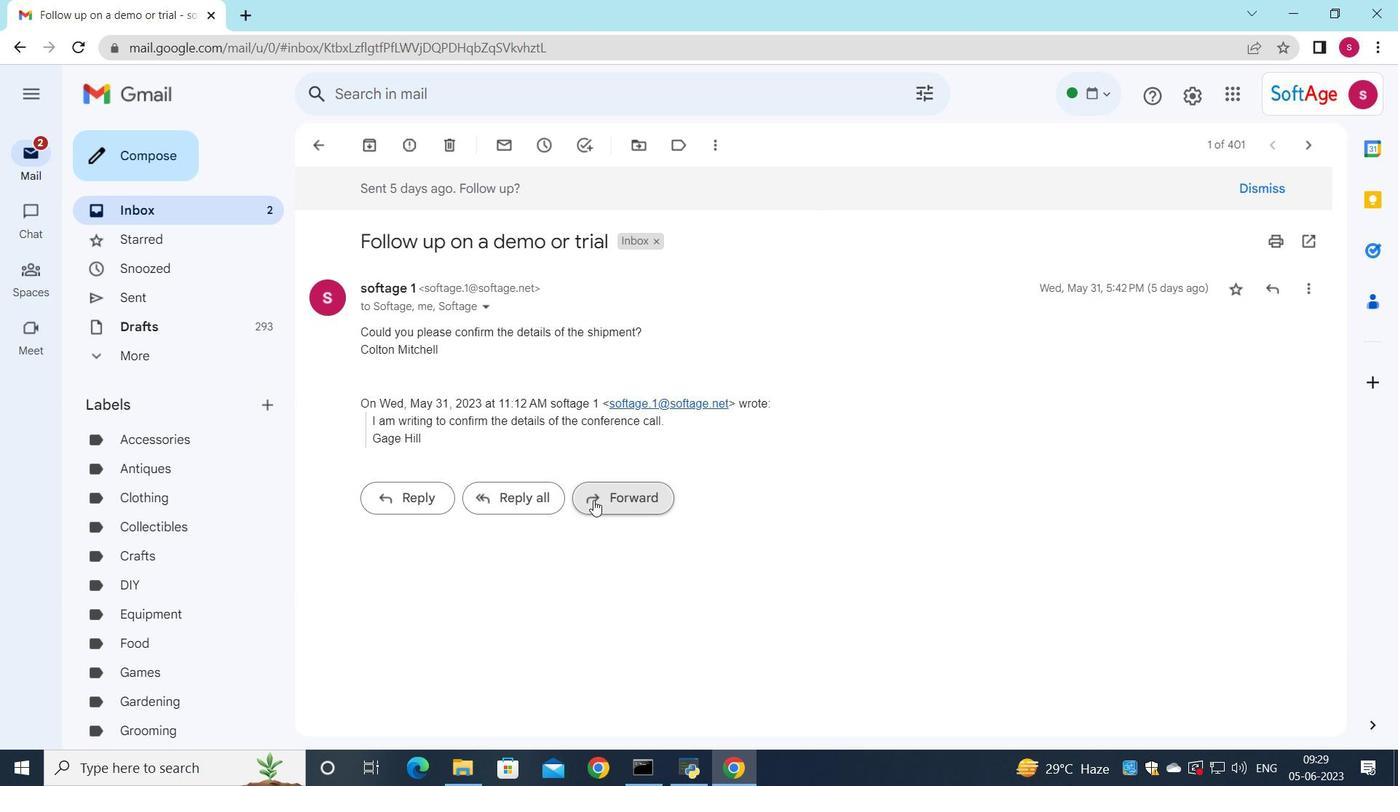 
Action: Mouse pressed left at (595, 498)
Screenshot: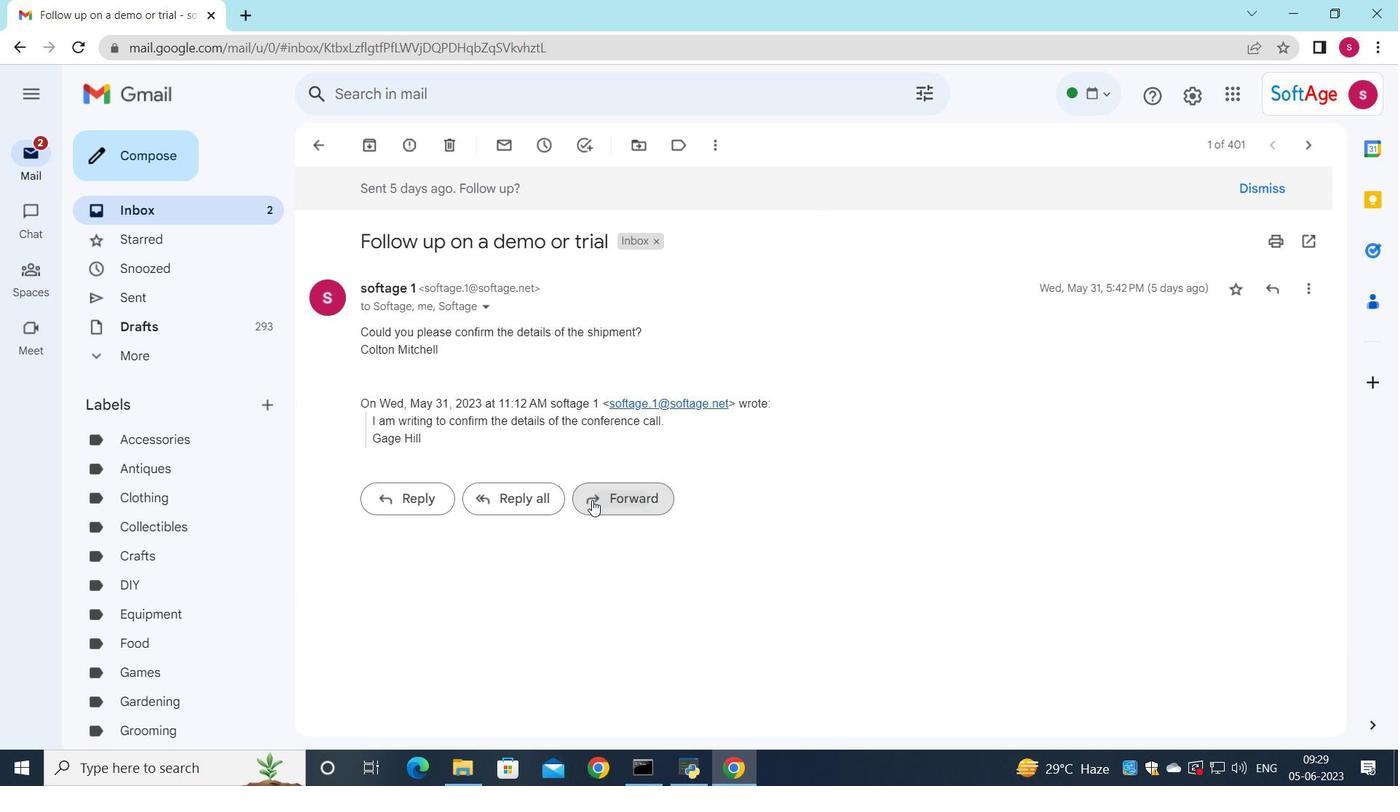 
Action: Mouse moved to (401, 472)
Screenshot: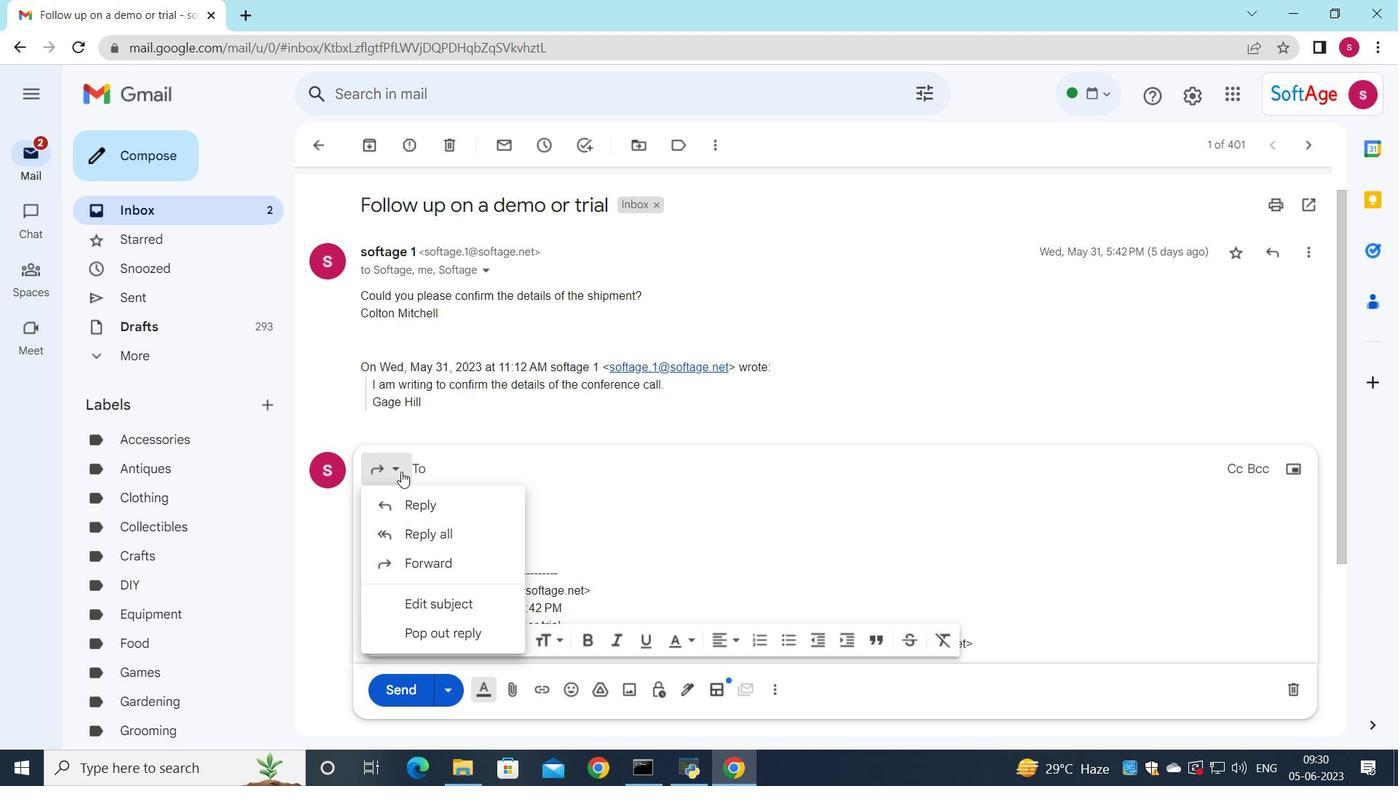 
Action: Mouse pressed left at (401, 472)
Screenshot: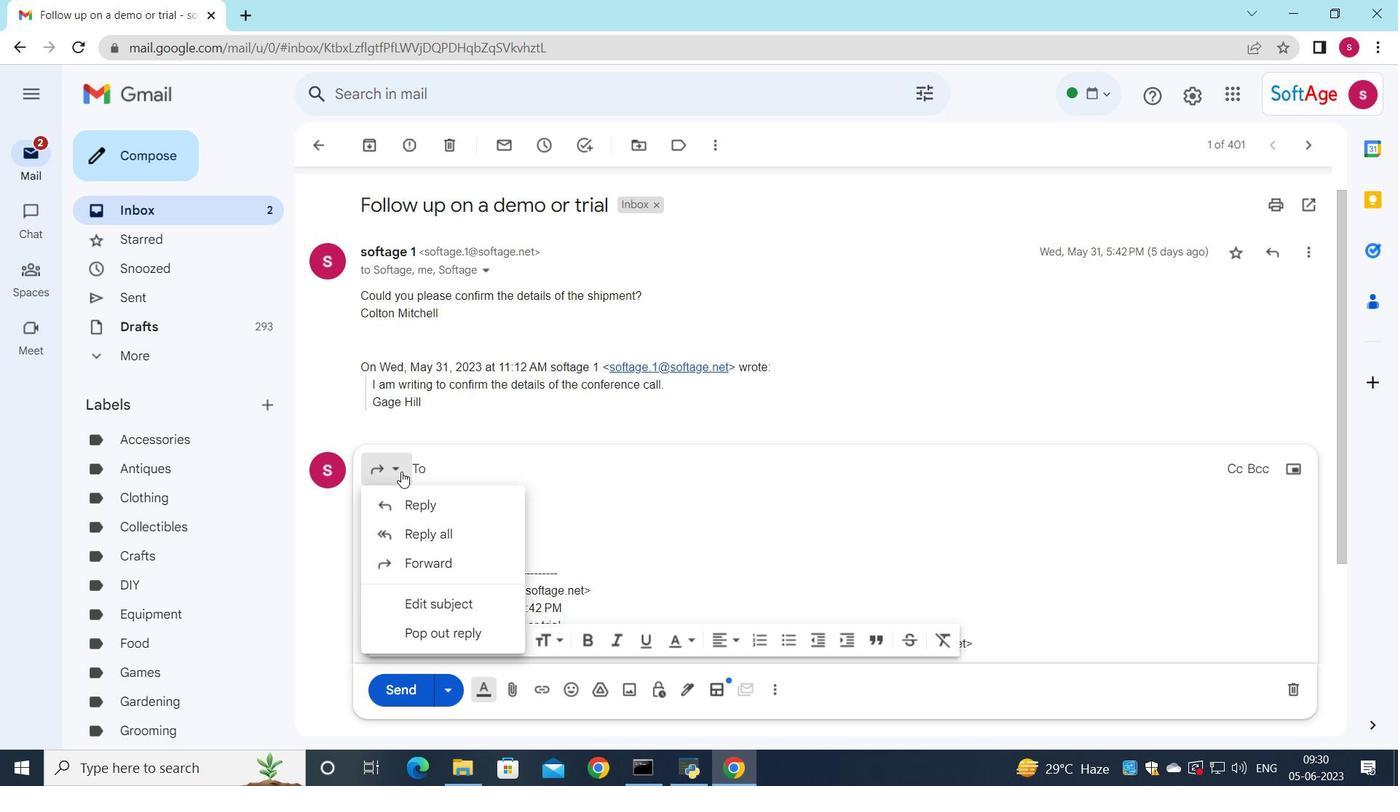 
Action: Mouse moved to (441, 607)
Screenshot: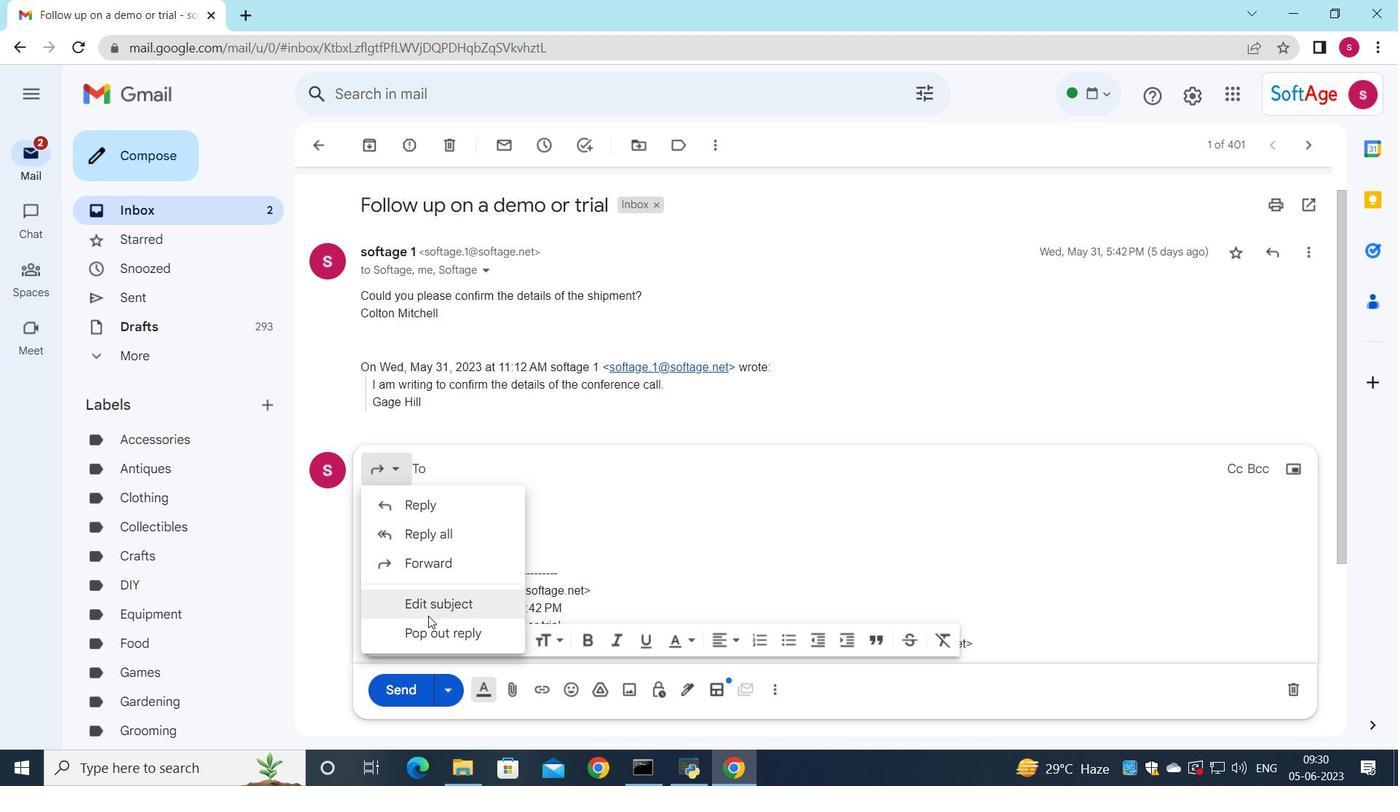 
Action: Mouse pressed left at (441, 607)
Screenshot: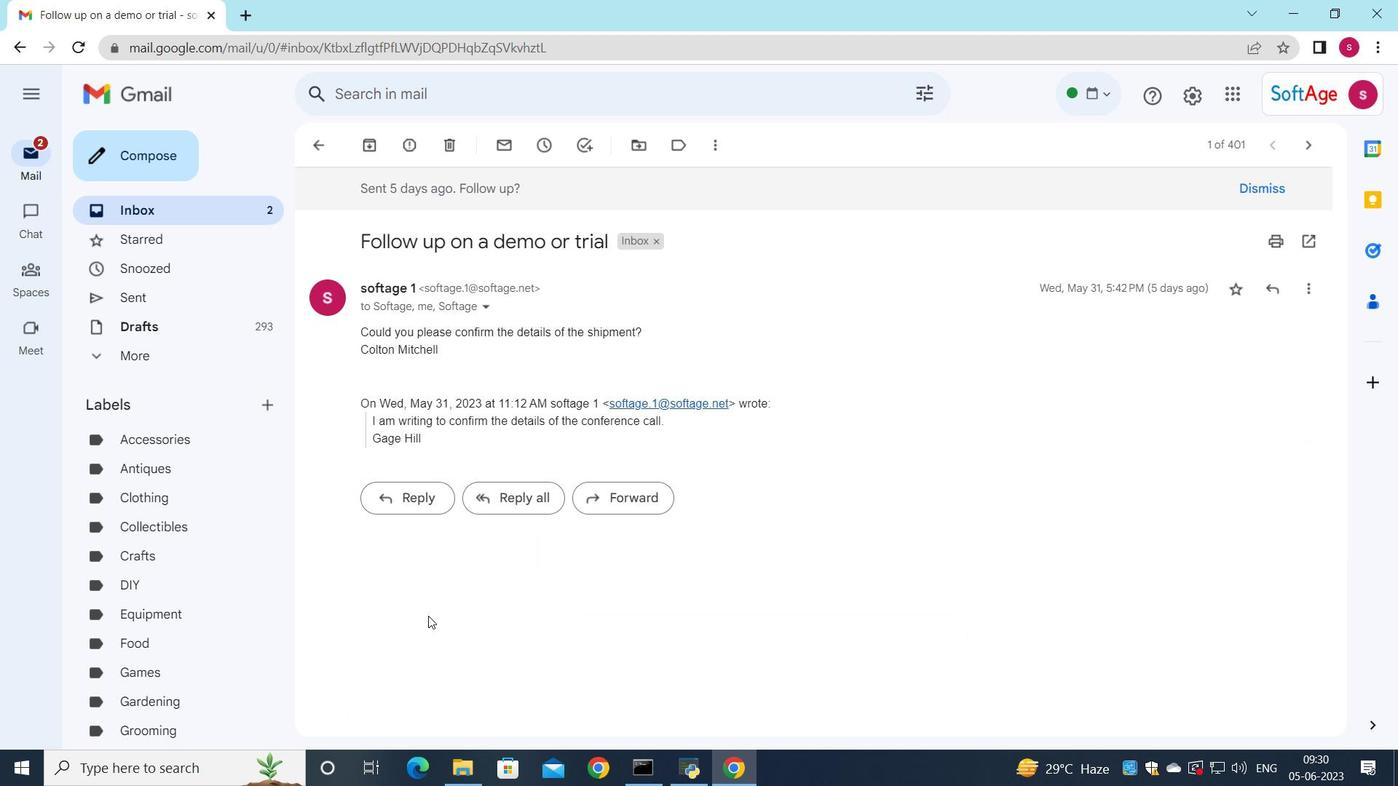 
Action: Mouse moved to (1134, 286)
Screenshot: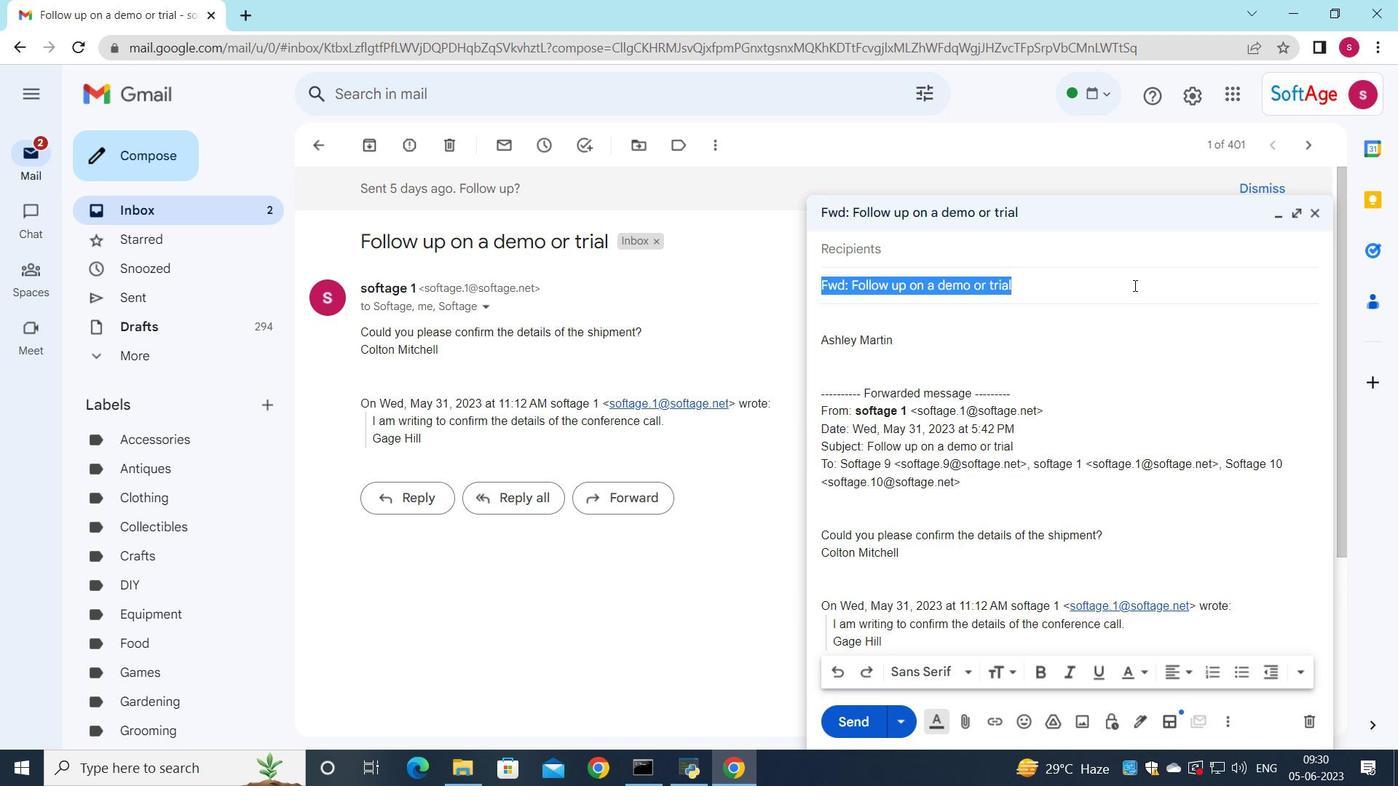 
Action: Key pressed <Key.shift><Key.shift>Job<Key.space>application<Key.space>follow<Key.shift>_up<Key.backspace><Key.backspace><Key.backspace>-up
Screenshot: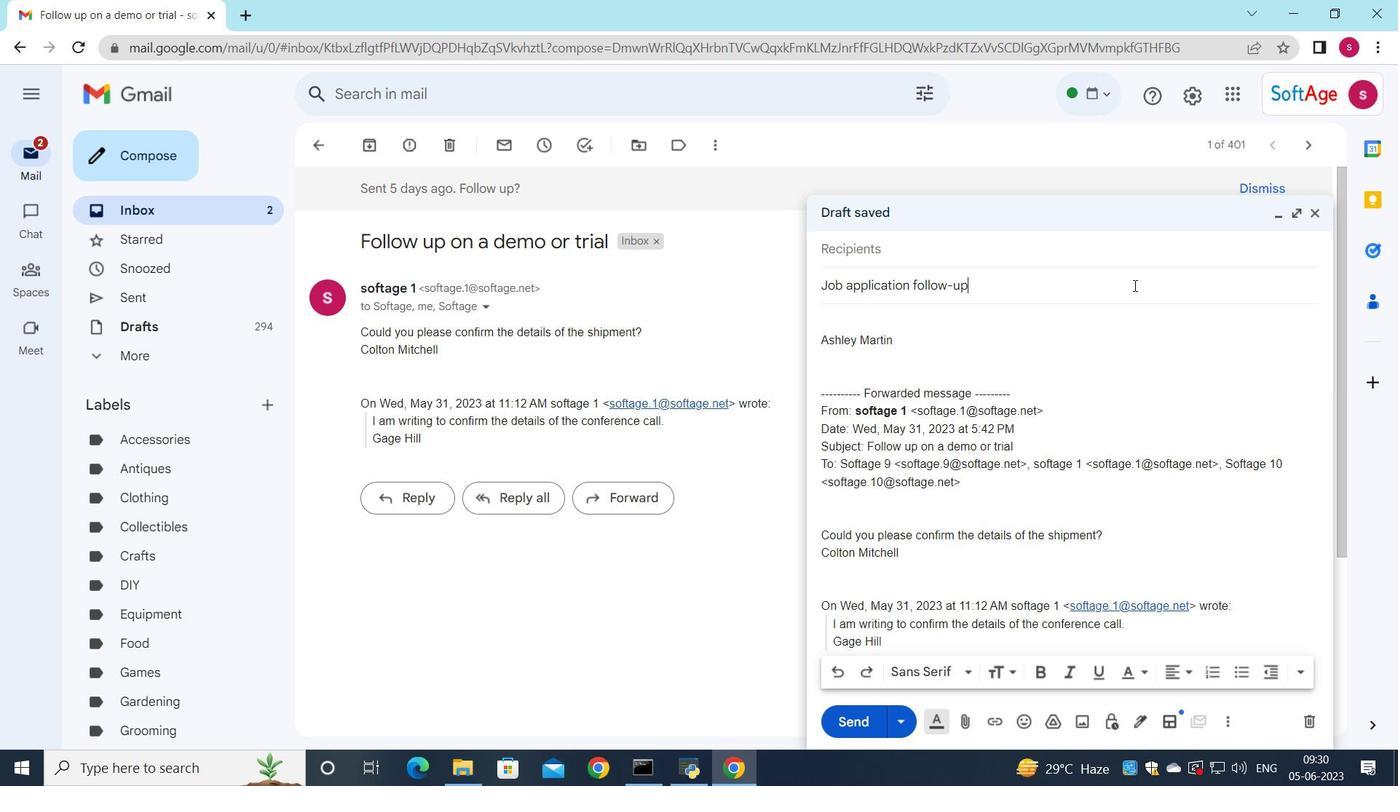 
Action: Mouse moved to (878, 252)
Screenshot: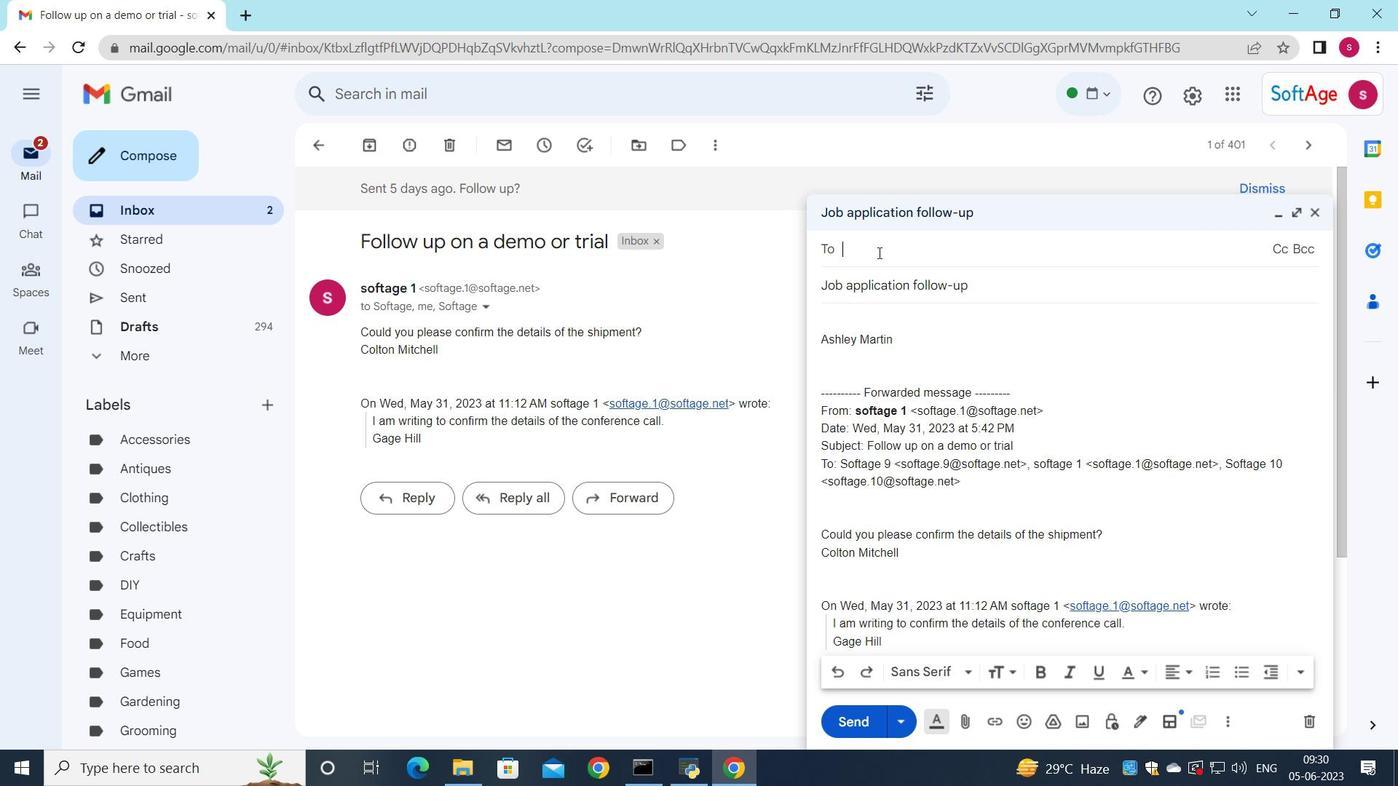 
Action: Mouse pressed left at (878, 252)
Screenshot: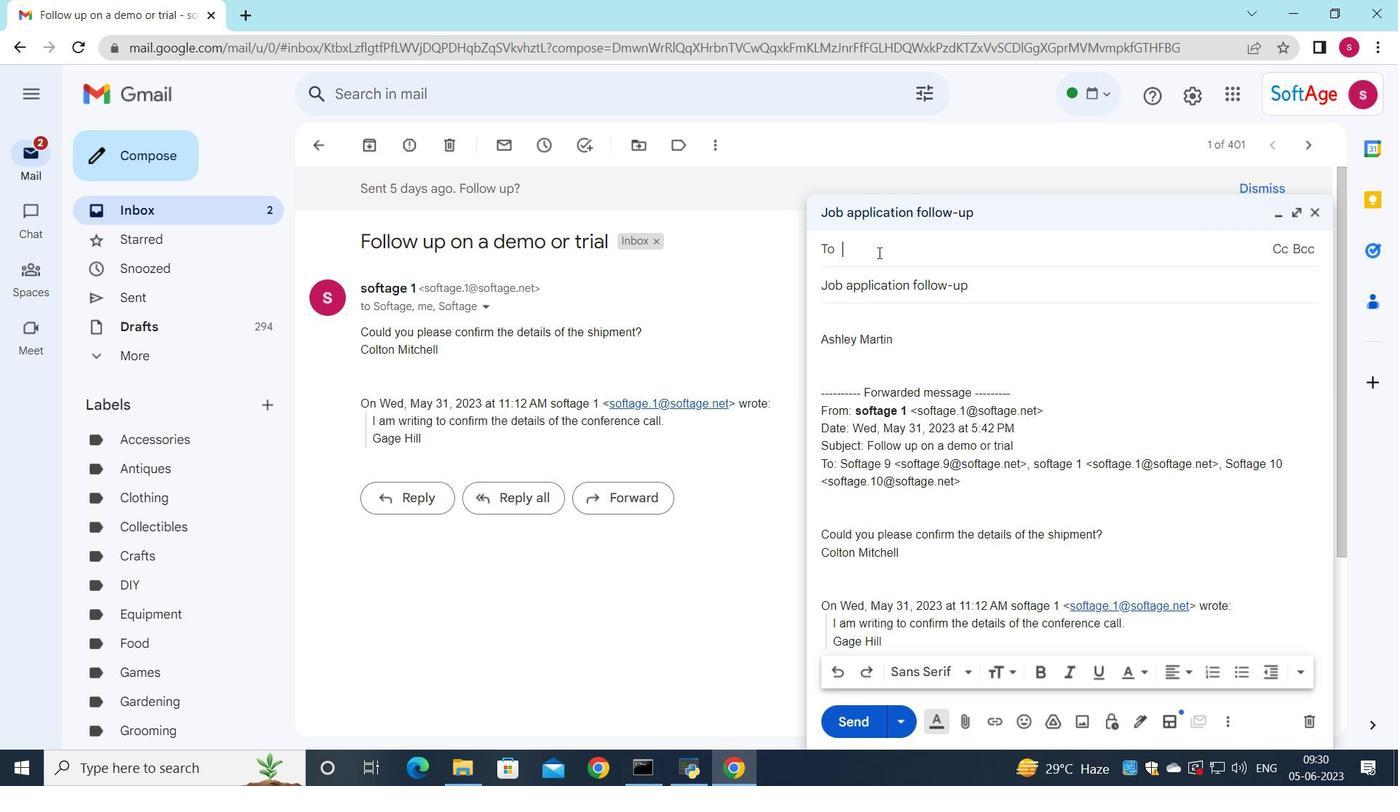 
Action: Mouse moved to (878, 253)
Screenshot: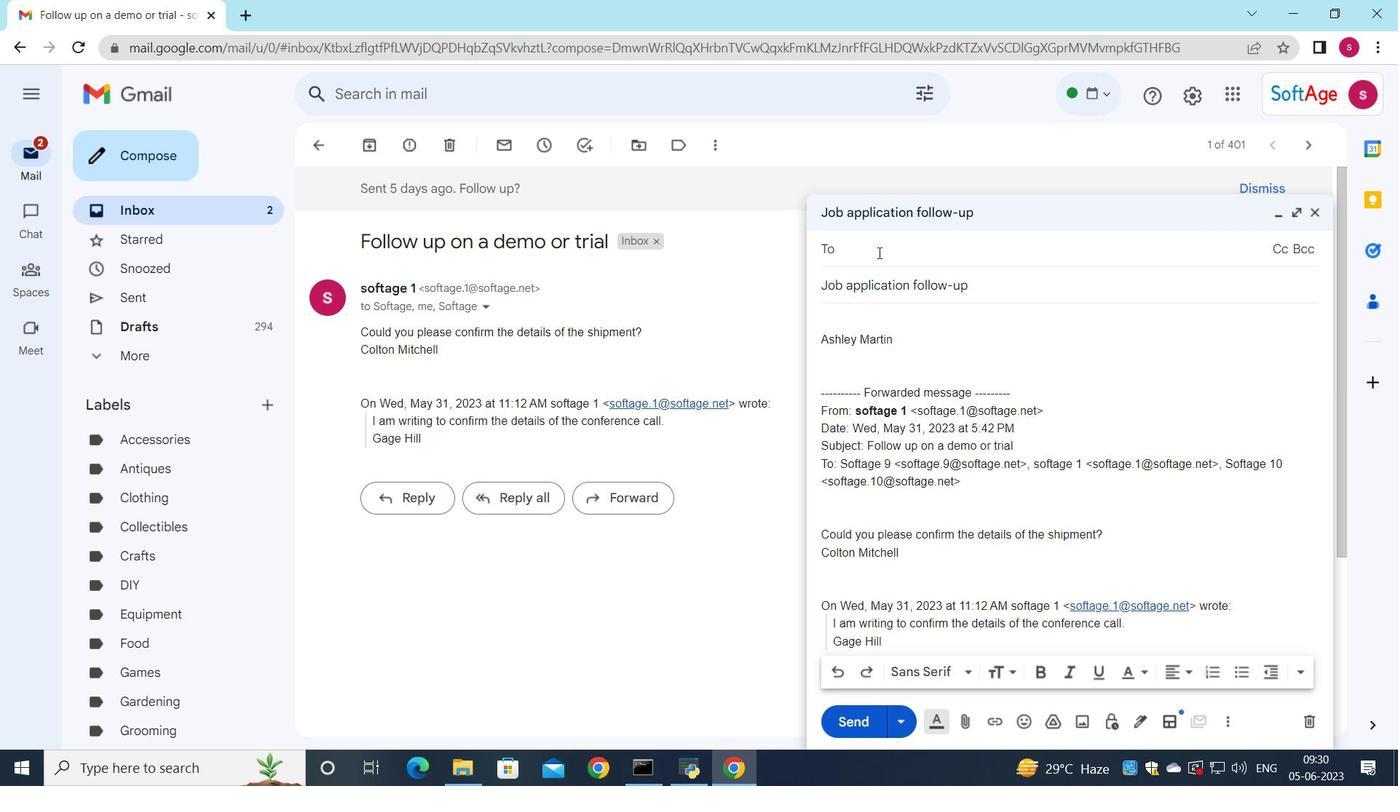 
Action: Key pressed s
Screenshot: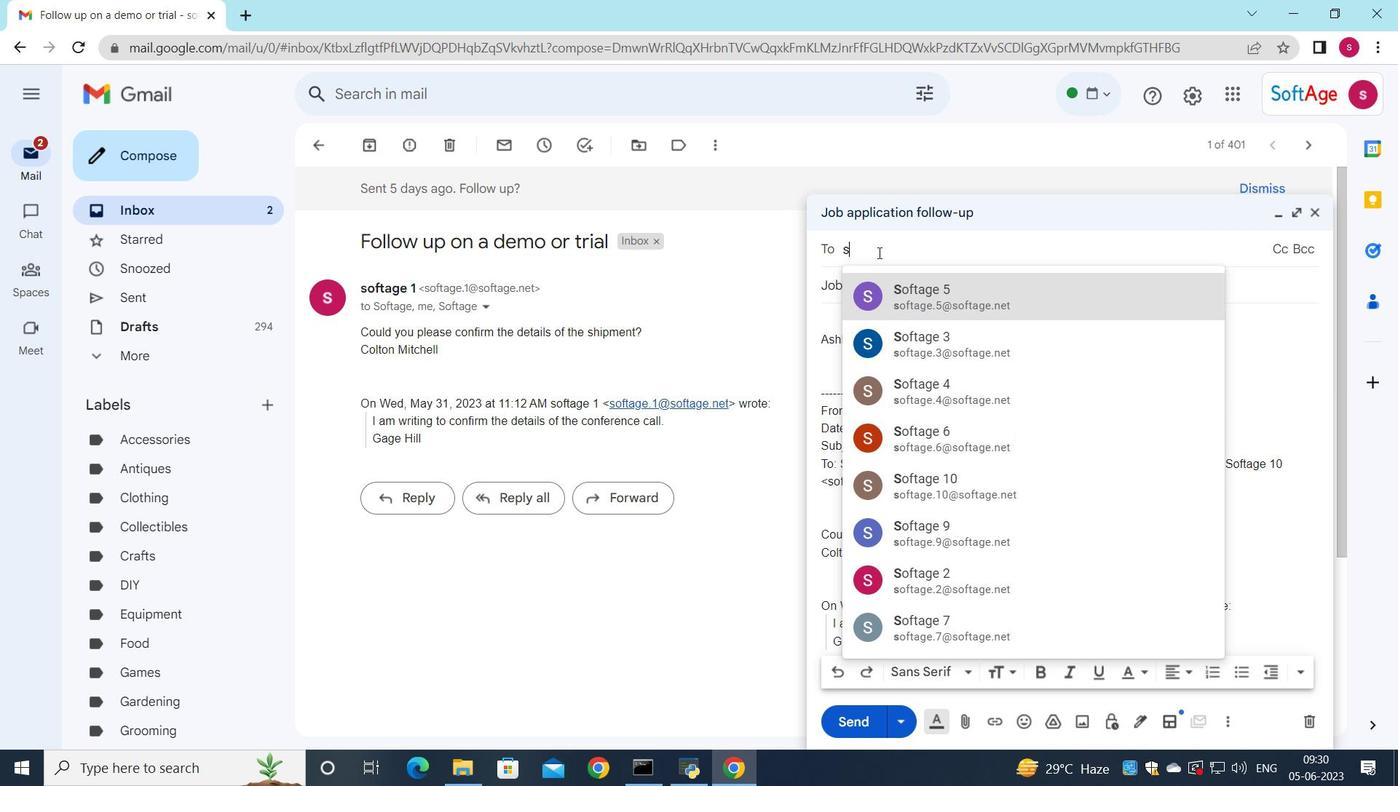 
Action: Mouse moved to (917, 622)
Screenshot: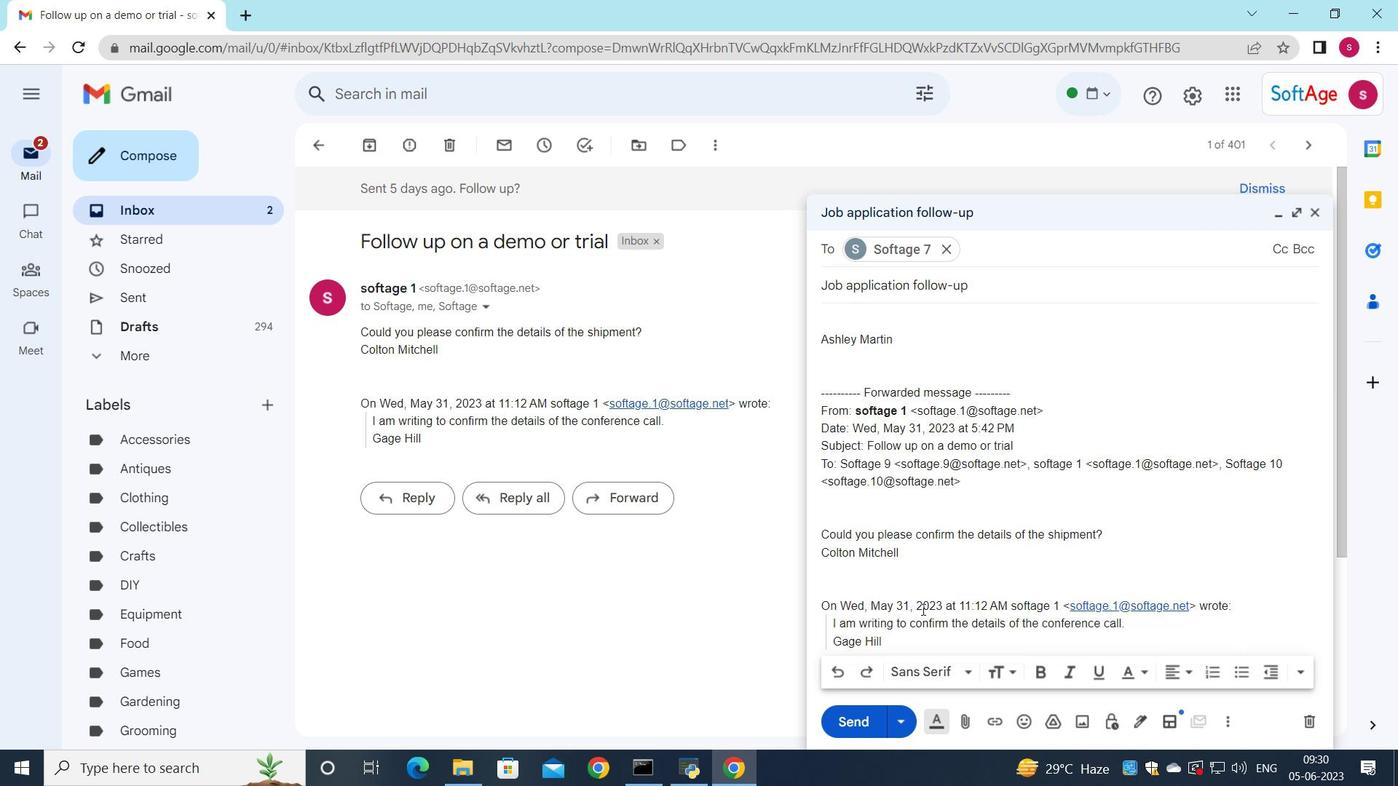 
Action: Mouse pressed left at (917, 622)
Screenshot: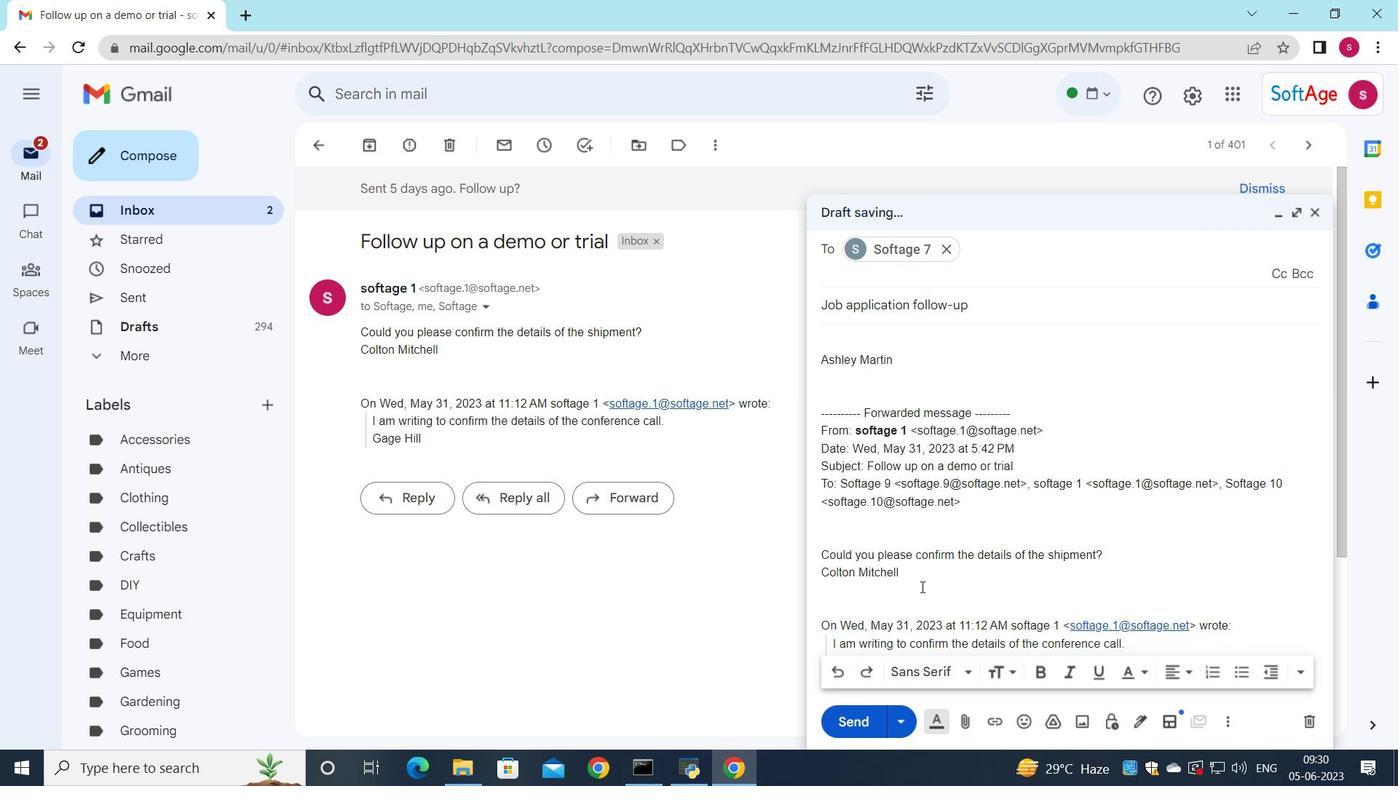 
Action: Mouse moved to (853, 336)
Screenshot: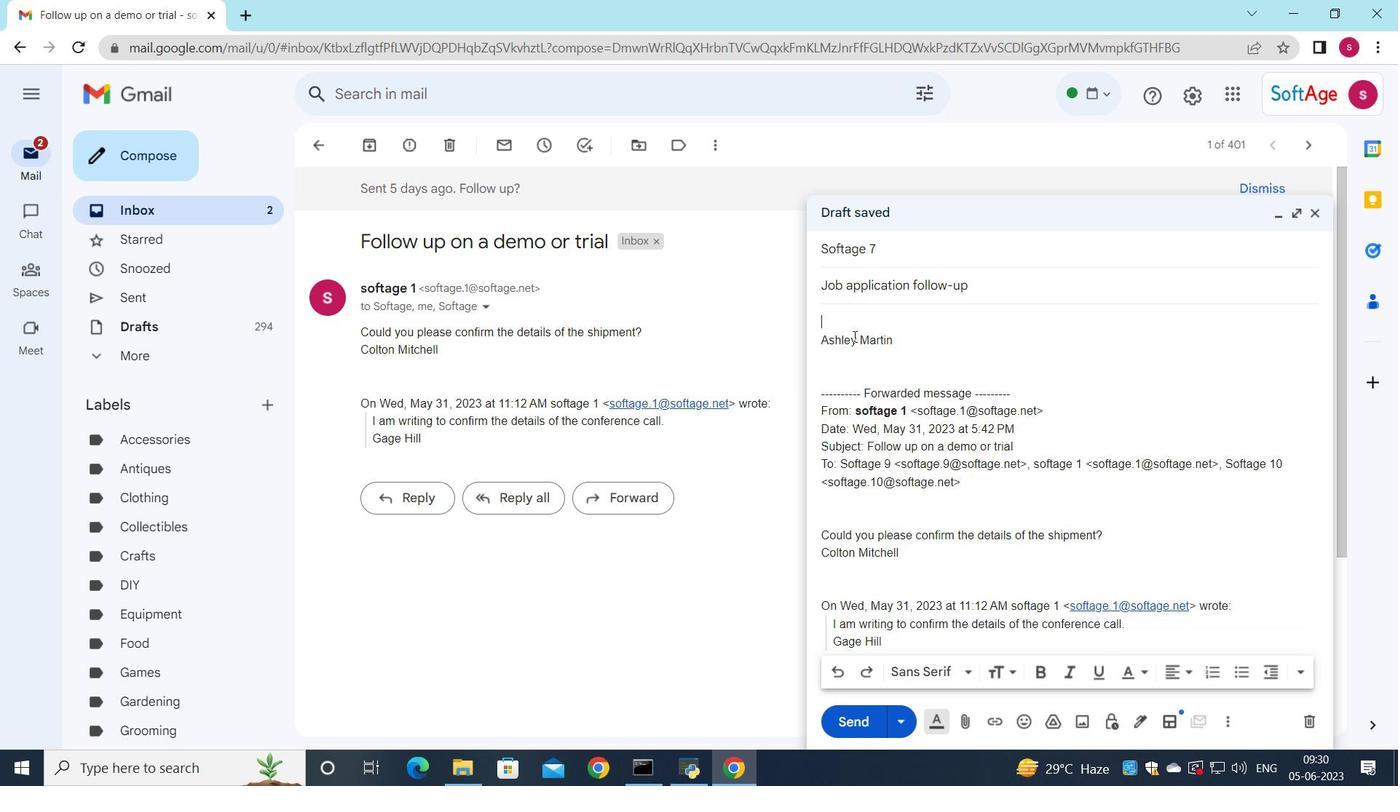 
Action: Mouse pressed left at (853, 336)
Screenshot: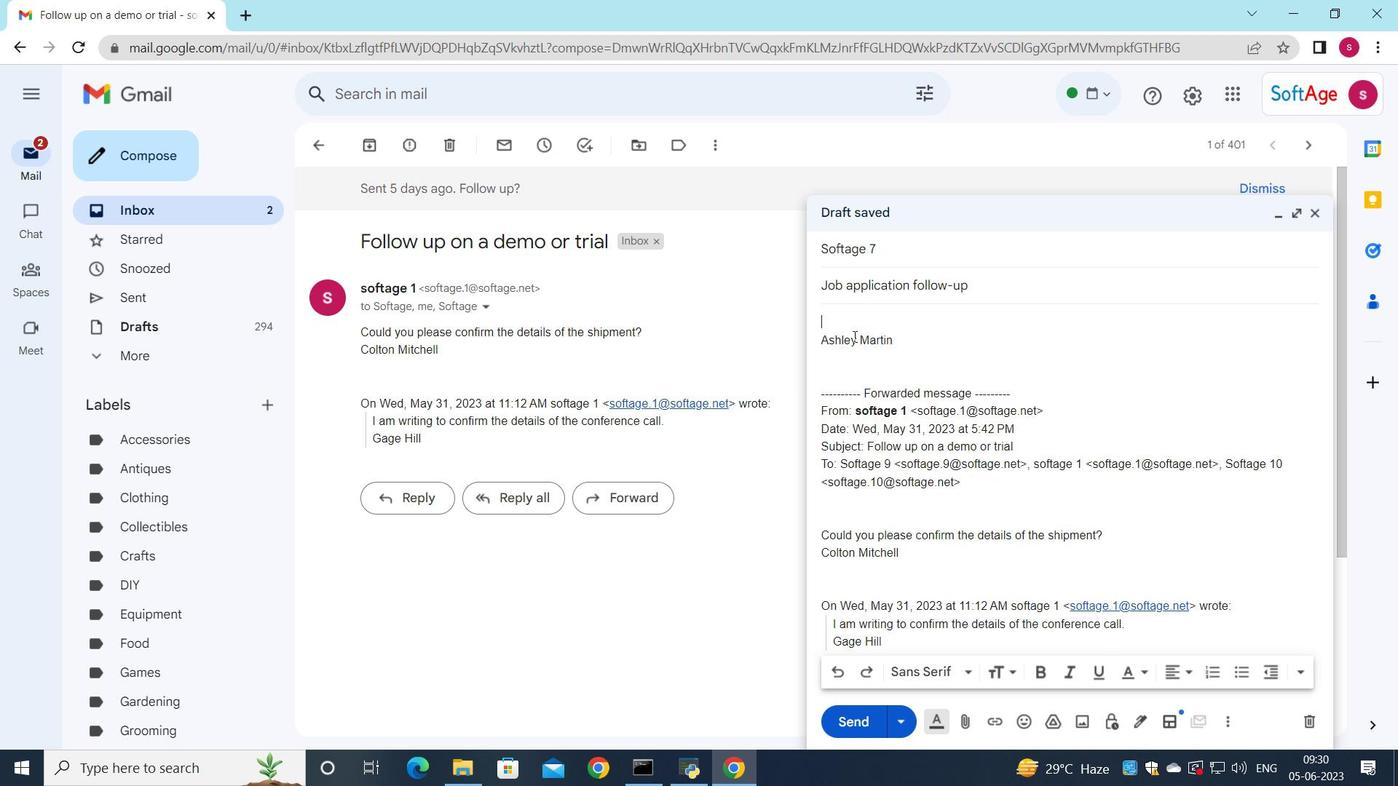 
Action: Key pressed <Key.shift>I<Key.space>wanted<Key.space>to<Key.space>follow<Key.space>up<Key.space>om<Key.backspace>n<Key.space>the<Key.space>request<Key.space>for<Key.space>approval<Key.space>of<Key.space>the<Key.space>travel<Key.space>expenses.
Screenshot: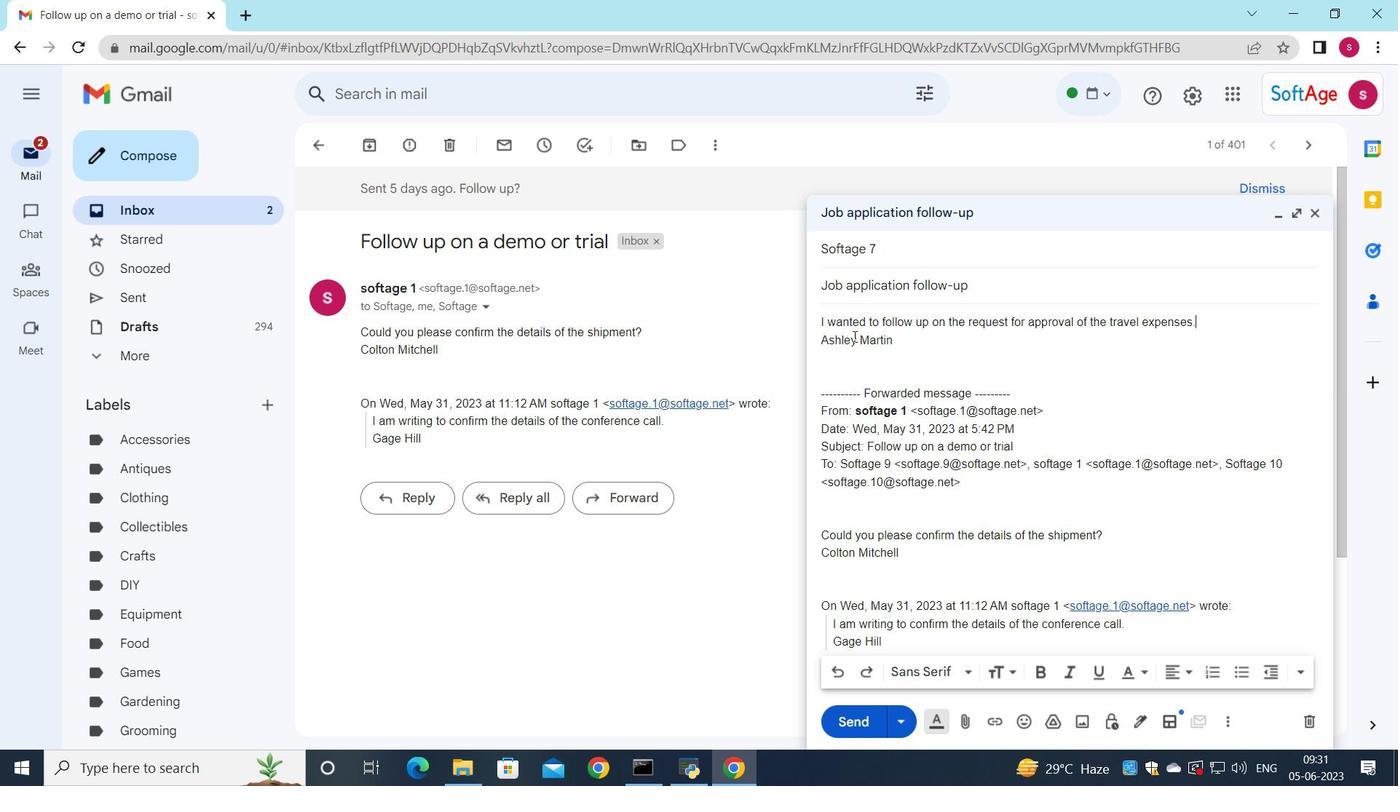 
Action: Mouse moved to (1197, 323)
Screenshot: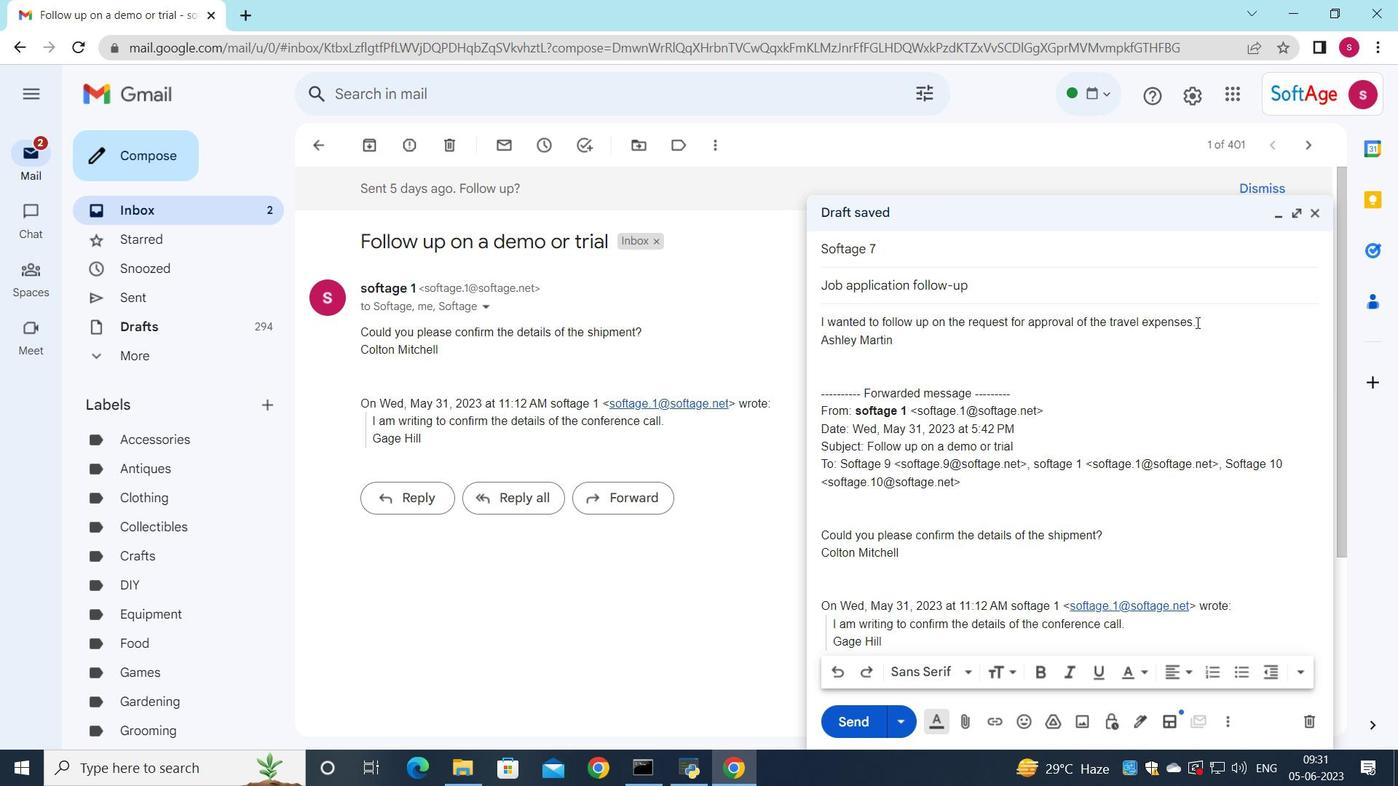 
Action: Mouse pressed left at (1197, 323)
Screenshot: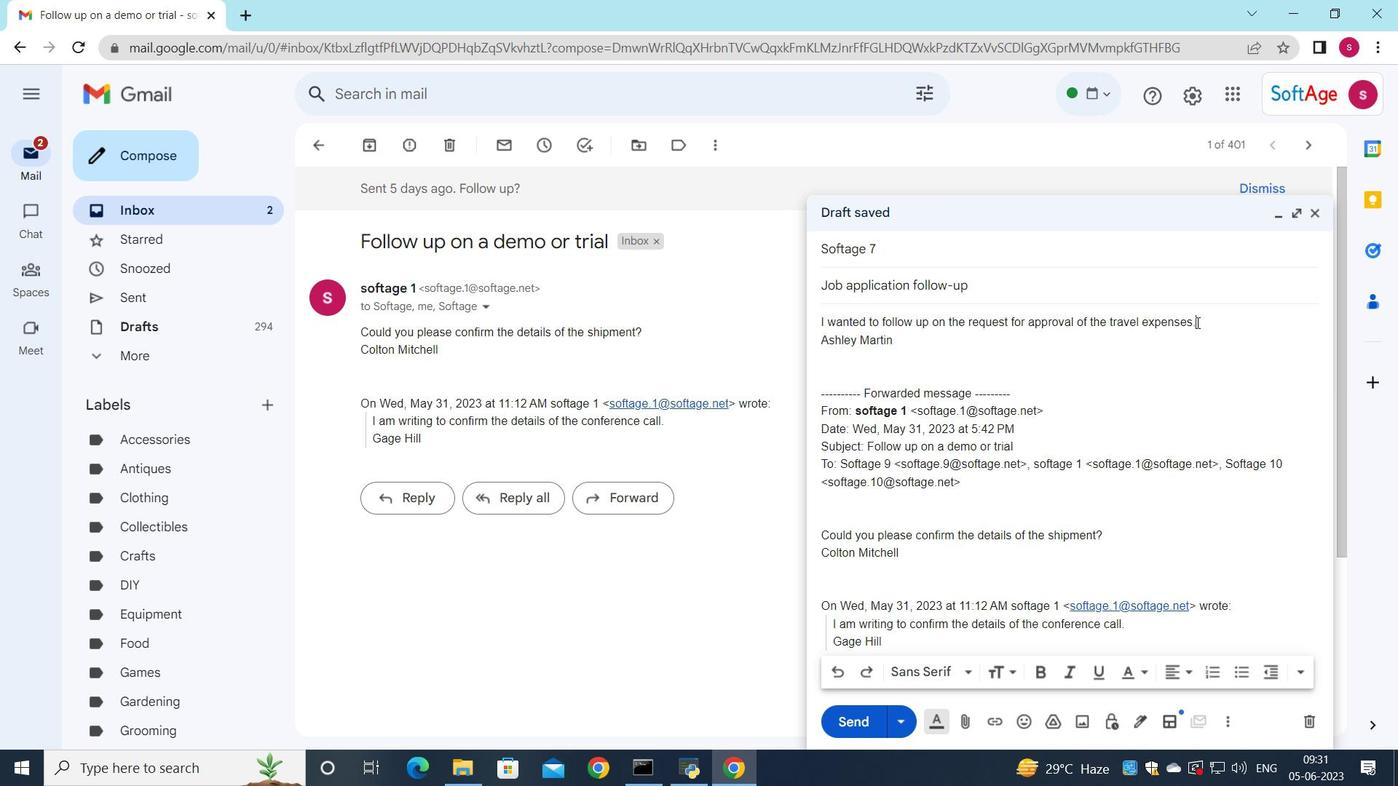 
Action: Mouse moved to (964, 664)
Screenshot: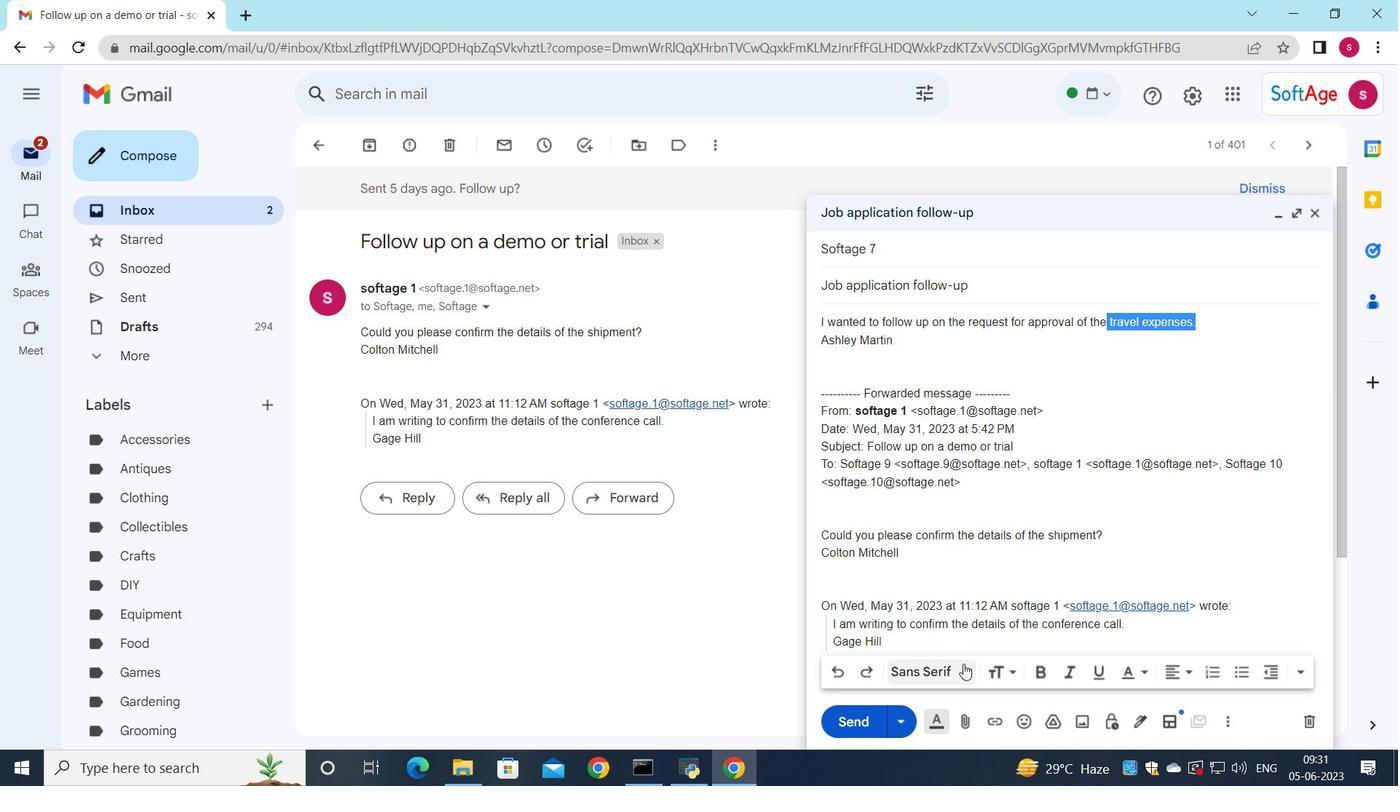 
Action: Mouse pressed left at (964, 664)
Screenshot: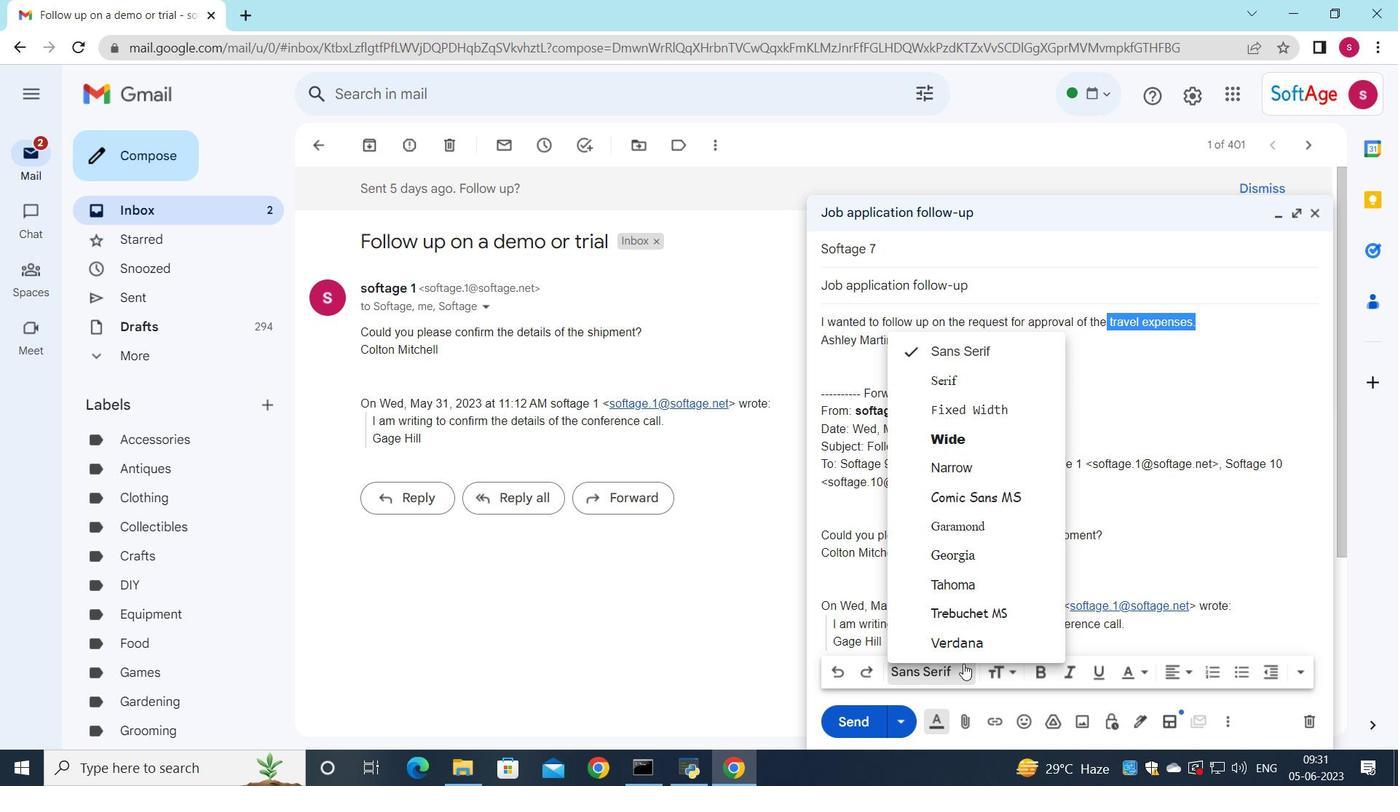 
Action: Mouse moved to (965, 500)
Screenshot: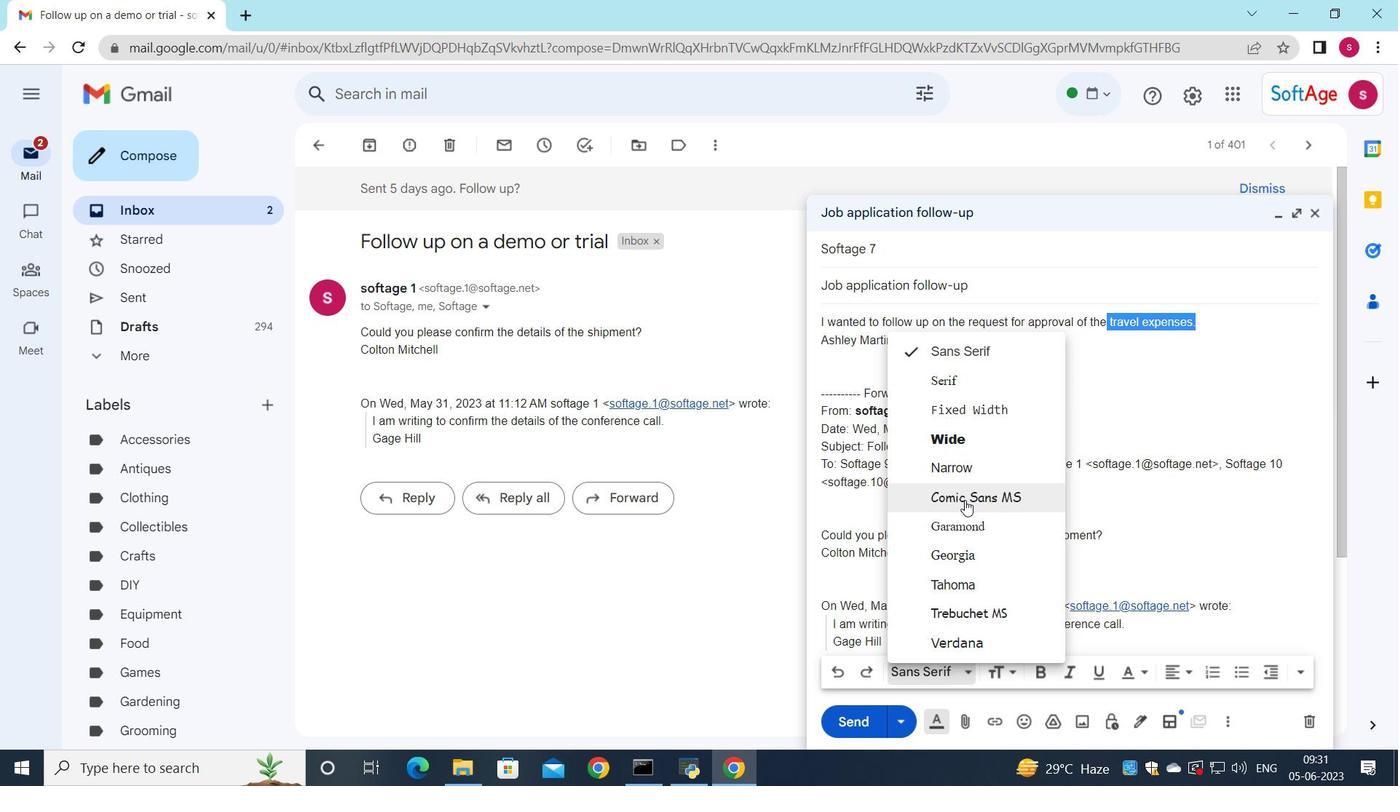 
Action: Mouse pressed left at (965, 500)
Screenshot: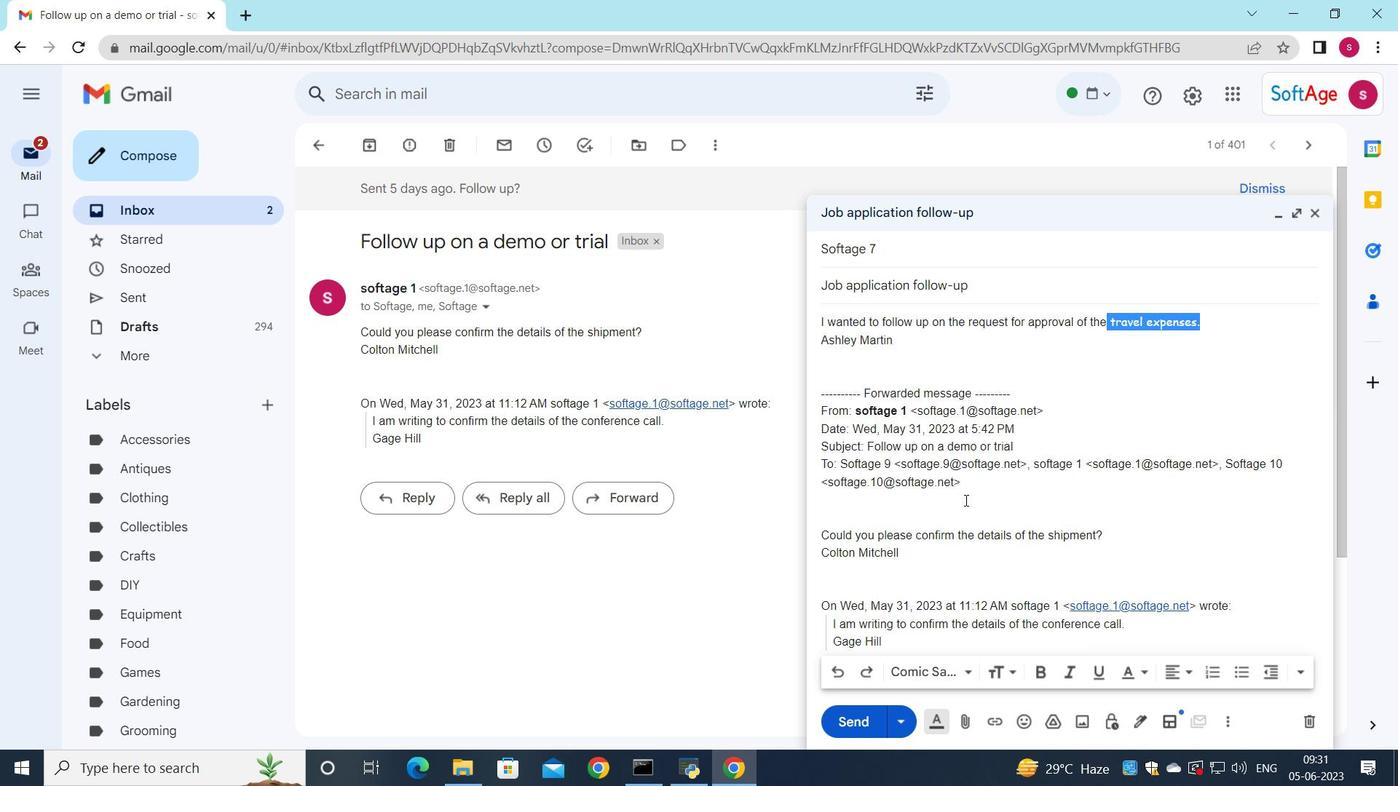 
Action: Mouse moved to (1052, 675)
Screenshot: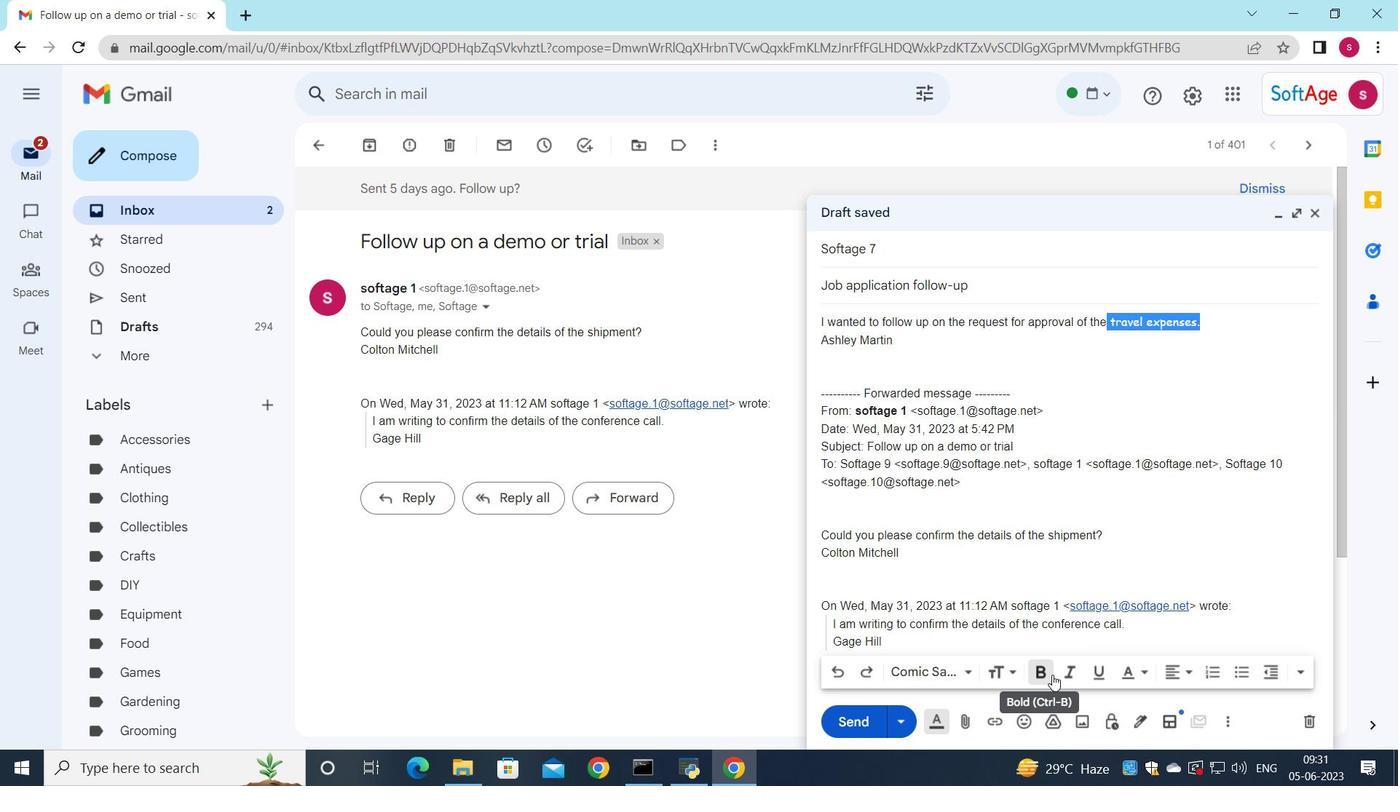 
Action: Mouse pressed left at (1052, 675)
Screenshot: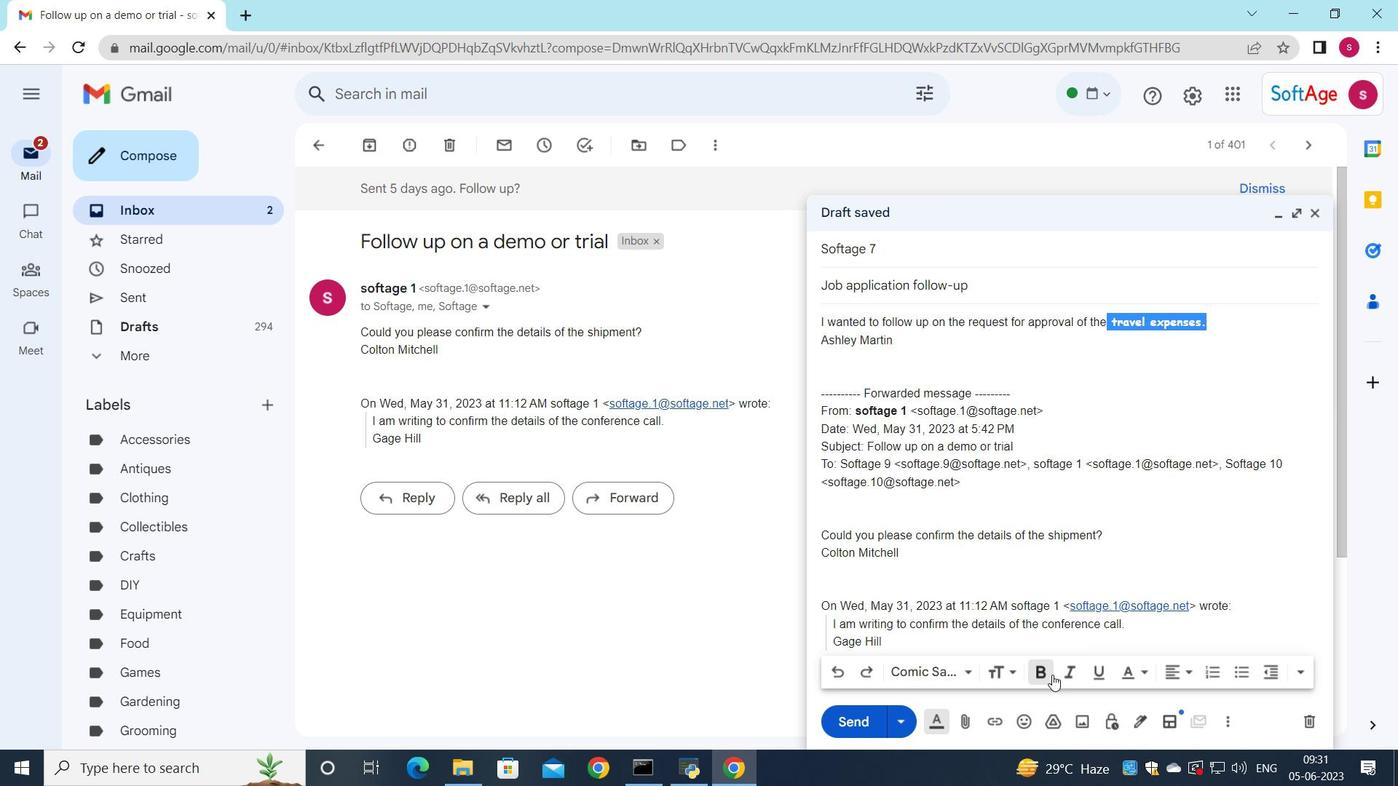 
Action: Mouse moved to (1101, 675)
Screenshot: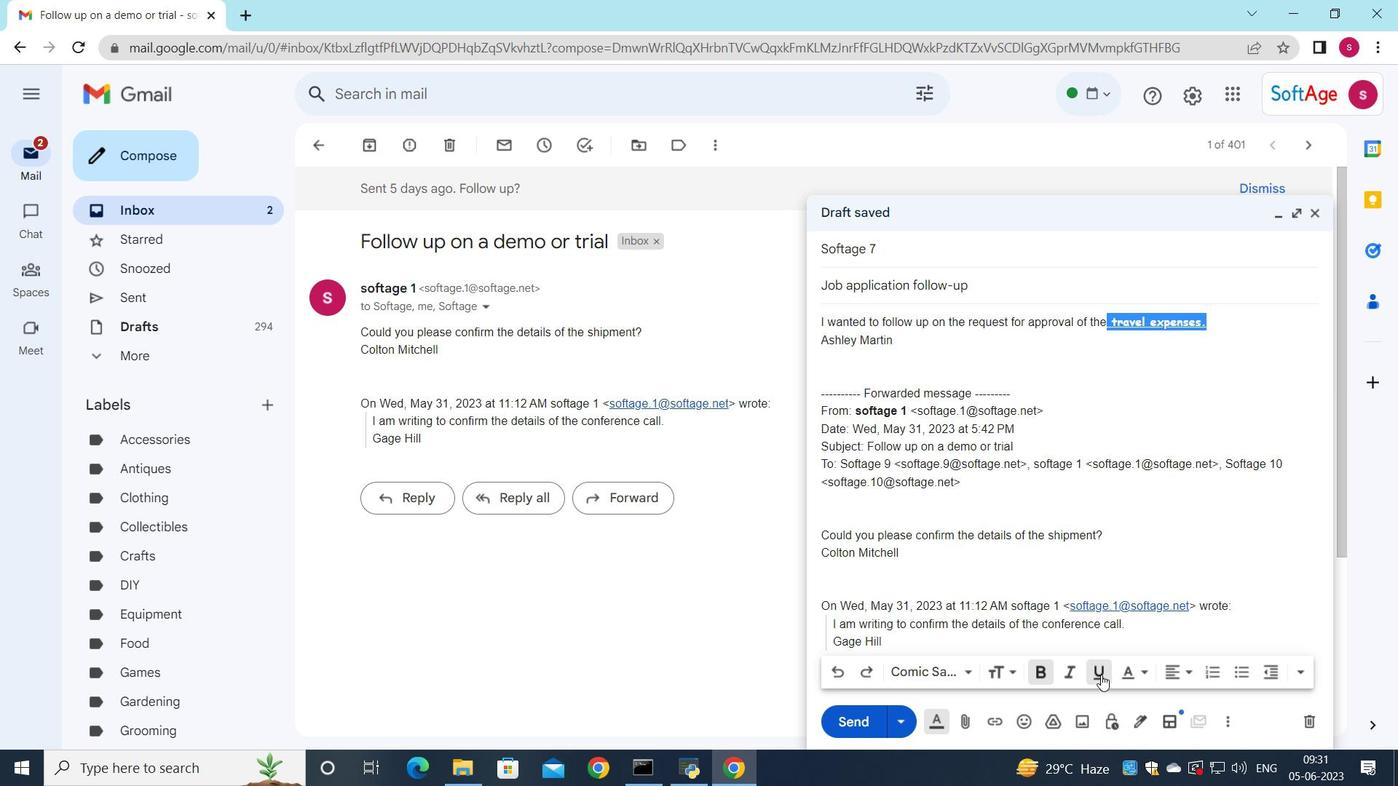 
Action: Mouse pressed left at (1101, 675)
Screenshot: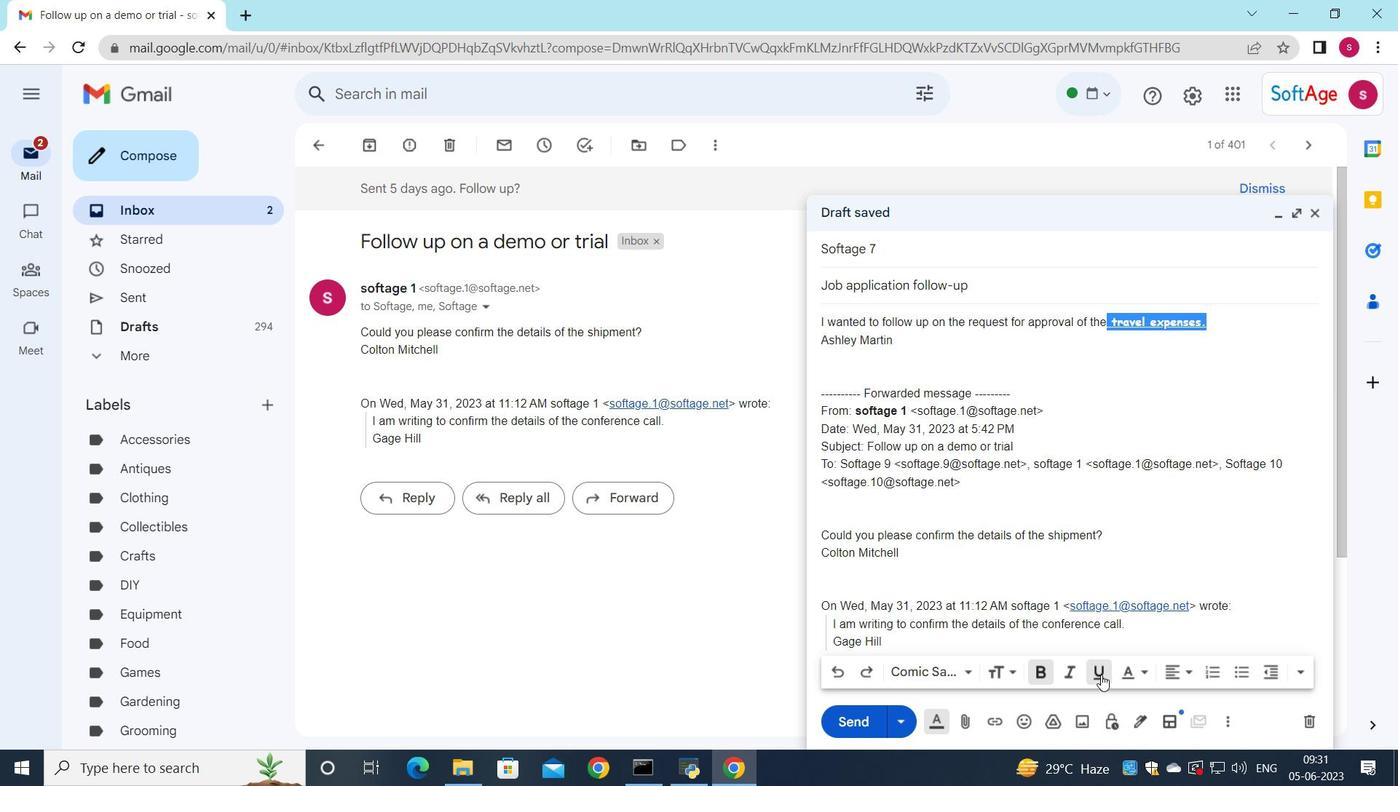 
Action: Mouse moved to (839, 726)
Screenshot: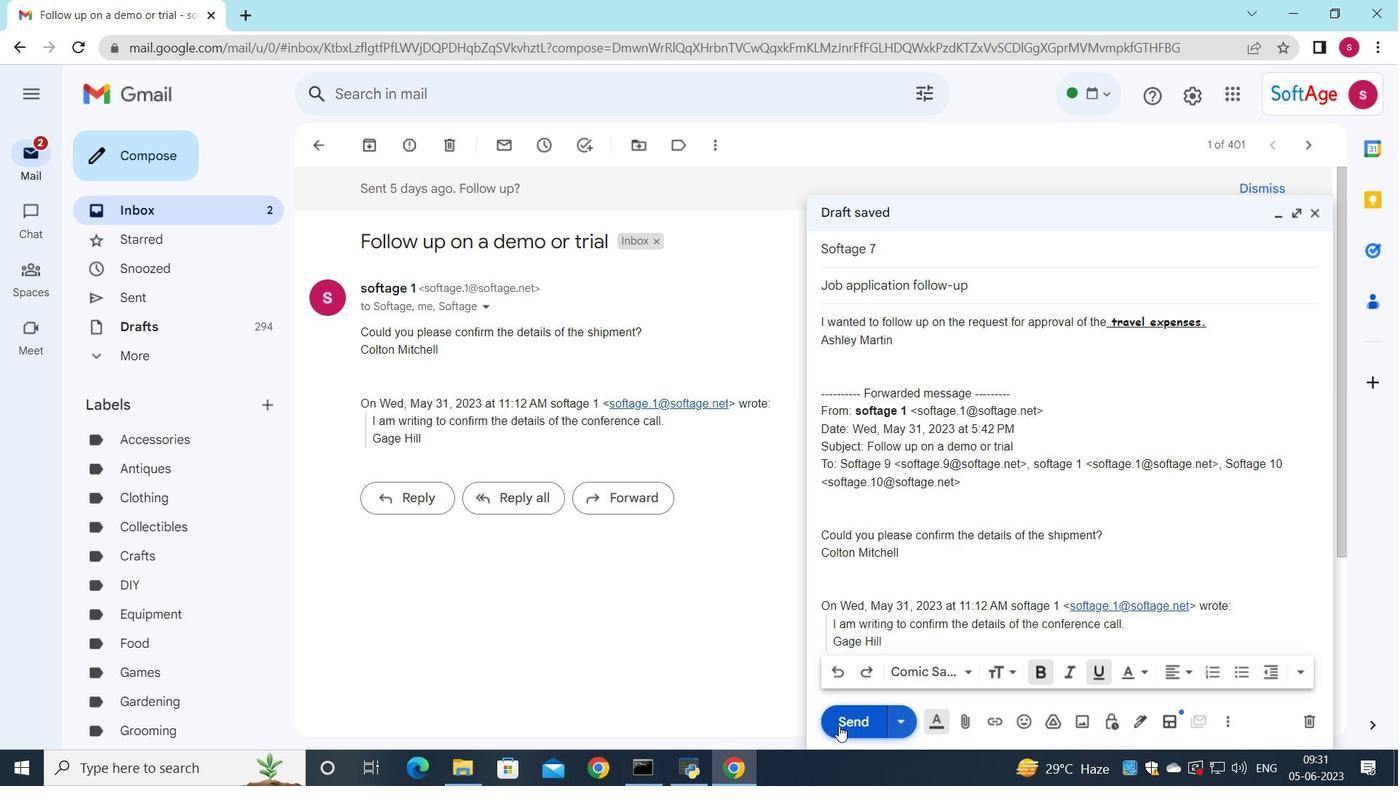 
Action: Mouse pressed left at (839, 726)
Screenshot: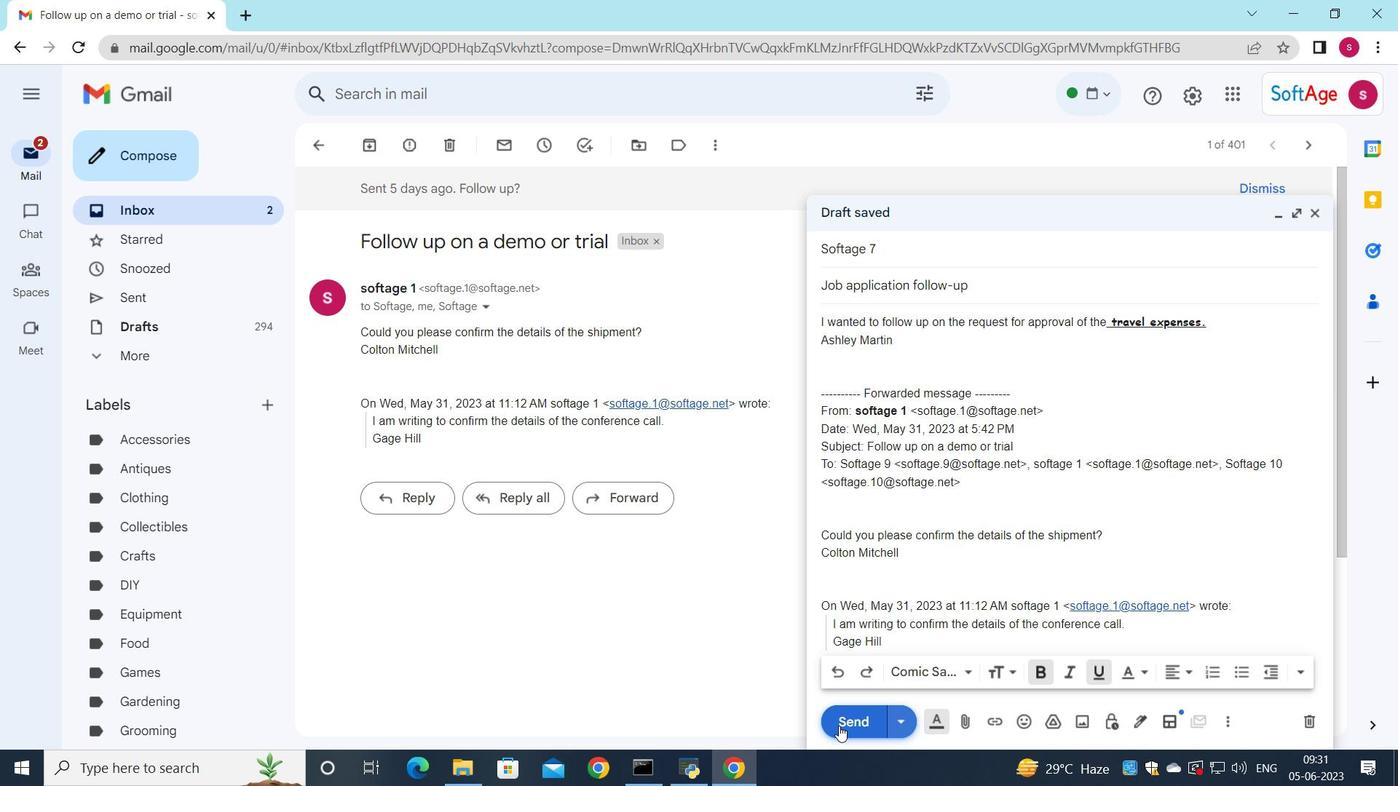 
Action: Mouse moved to (822, 724)
Screenshot: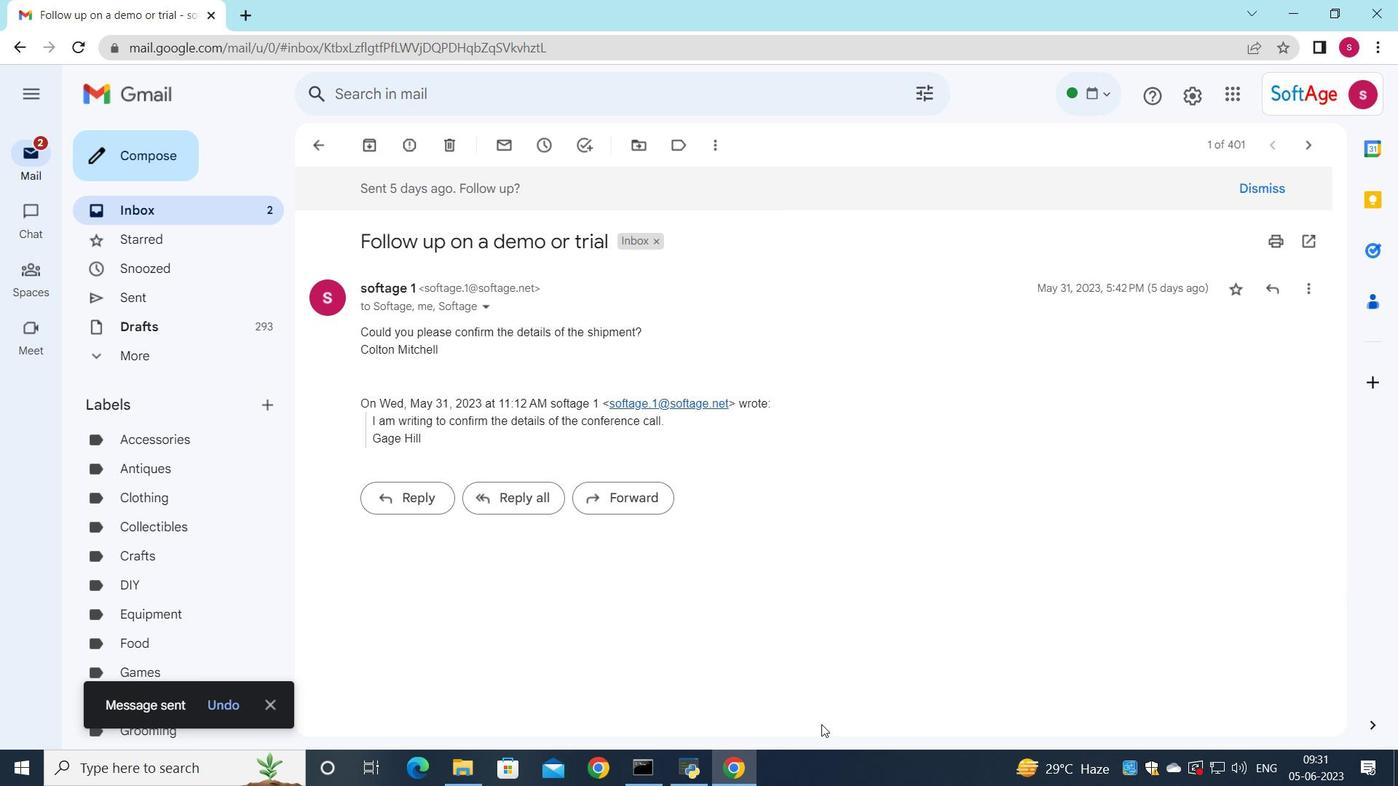 
